 Task: Create a Word document with a table listing past convocations, including columns for Convocation, Held On, Chief Guest, and Design. Format the text with different styles and insert hyperlinks where necessary. Add a cover page to the document.
Action: Mouse scrolled (765, 189) with delta (0, 0)
Screenshot: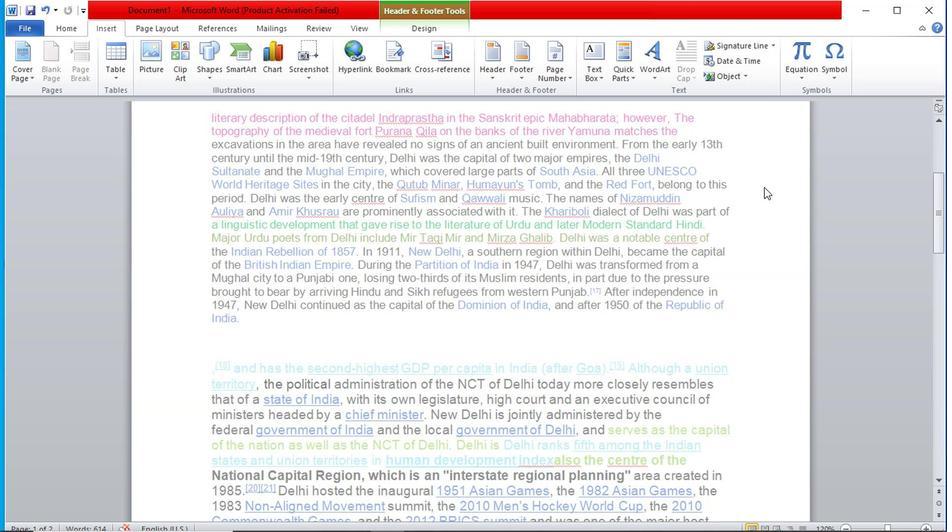 
Action: Mouse scrolled (765, 189) with delta (0, 0)
Screenshot: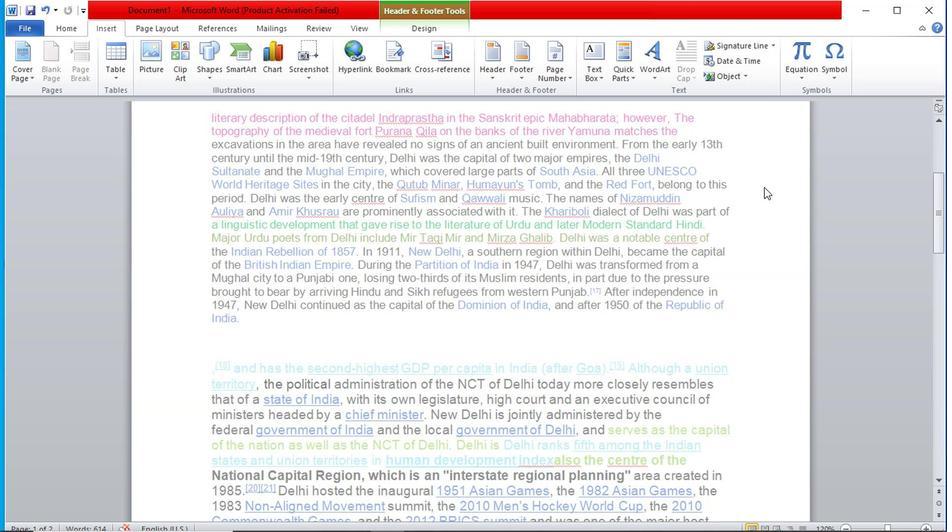 
Action: Mouse scrolled (765, 189) with delta (0, 0)
Screenshot: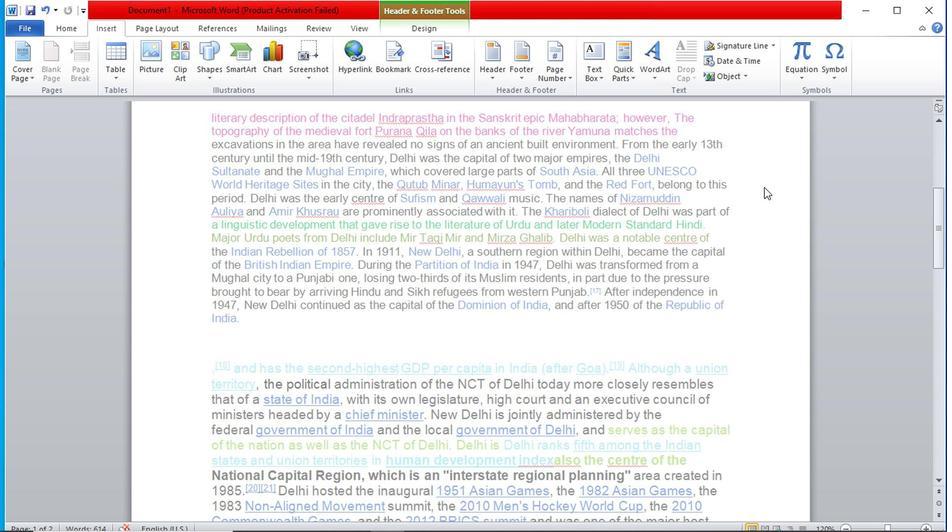 
Action: Mouse scrolled (765, 189) with delta (0, 0)
Screenshot: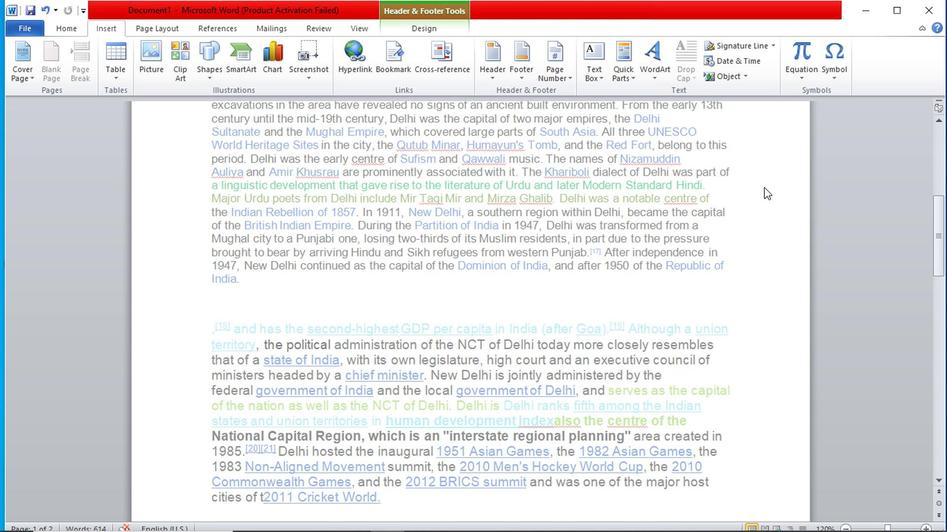 
Action: Mouse scrolled (765, 189) with delta (0, 0)
Screenshot: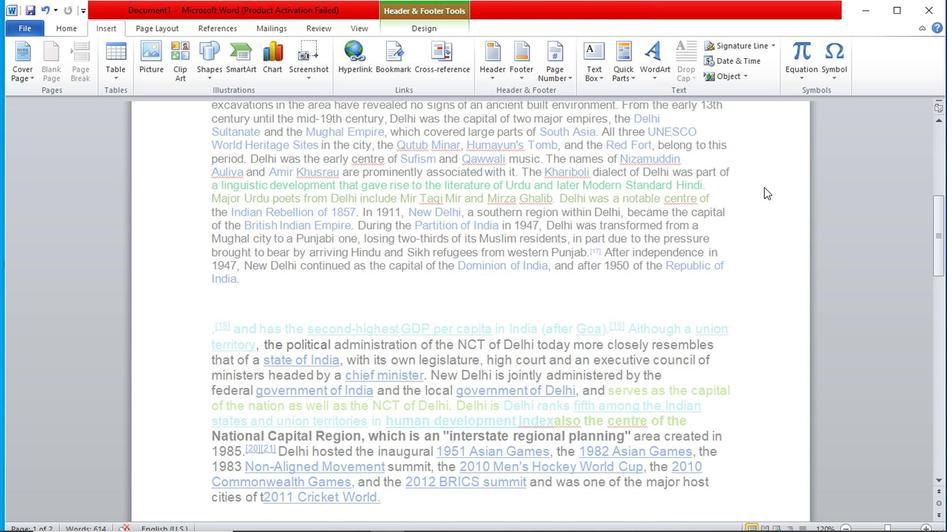 
Action: Mouse moved to (764, 190)
Screenshot: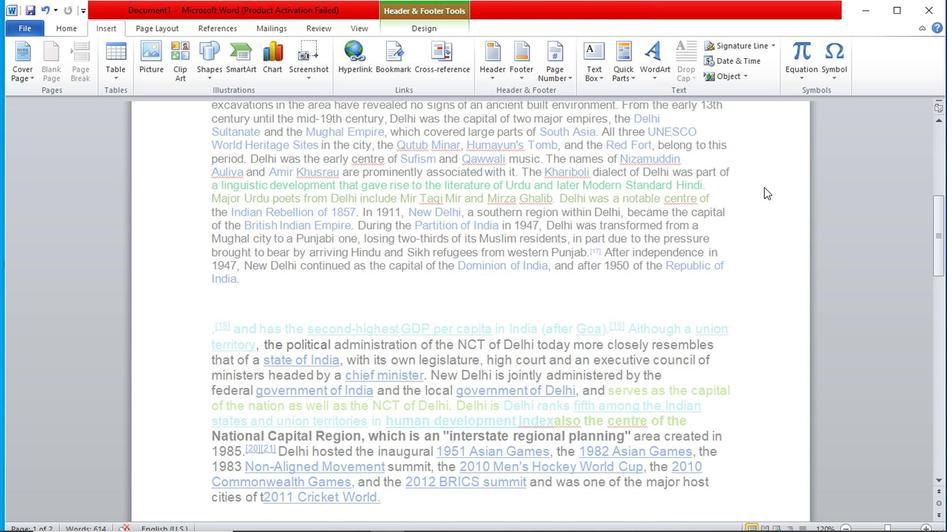 
Action: Mouse scrolled (764, 189) with delta (0, 0)
Screenshot: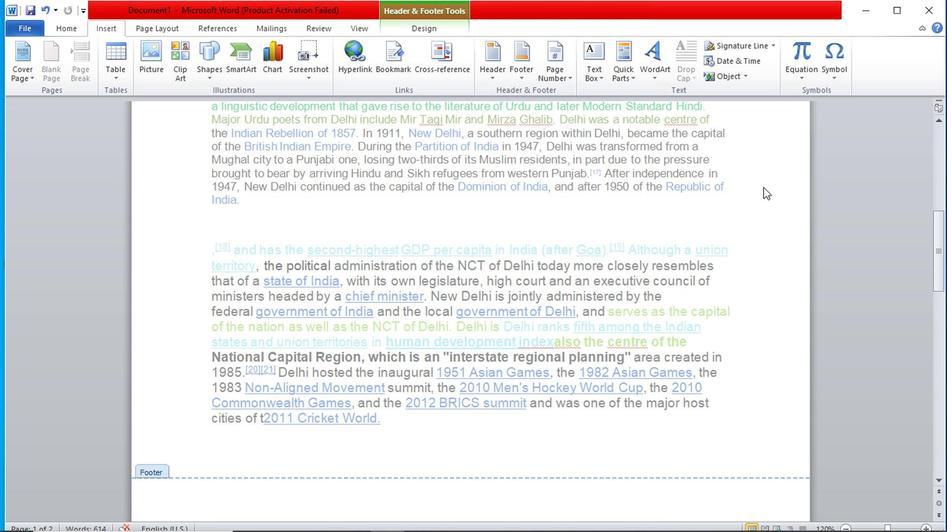 
Action: Mouse moved to (715, 204)
Screenshot: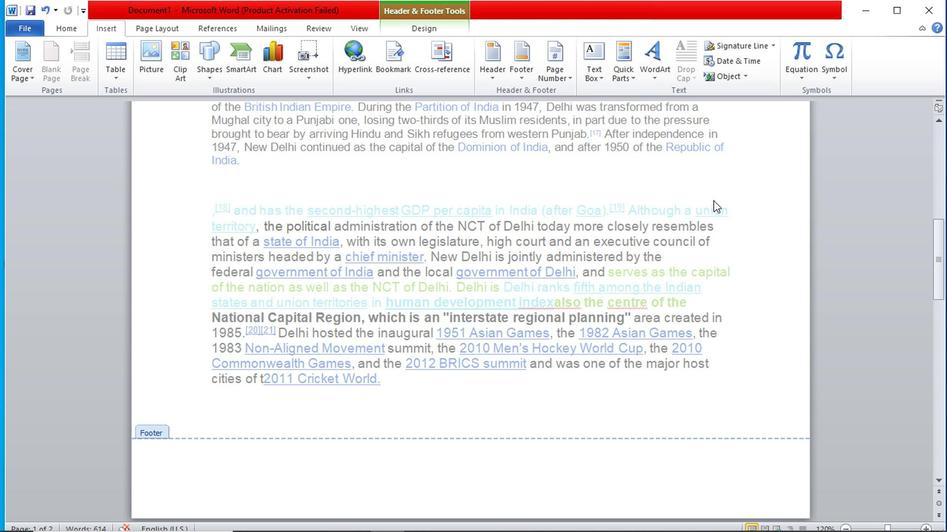 
Action: Mouse scrolled (715, 203) with delta (0, 0)
Screenshot: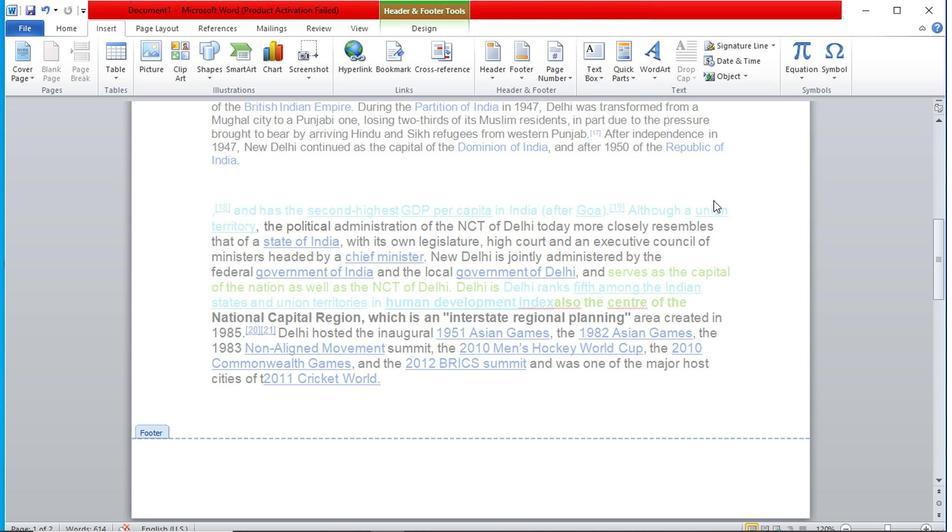
Action: Mouse moved to (716, 206)
Screenshot: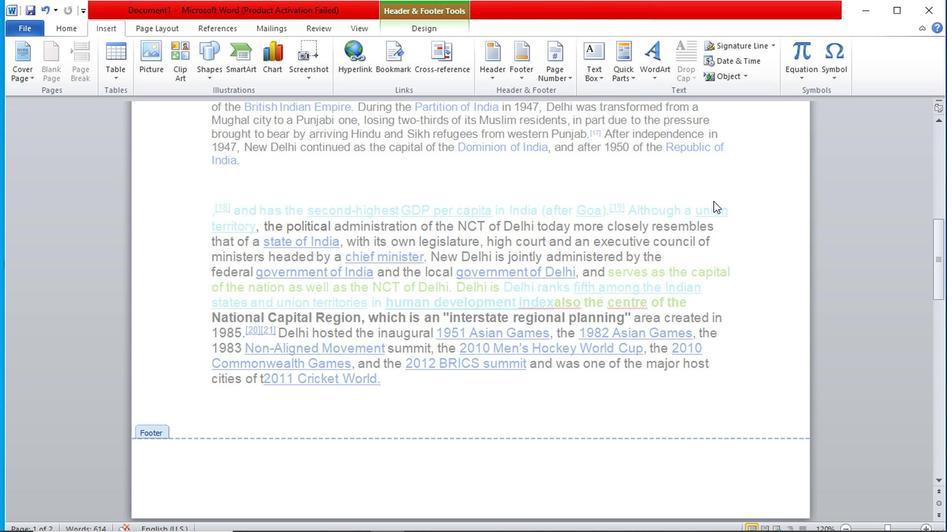 
Action: Mouse scrolled (716, 205) with delta (0, 0)
Screenshot: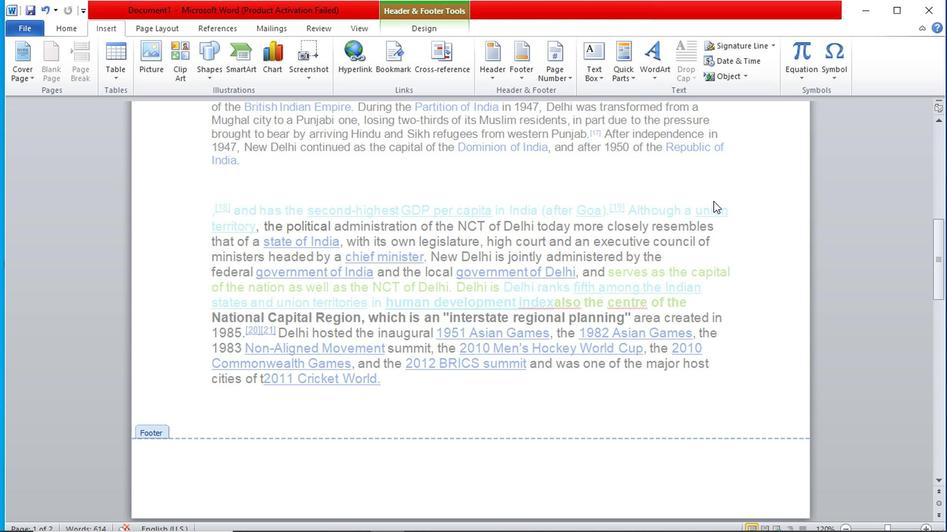 
Action: Mouse moved to (722, 204)
Screenshot: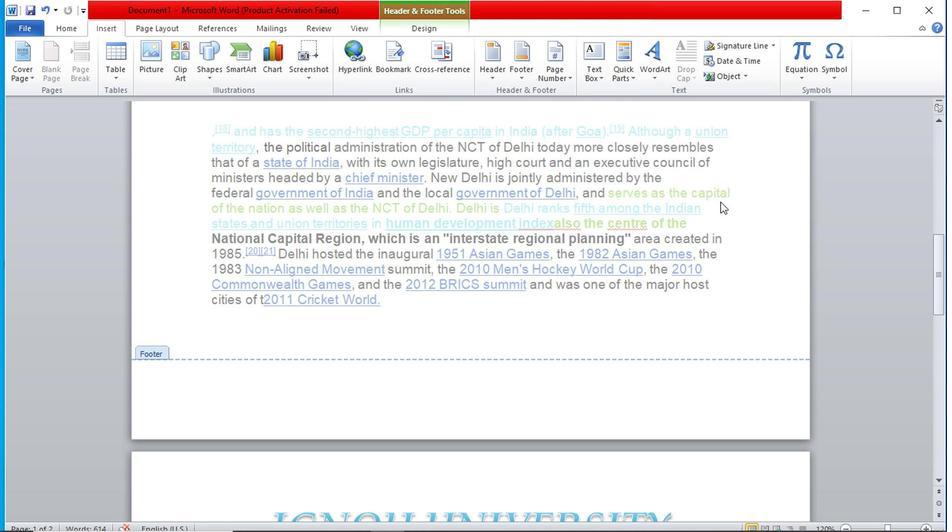 
Action: Mouse scrolled (722, 204) with delta (0, 0)
Screenshot: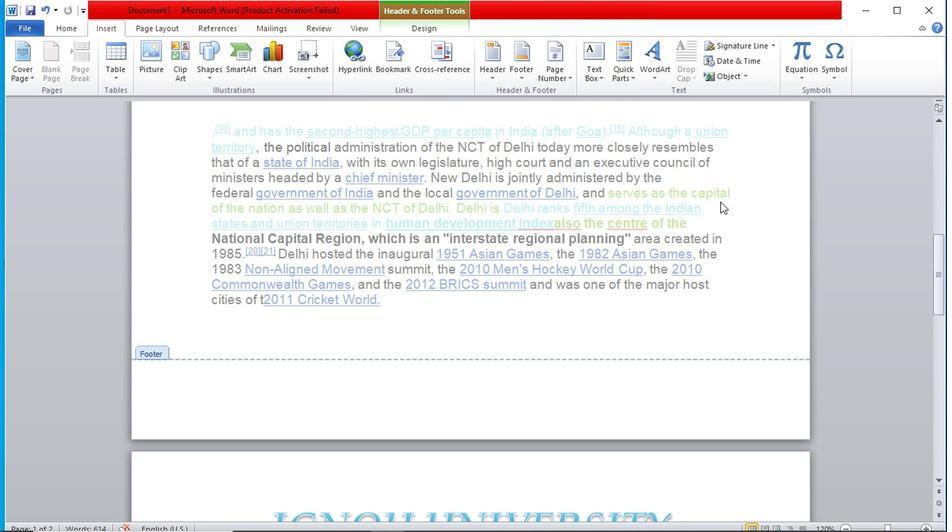
Action: Mouse moved to (723, 204)
Screenshot: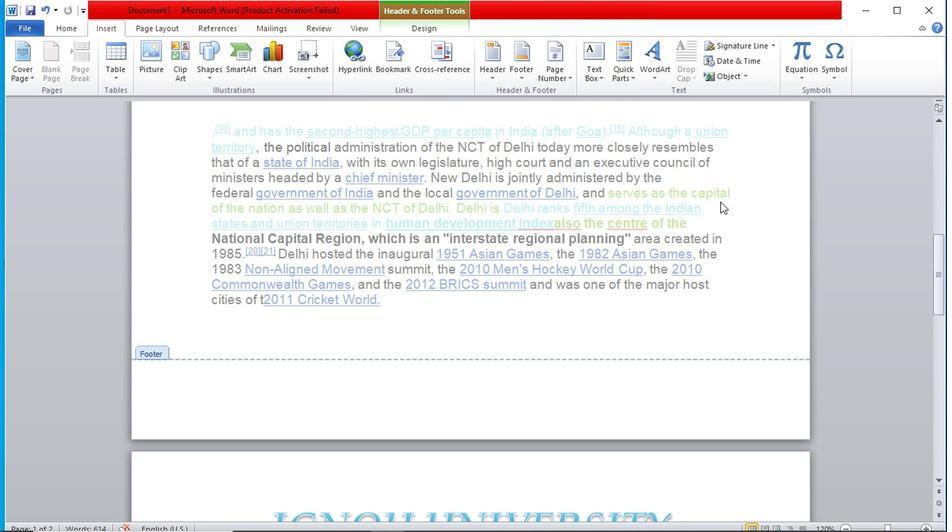 
Action: Mouse scrolled (723, 204) with delta (0, 0)
Screenshot: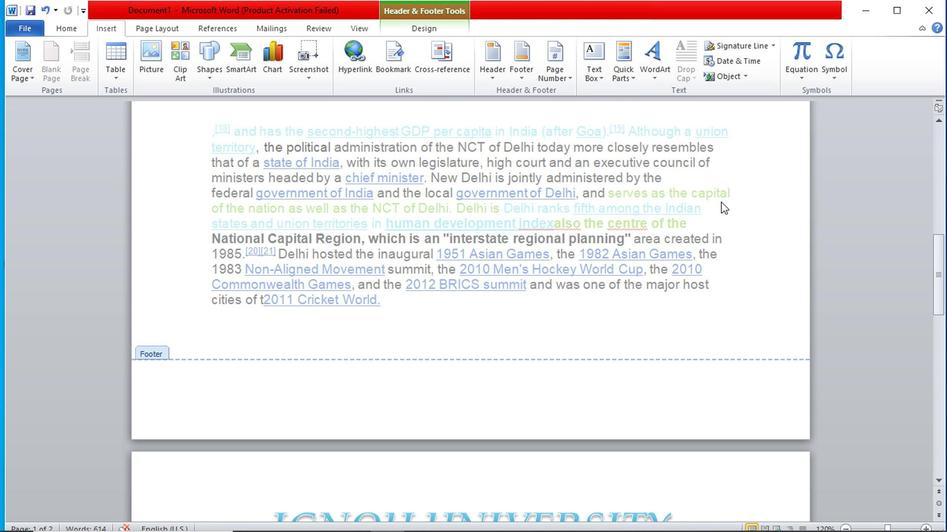 
Action: Mouse moved to (720, 204)
Screenshot: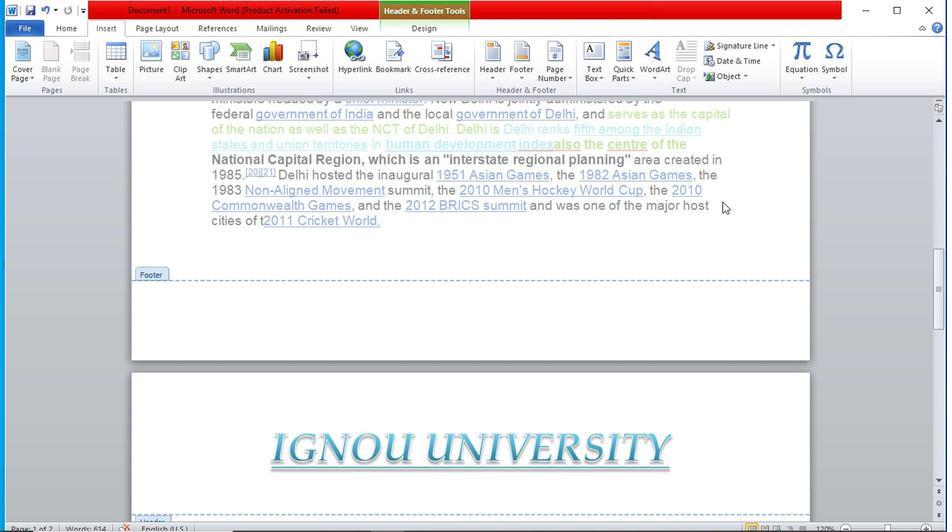 
Action: Mouse scrolled (720, 205) with delta (0, 0)
Screenshot: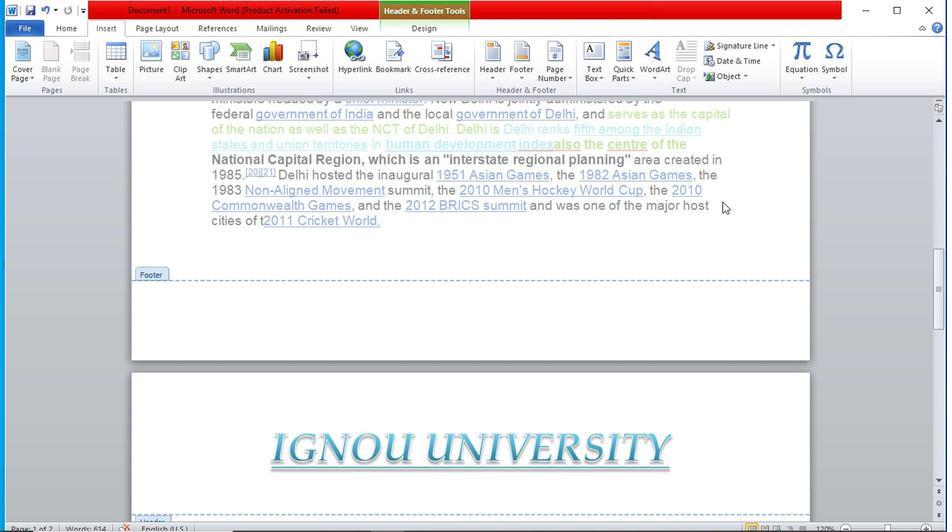 
Action: Mouse moved to (719, 204)
Screenshot: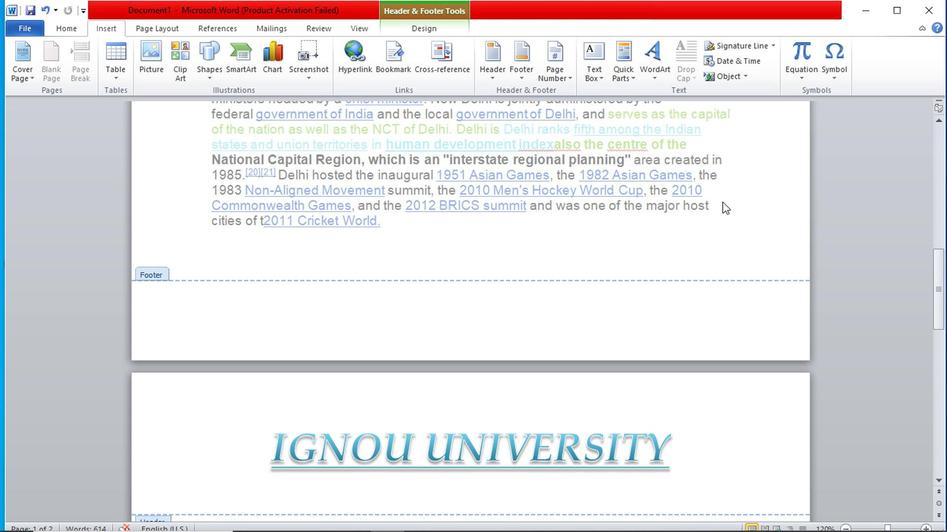 
Action: Mouse scrolled (719, 205) with delta (0, 0)
Screenshot: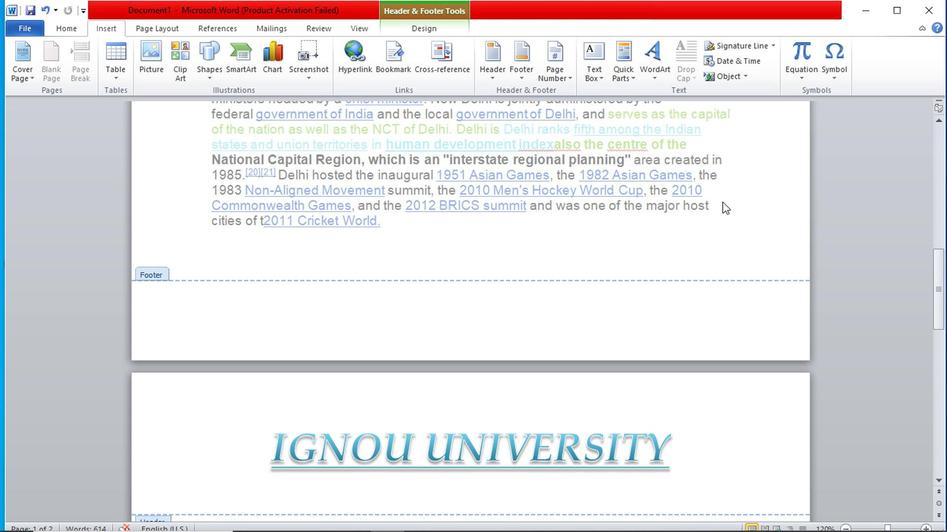 
Action: Mouse moved to (714, 202)
Screenshot: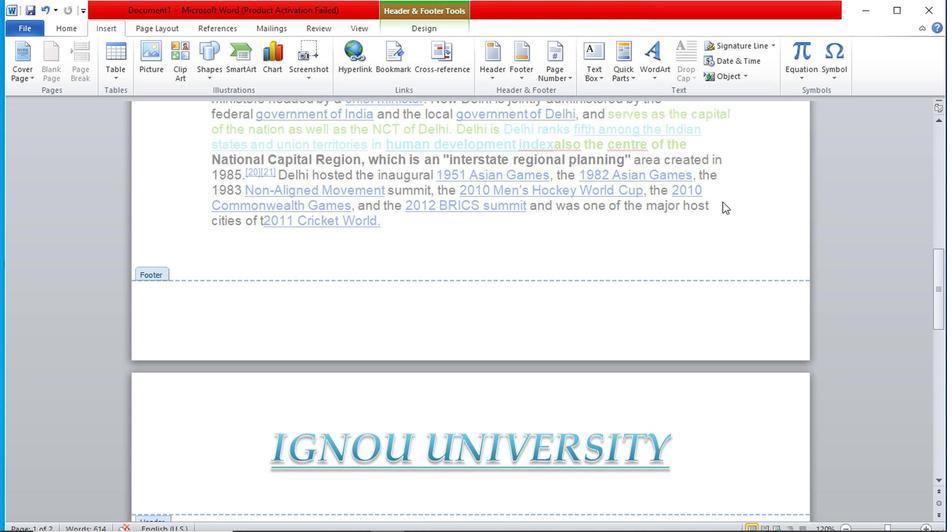 
Action: Mouse scrolled (714, 203) with delta (0, 0)
Screenshot: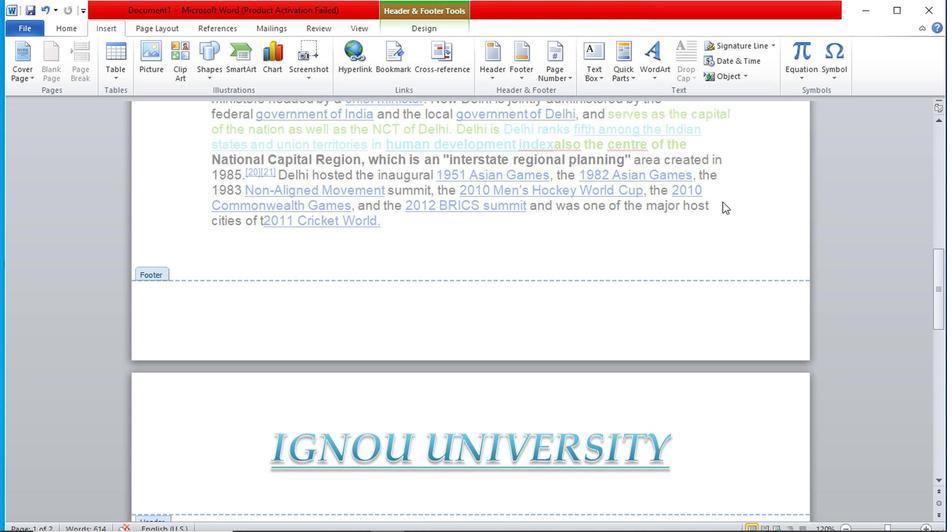 
Action: Mouse moved to (369, 27)
Screenshot: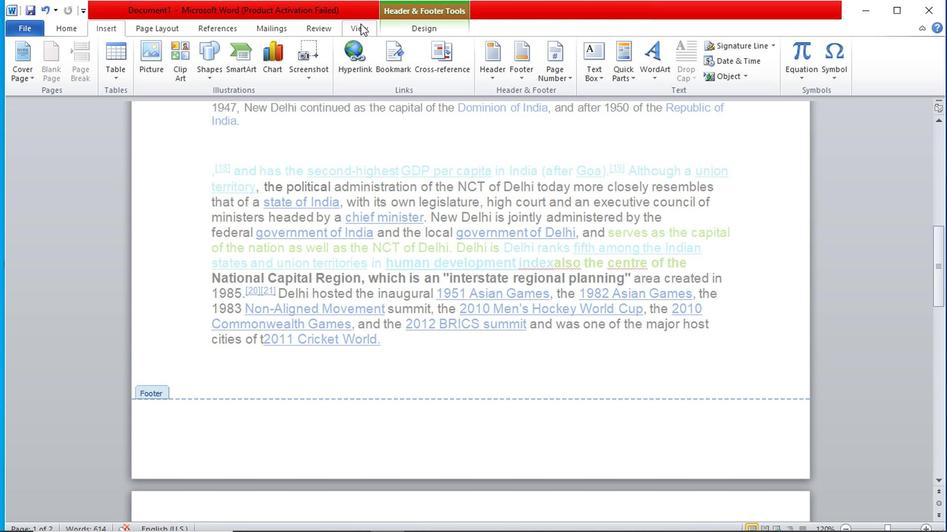 
Action: Mouse pressed left at (369, 27)
Screenshot: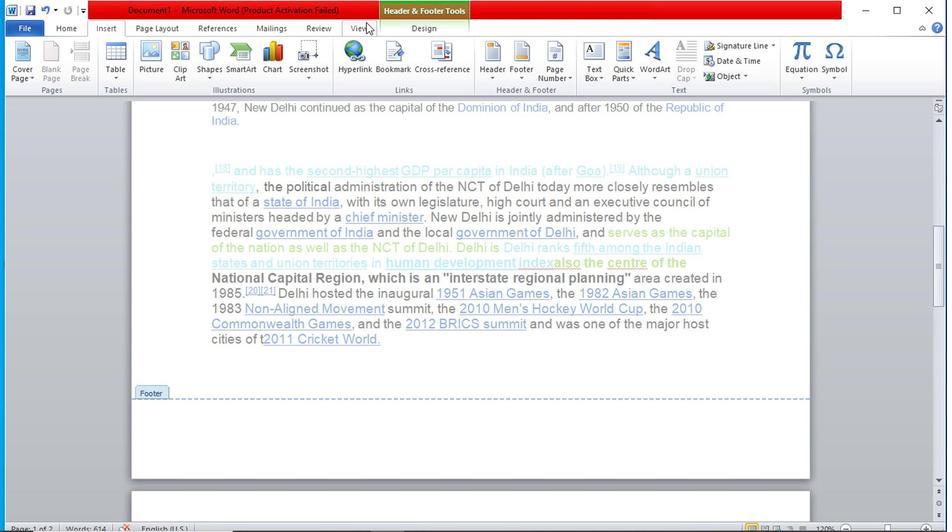 
Action: Mouse moved to (425, 31)
Screenshot: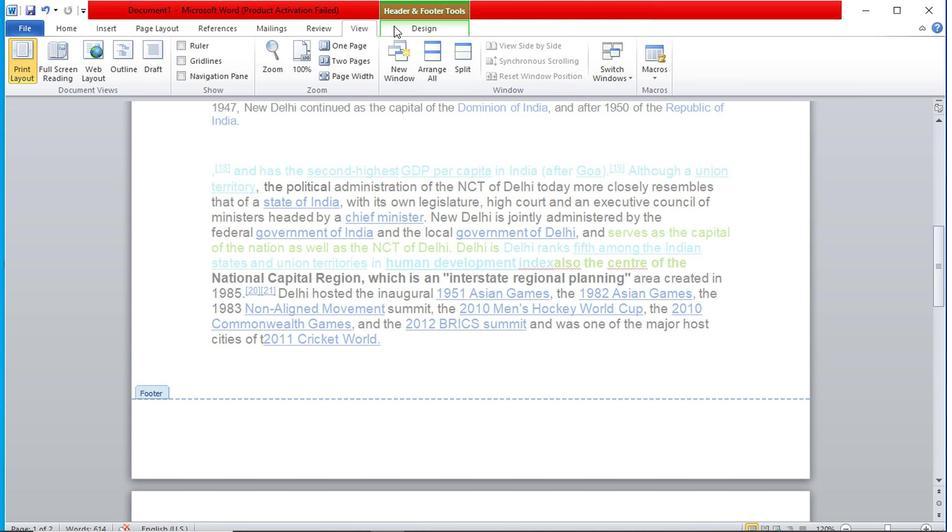 
Action: Mouse pressed left at (425, 31)
Screenshot: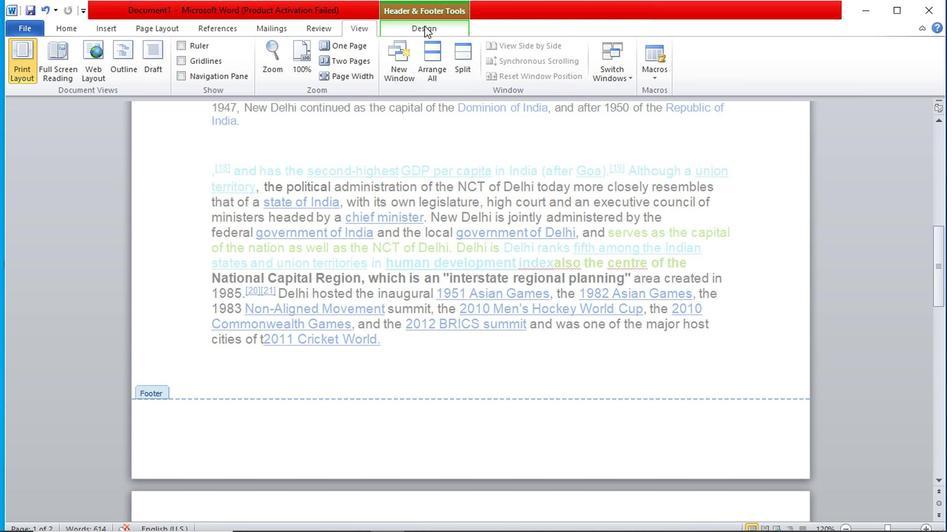 
Action: Mouse moved to (364, 29)
Screenshot: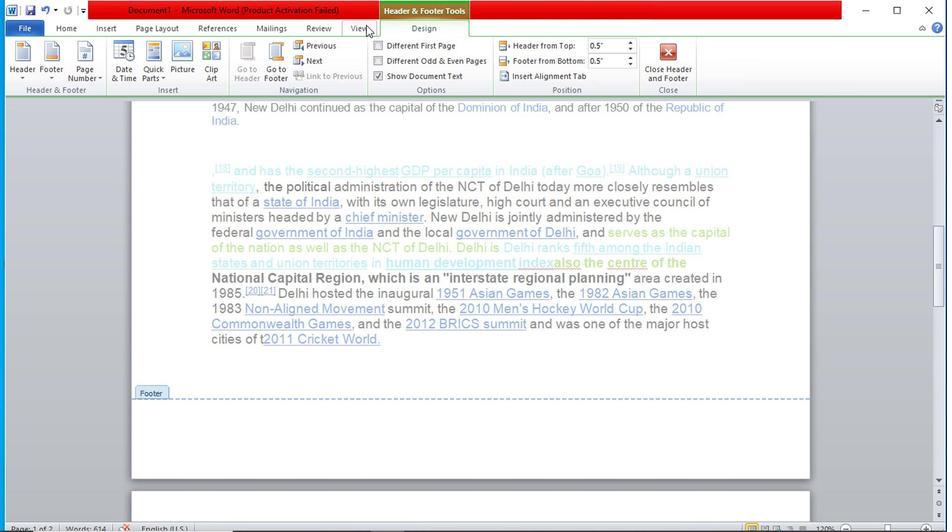 
Action: Mouse pressed left at (364, 29)
Screenshot: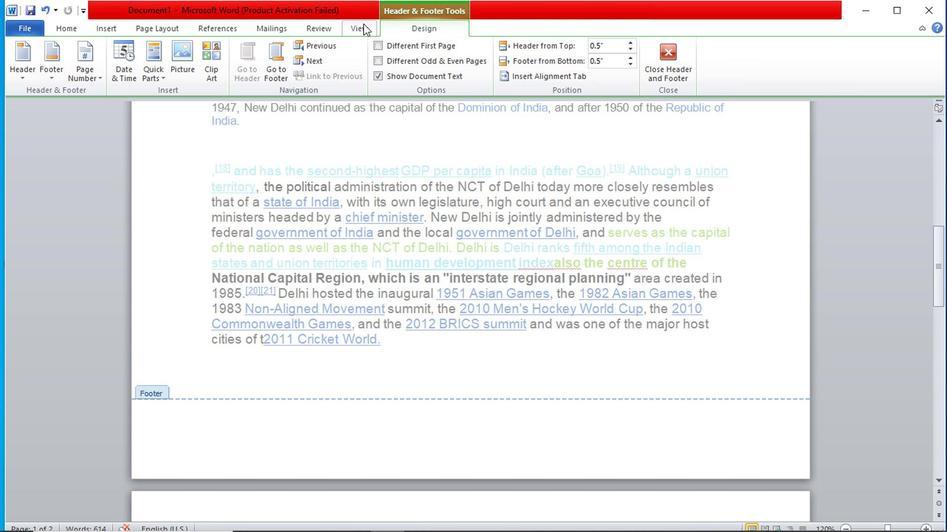 
Action: Mouse moved to (21, 77)
Screenshot: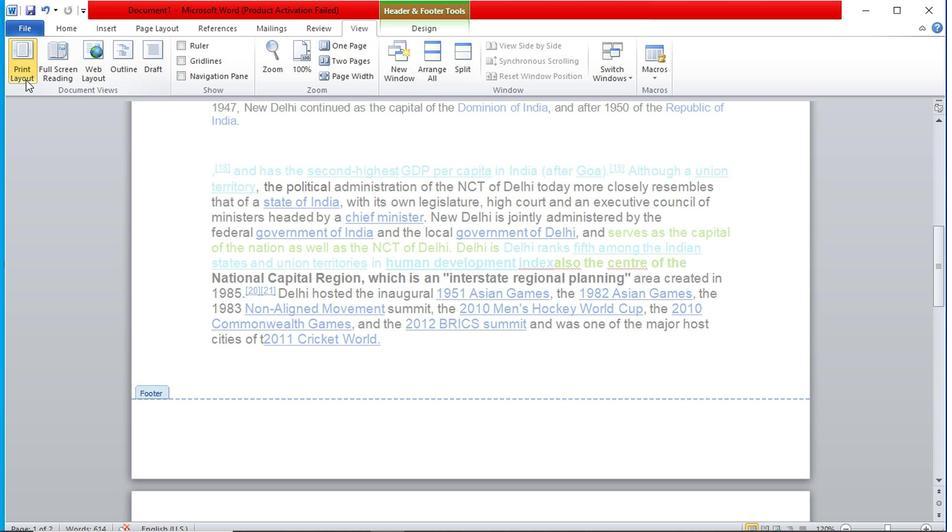 
Action: Mouse pressed left at (21, 77)
Screenshot: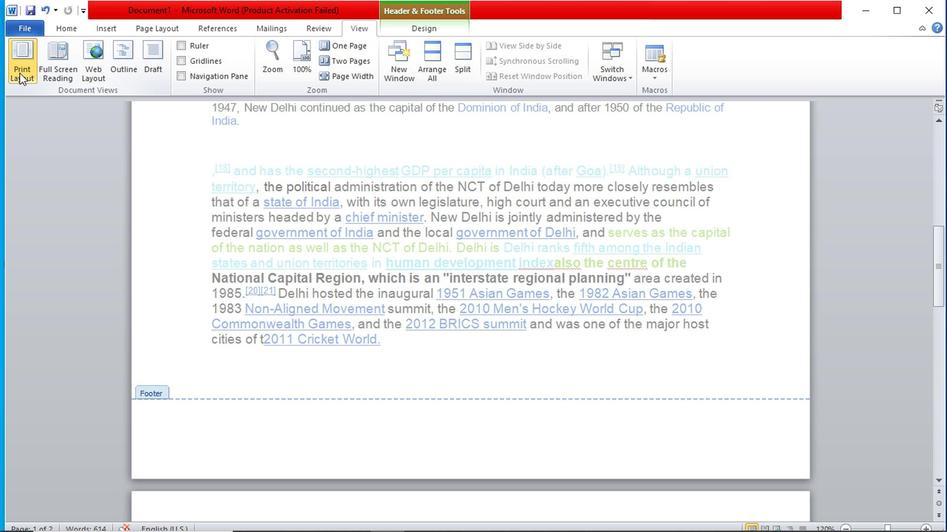 
Action: Mouse moved to (106, 33)
Screenshot: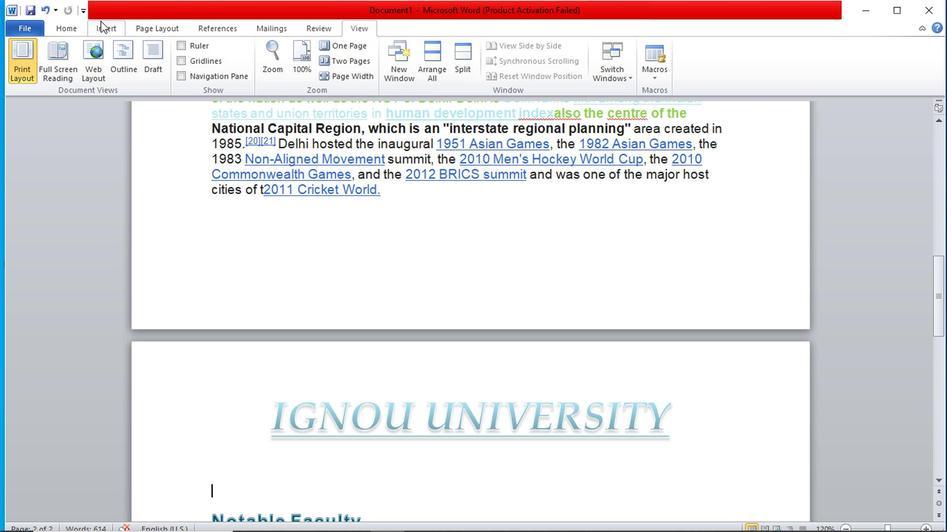
Action: Mouse pressed left at (106, 33)
Screenshot: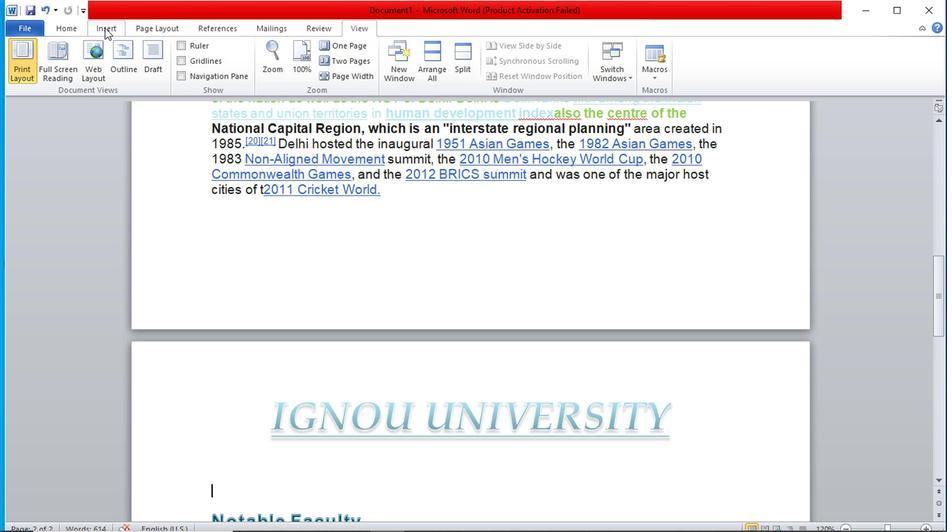 
Action: Mouse moved to (72, 28)
Screenshot: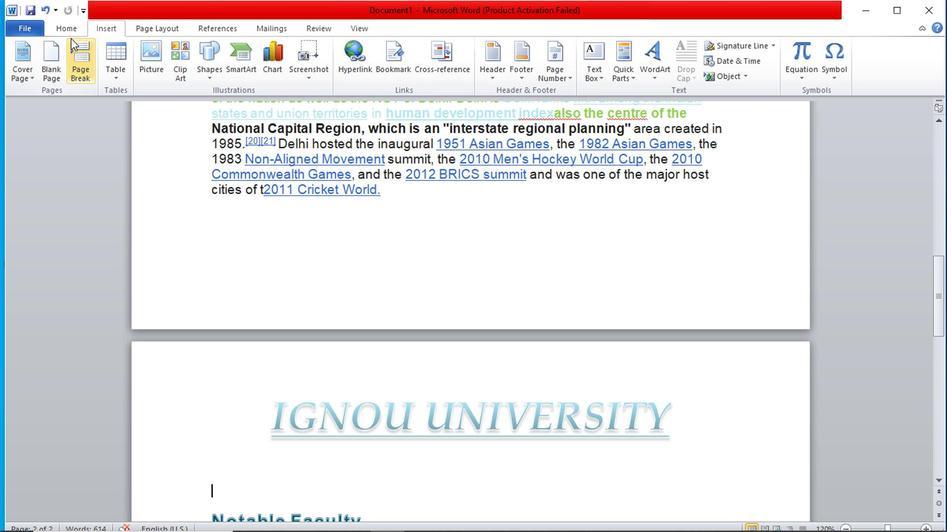 
Action: Mouse pressed left at (72, 28)
Screenshot: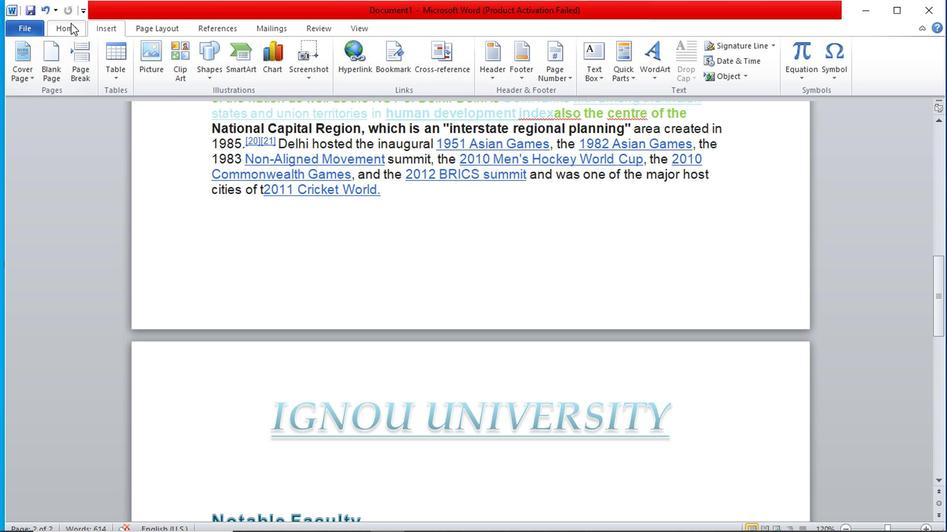 
Action: Mouse moved to (476, 209)
Screenshot: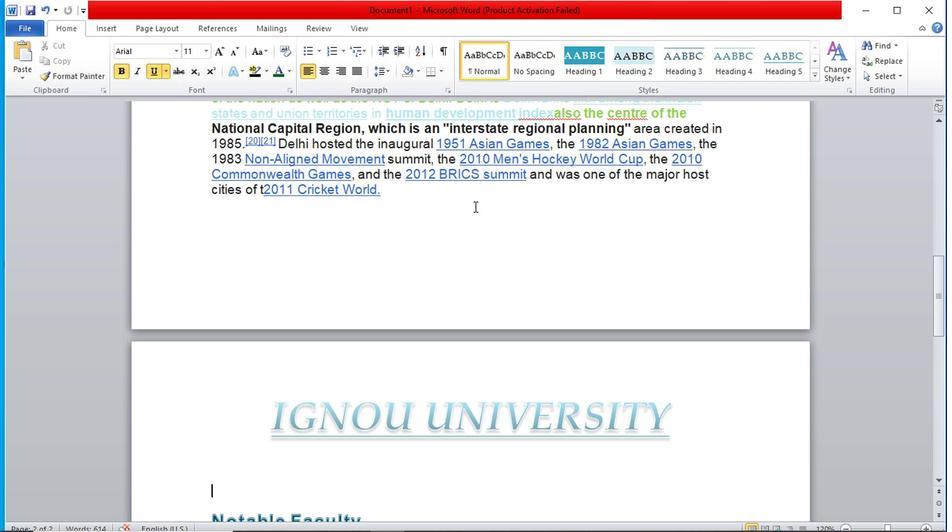 
Action: Mouse scrolled (476, 209) with delta (0, 0)
Screenshot: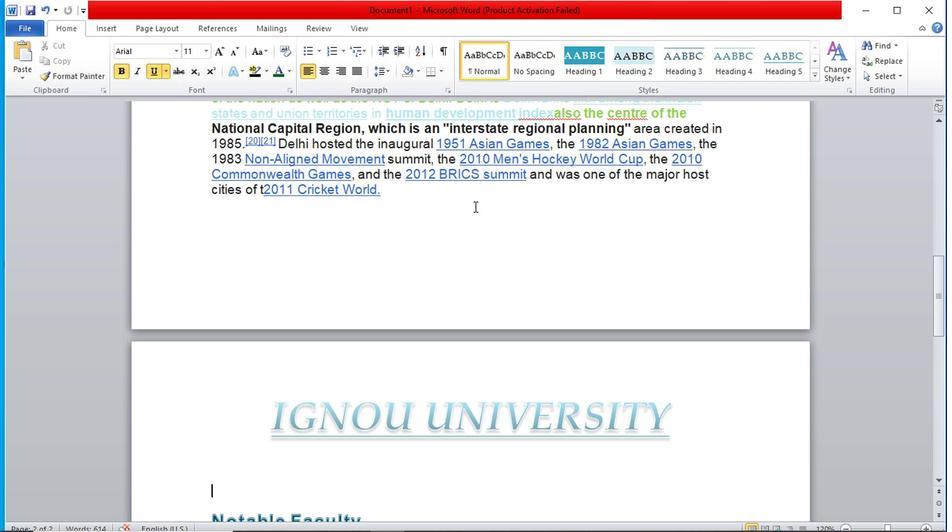 
Action: Mouse scrolled (476, 209) with delta (0, 0)
Screenshot: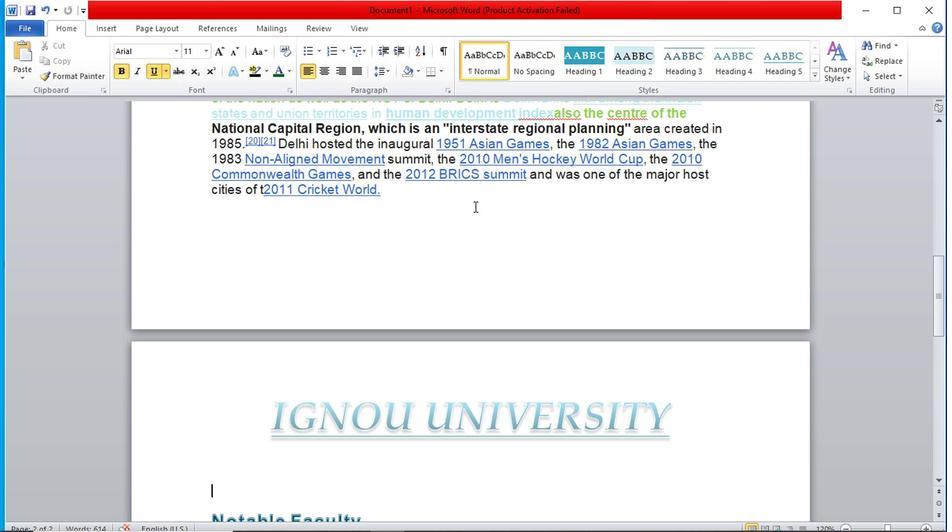 
Action: Mouse moved to (475, 215)
Screenshot: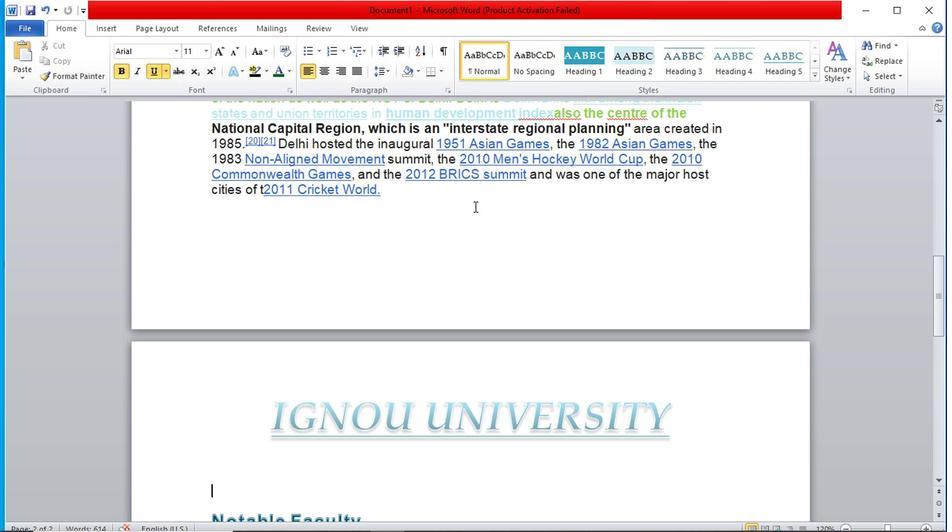 
Action: Mouse scrolled (475, 215) with delta (0, 0)
Screenshot: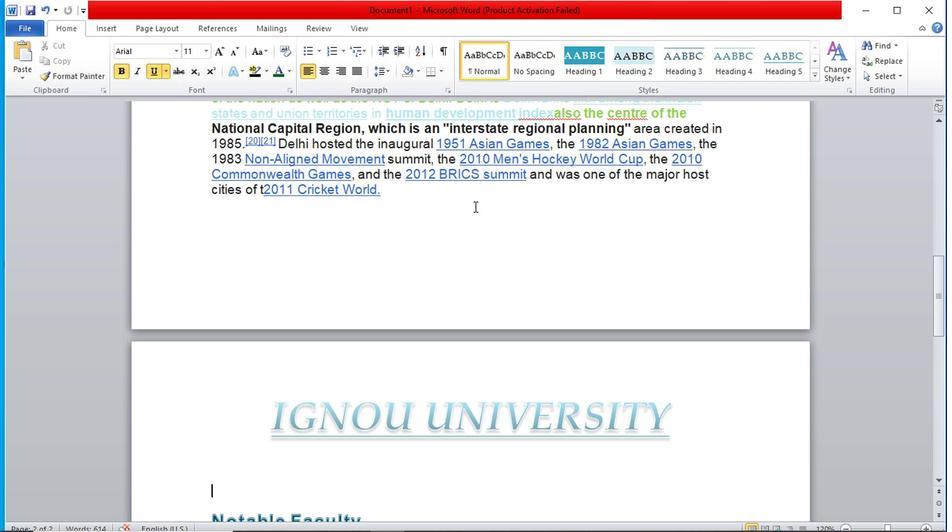 
Action: Mouse moved to (472, 213)
Screenshot: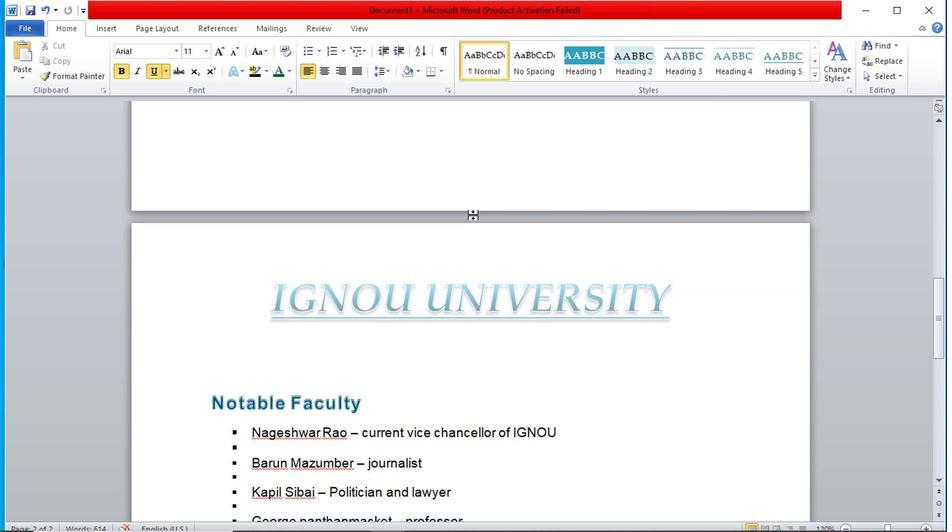 
Action: Mouse scrolled (472, 213) with delta (0, 0)
Screenshot: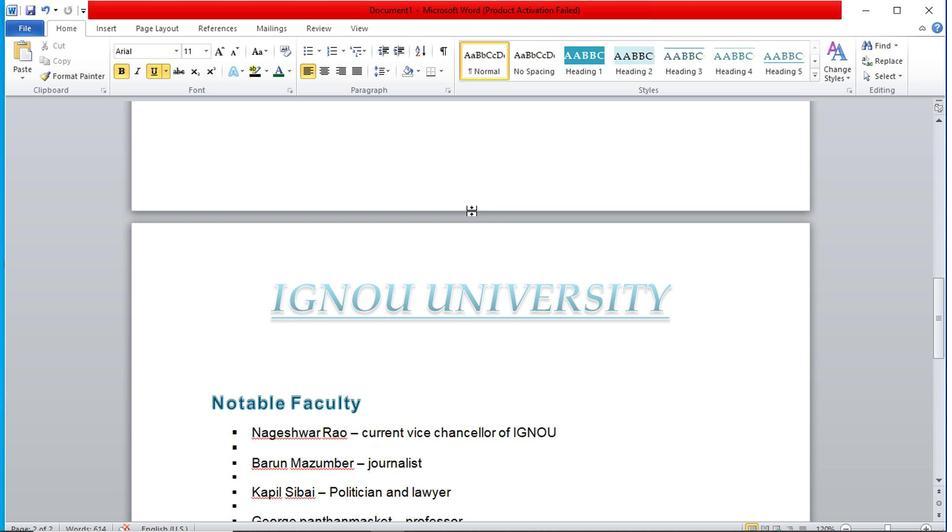 
Action: Mouse scrolled (472, 213) with delta (0, 0)
Screenshot: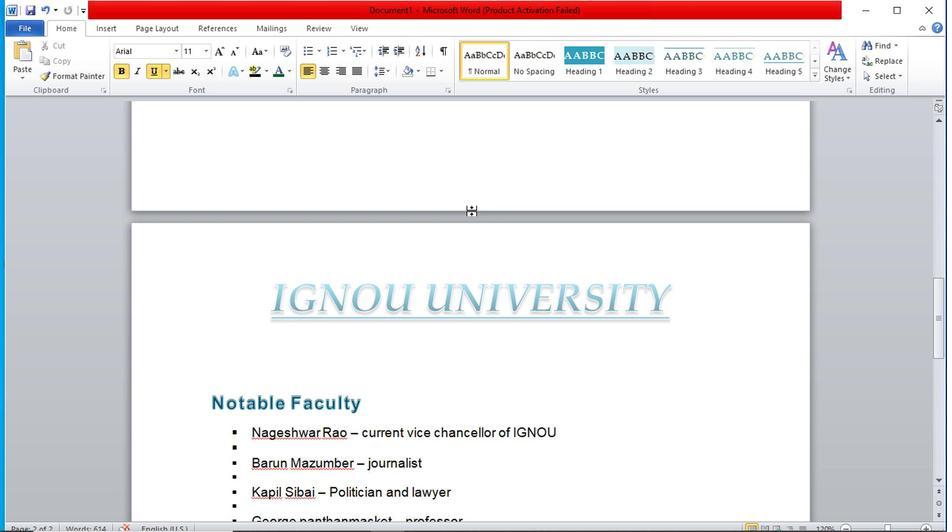 
Action: Mouse moved to (472, 214)
Screenshot: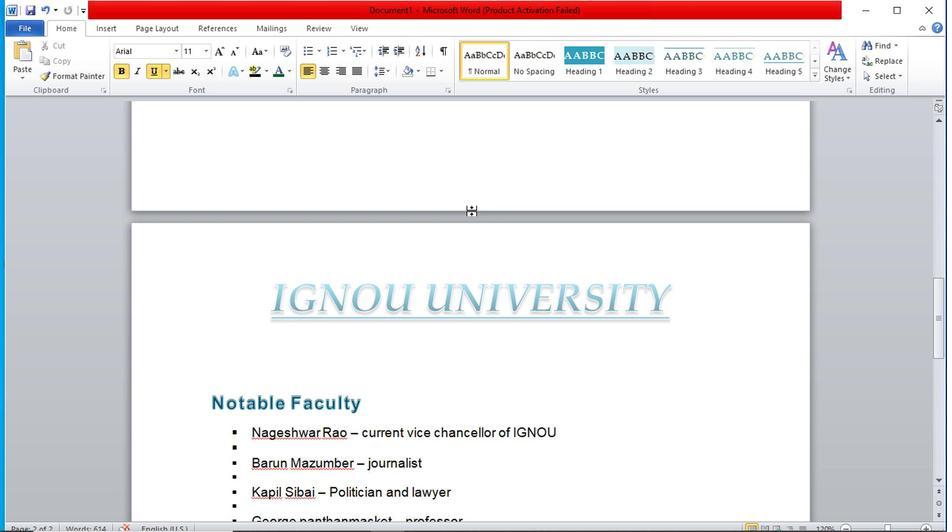 
Action: Mouse scrolled (472, 213) with delta (0, 0)
Screenshot: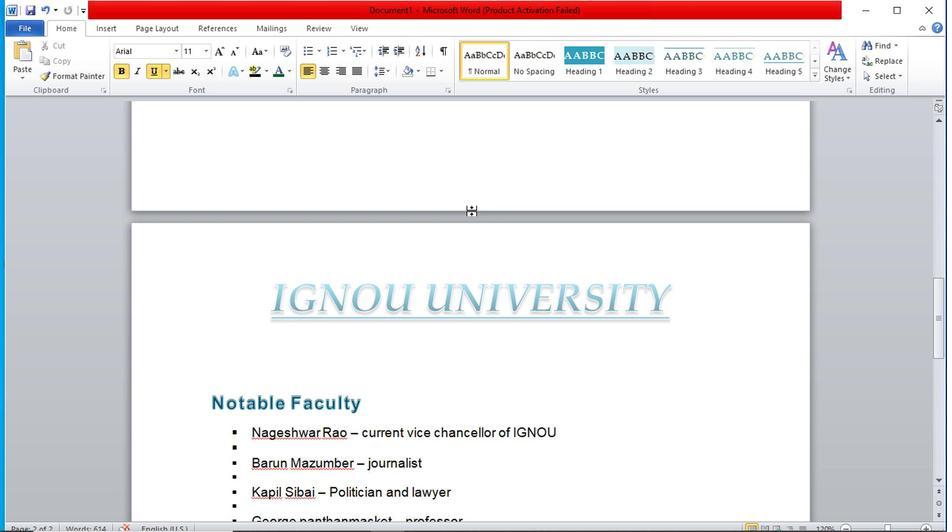 
Action: Mouse moved to (454, 215)
Screenshot: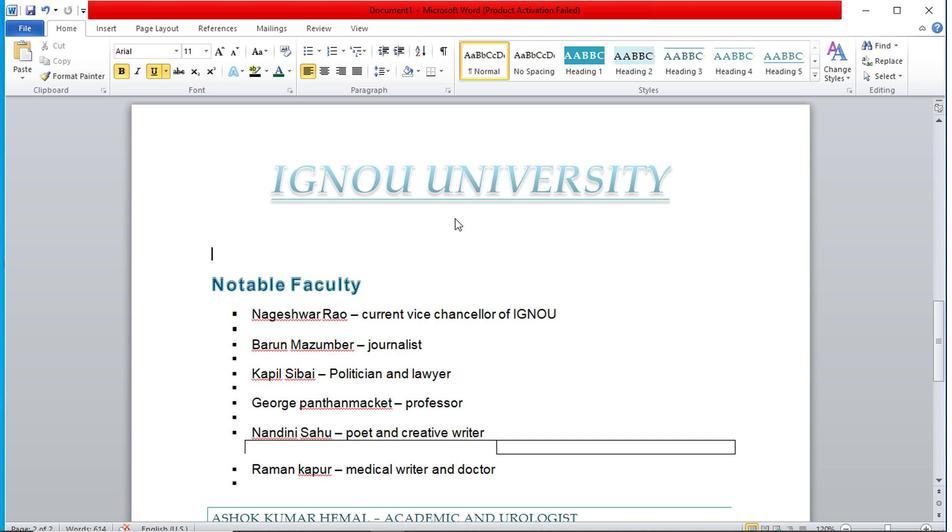 
Action: Mouse scrolled (454, 215) with delta (0, 0)
Screenshot: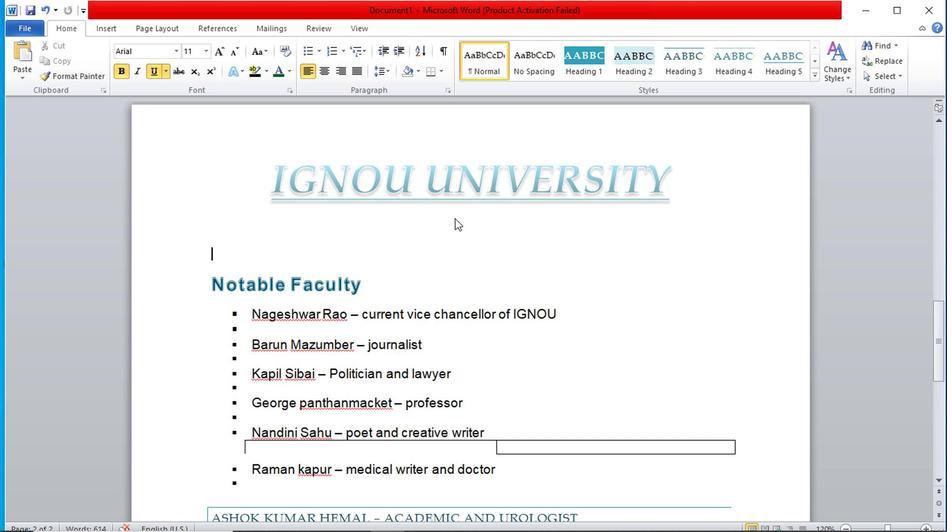 
Action: Mouse scrolled (454, 215) with delta (0, 0)
Screenshot: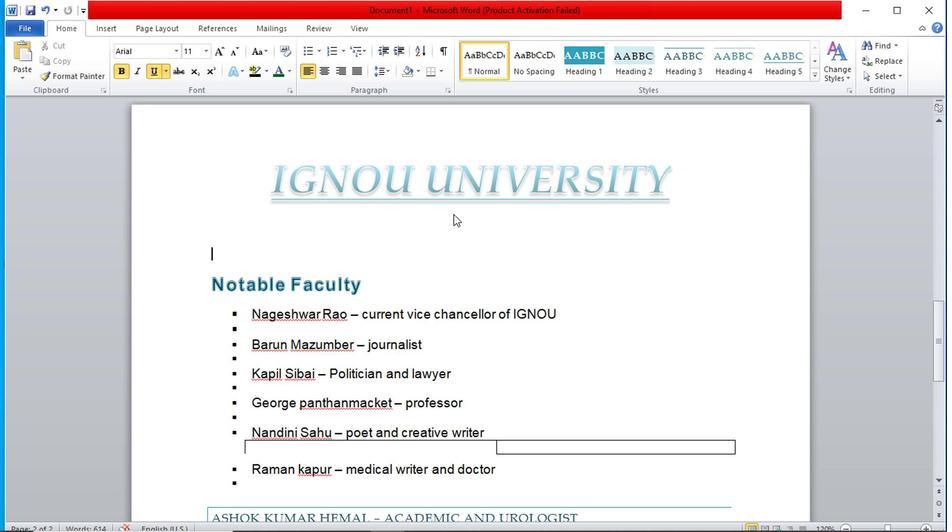 
Action: Mouse scrolled (454, 215) with delta (0, 0)
Screenshot: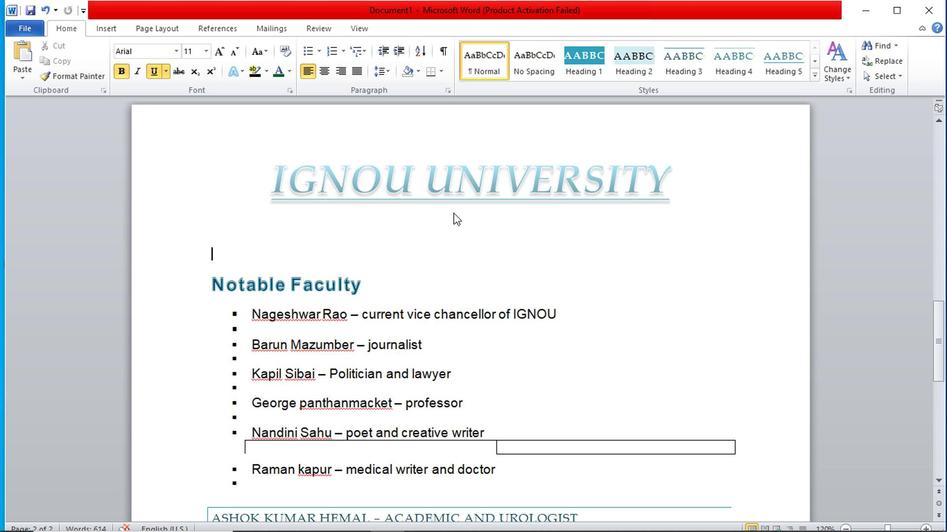 
Action: Mouse moved to (453, 211)
Screenshot: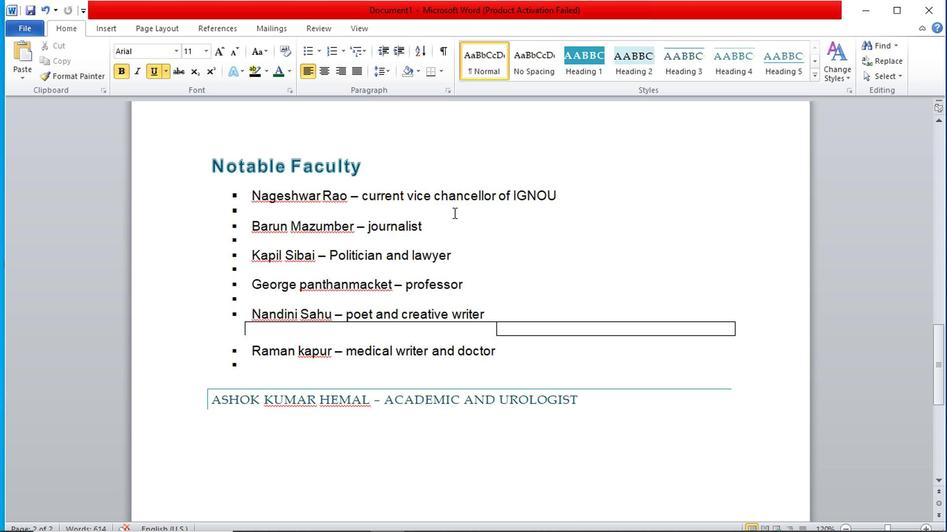 
Action: Mouse scrolled (453, 210) with delta (0, 0)
Screenshot: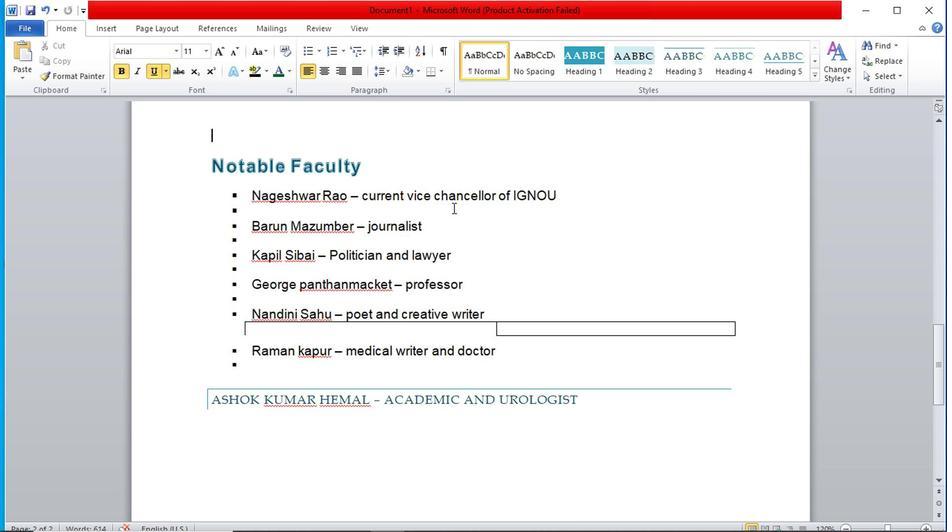 
Action: Mouse scrolled (453, 210) with delta (0, 0)
Screenshot: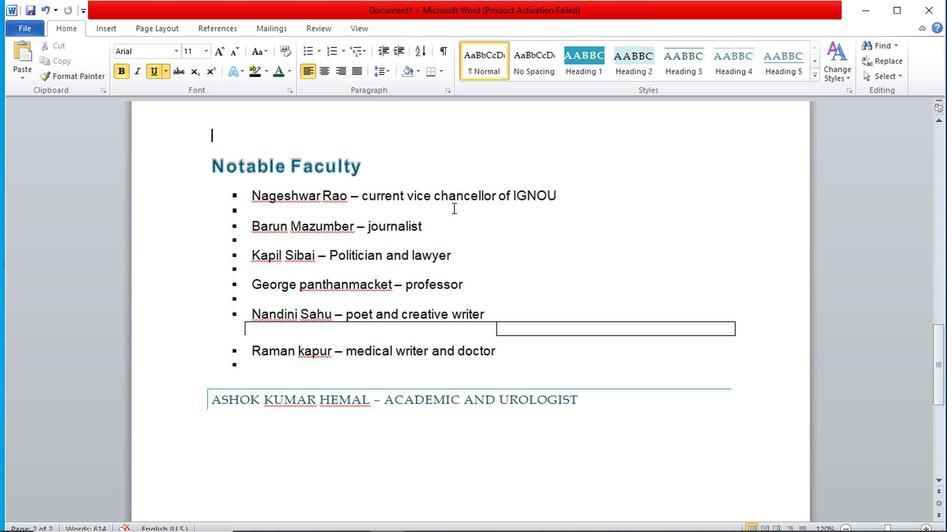 
Action: Mouse scrolled (453, 210) with delta (0, 0)
Screenshot: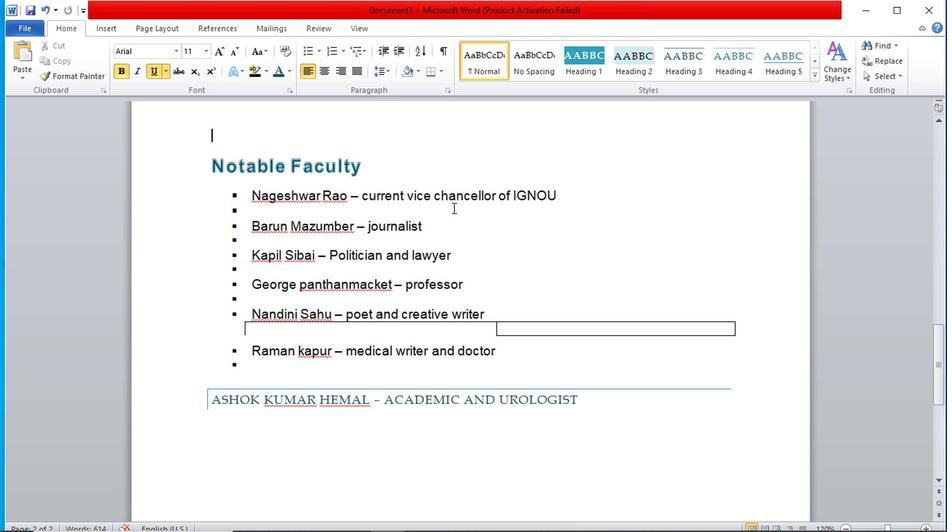 
Action: Mouse moved to (582, 280)
Screenshot: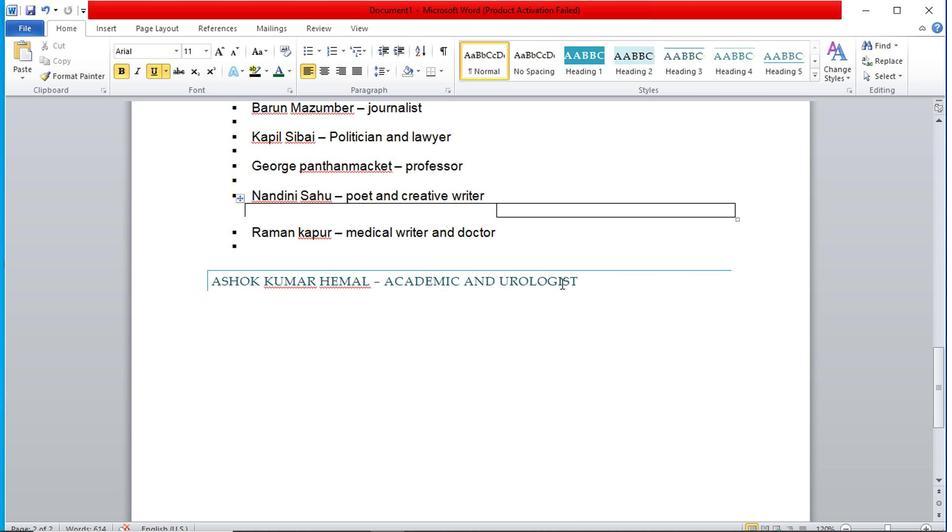 
Action: Mouse pressed left at (582, 280)
Screenshot: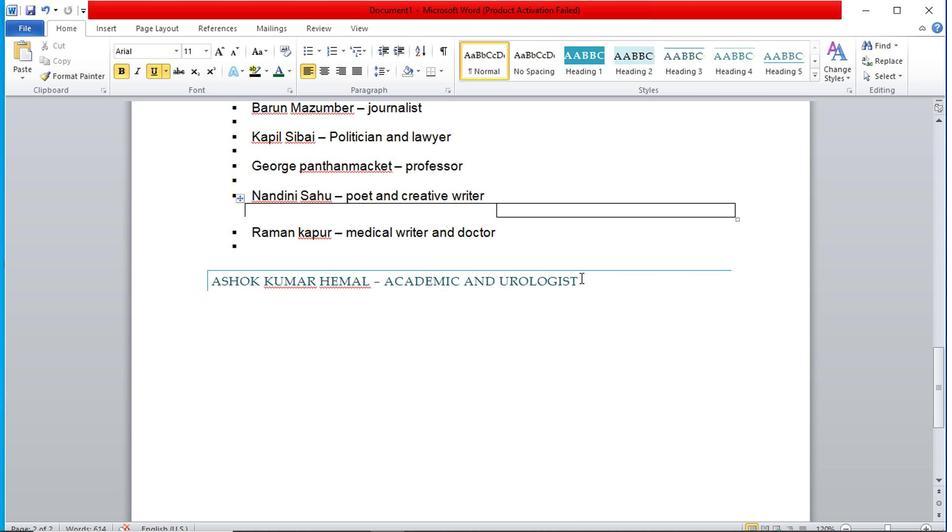 
Action: Mouse moved to (222, 276)
Screenshot: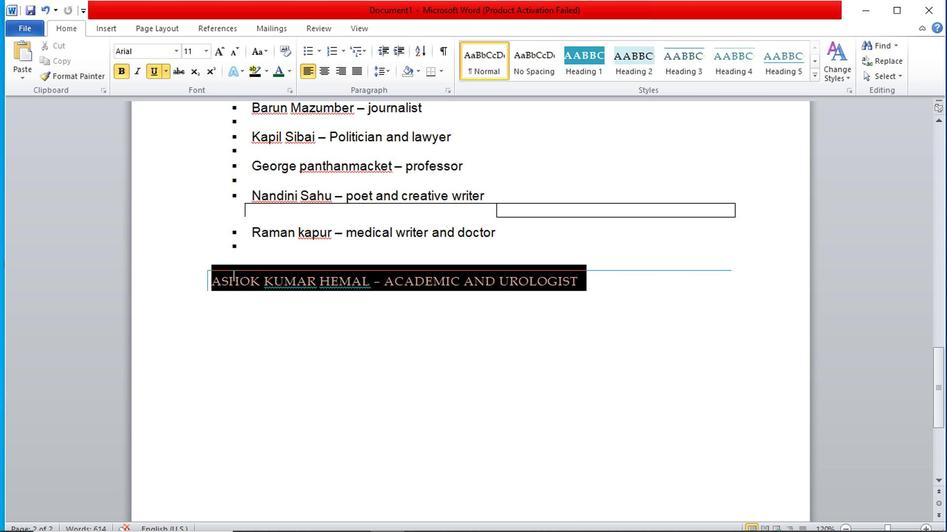 
Action: Mouse pressed left at (222, 276)
Screenshot: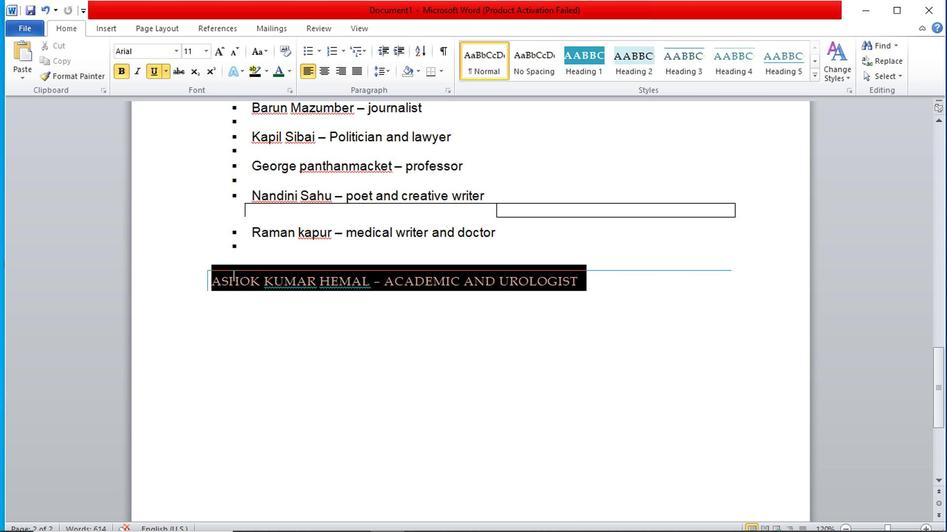 
Action: Mouse moved to (203, 276)
Screenshot: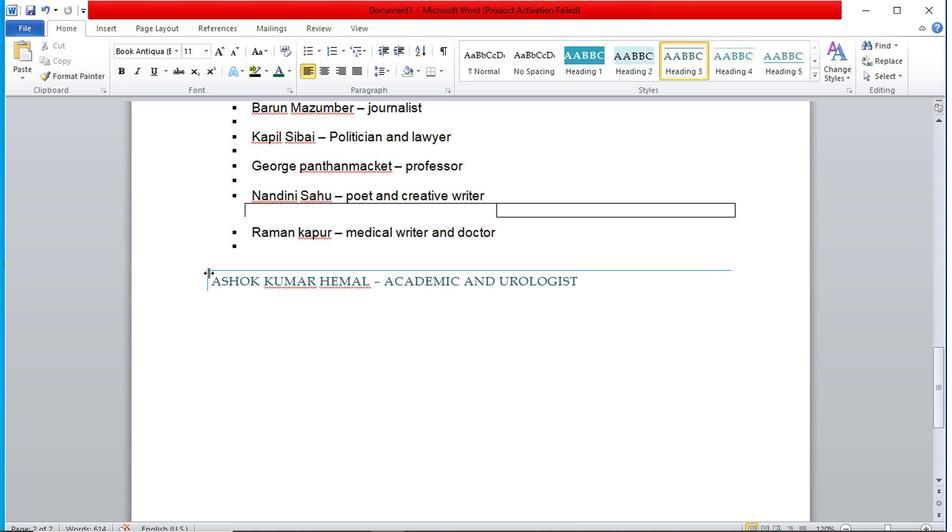 
Action: Mouse pressed left at (203, 276)
Screenshot: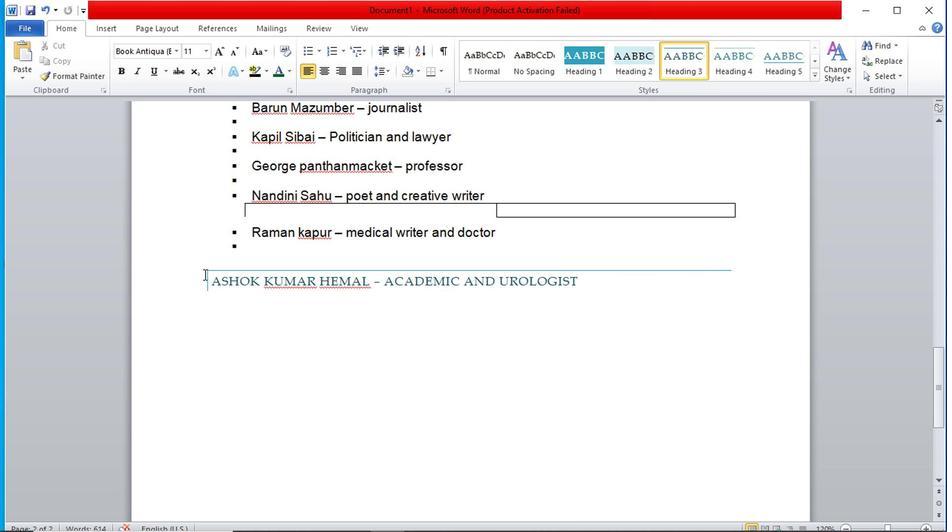 
Action: Mouse moved to (480, 281)
Screenshot: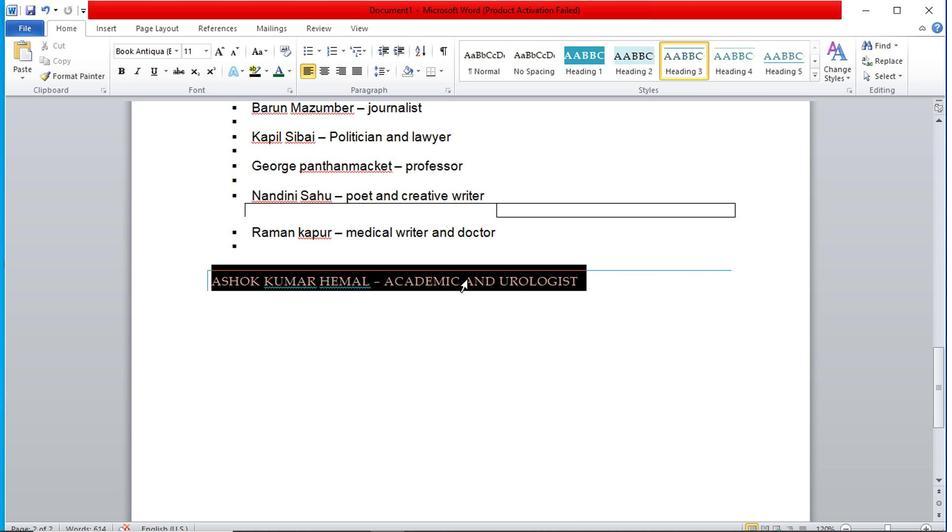 
Action: Key pressed <Key.delete>
Screenshot: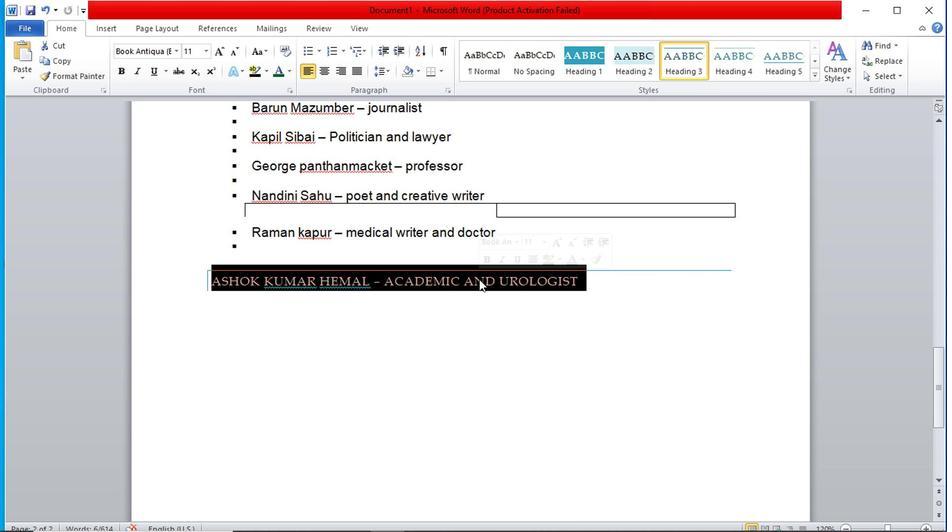 
Action: Mouse moved to (206, 234)
Screenshot: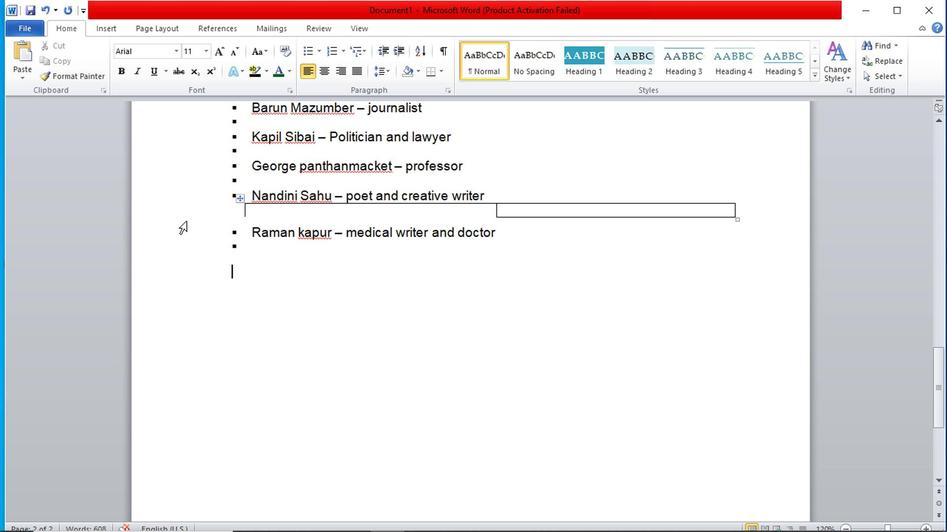 
Action: Mouse pressed left at (206, 234)
Screenshot: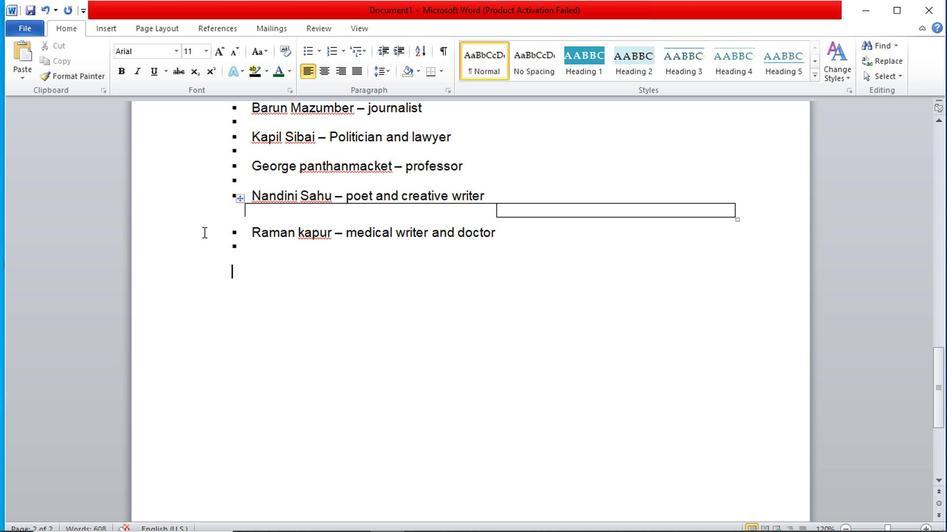 
Action: Mouse pressed left at (206, 234)
Screenshot: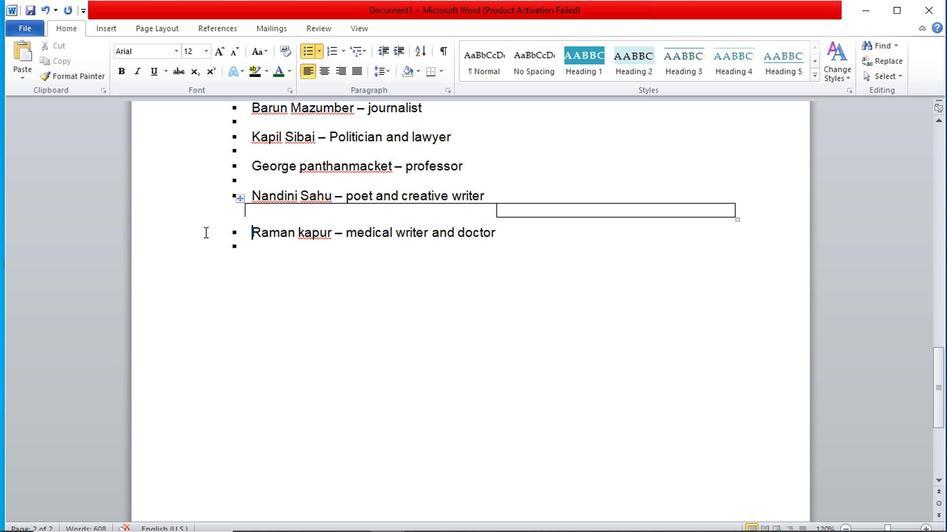 
Action: Mouse moved to (470, 254)
Screenshot: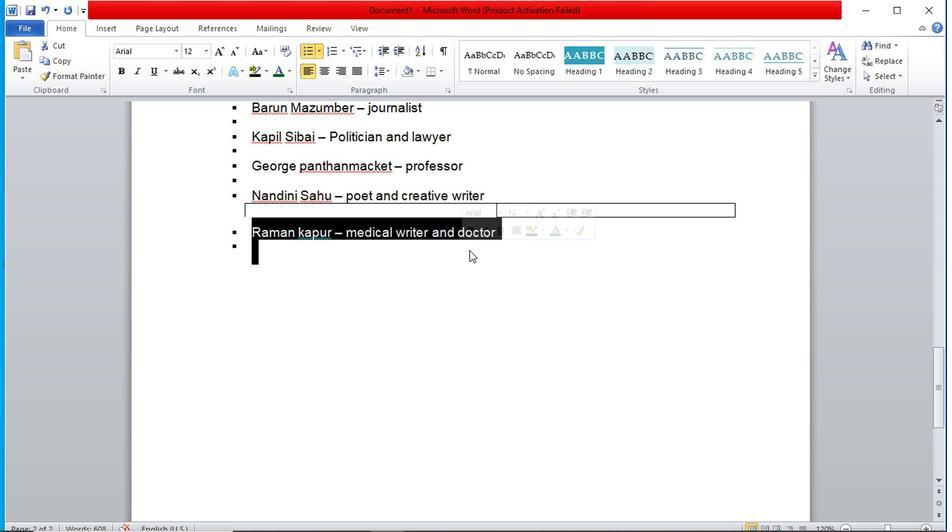 
Action: Key pressed <Key.delete>
Screenshot: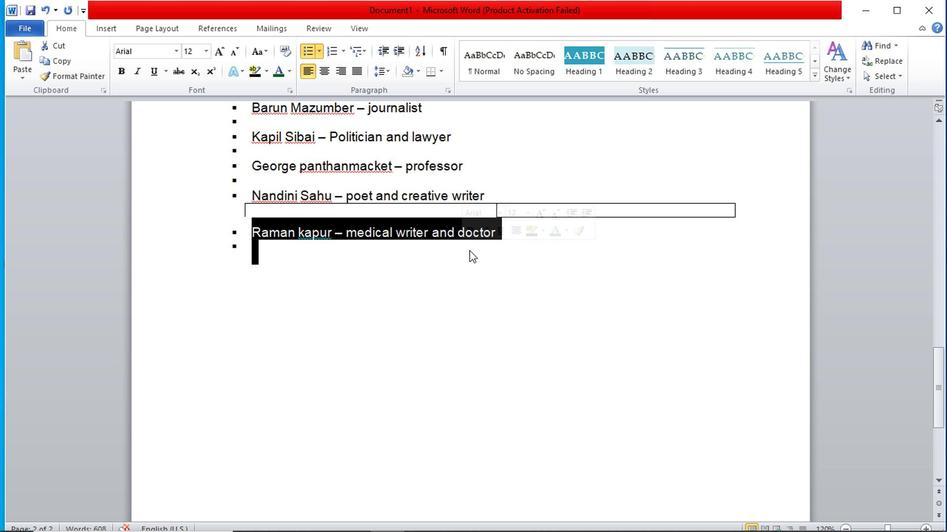 
Action: Mouse moved to (214, 205)
Screenshot: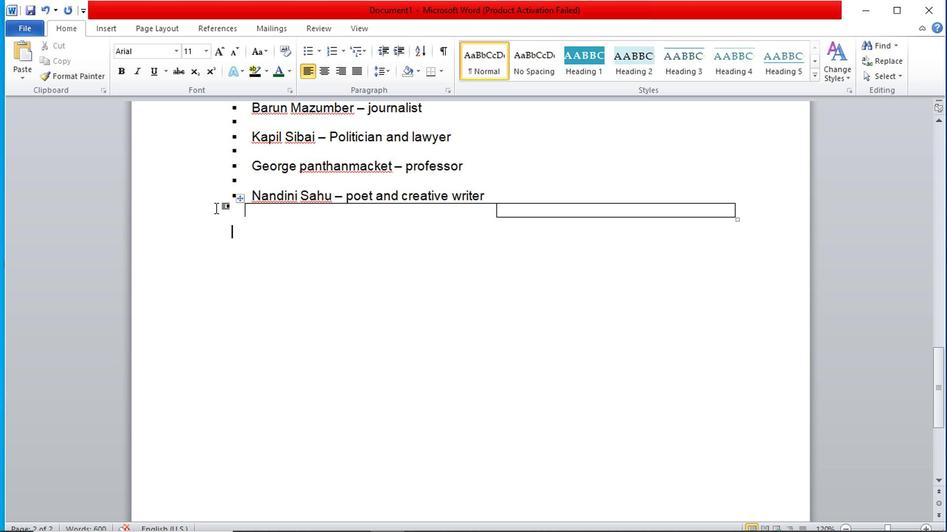 
Action: Mouse pressed left at (214, 205)
Screenshot: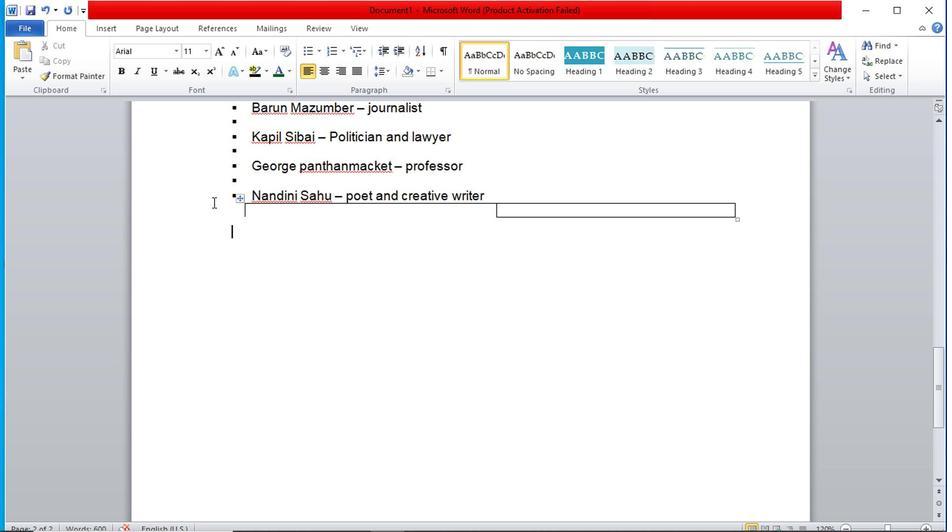 
Action: Mouse pressed left at (214, 205)
Screenshot: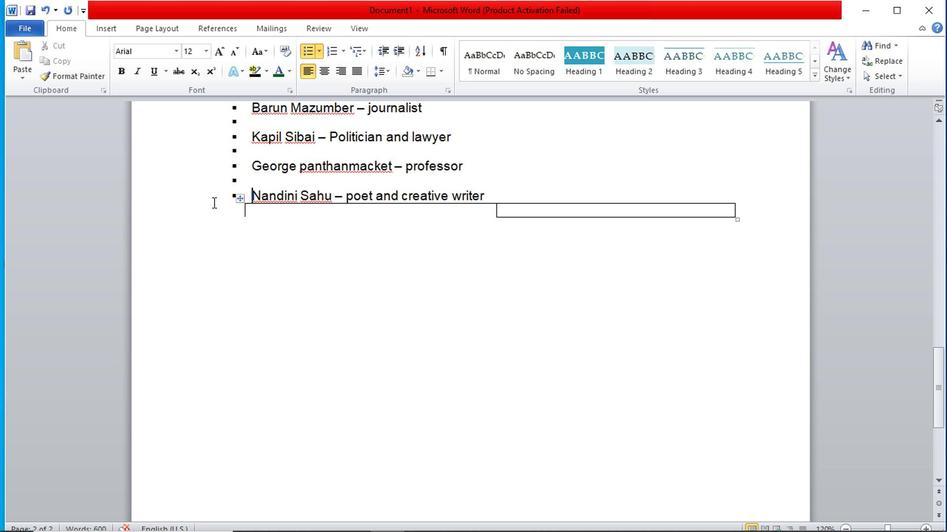 
Action: Mouse moved to (537, 214)
Screenshot: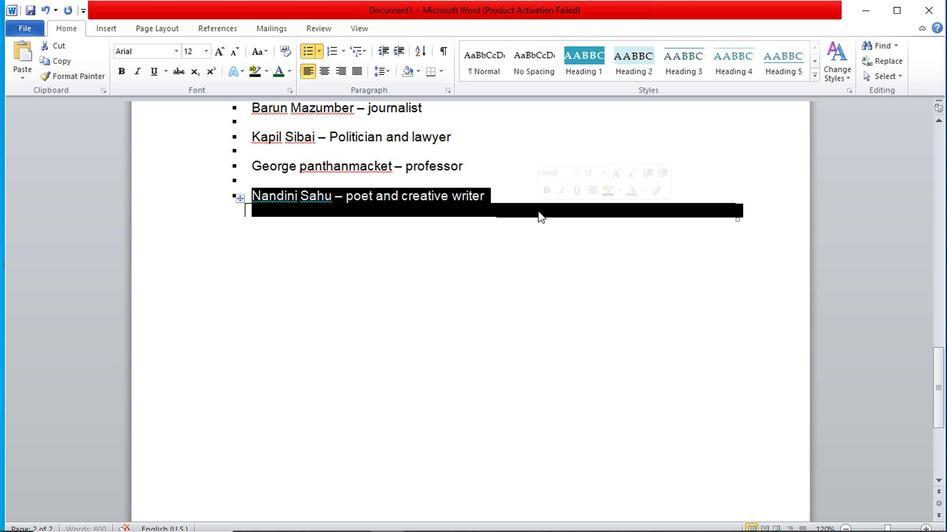 
Action: Key pressed <Key.delete>
Screenshot: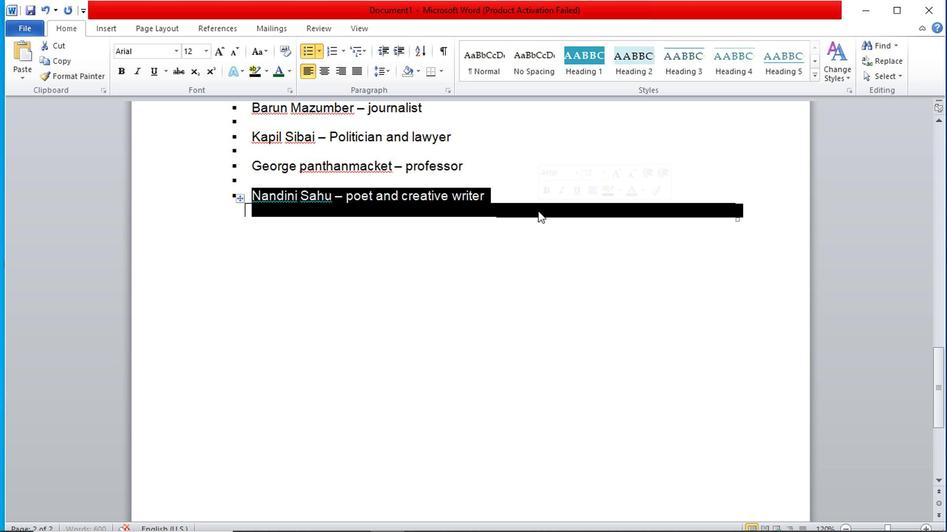 
Action: Mouse moved to (244, 183)
Screenshot: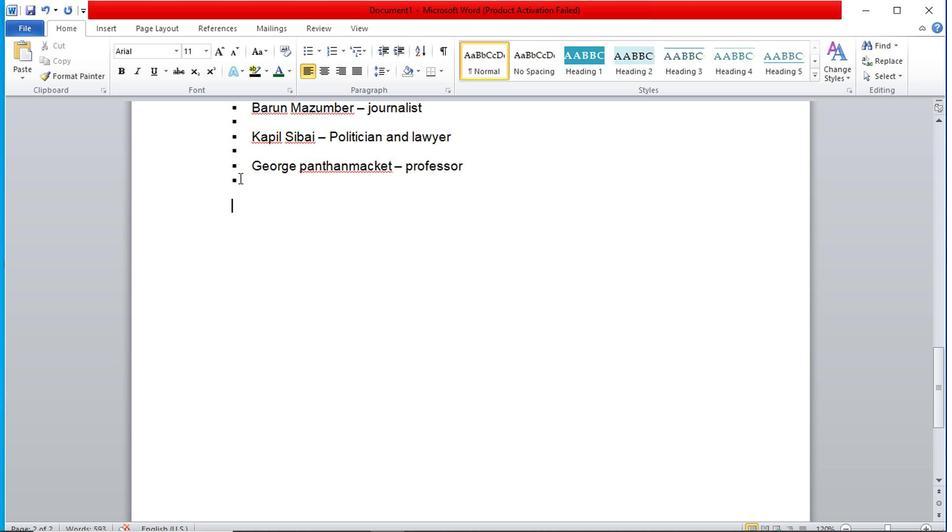 
Action: Mouse pressed left at (244, 183)
Screenshot: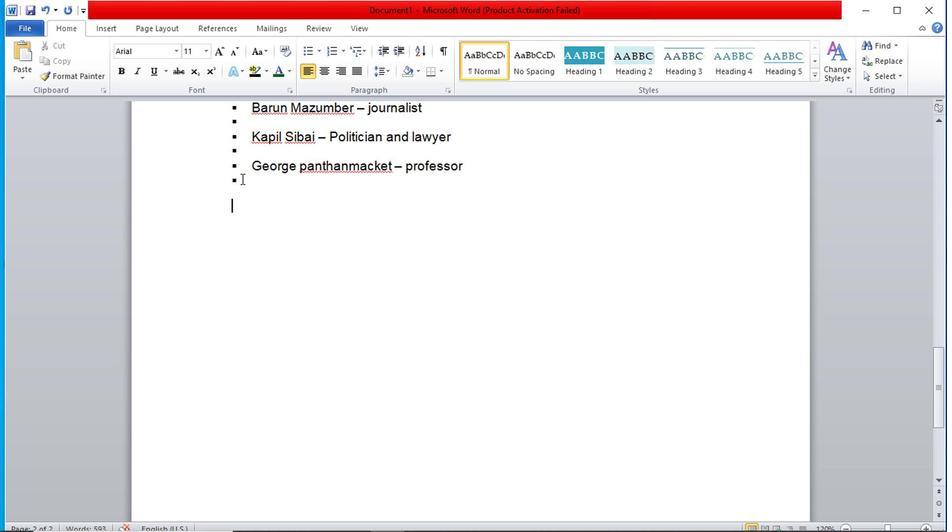 
Action: Mouse moved to (371, 193)
Screenshot: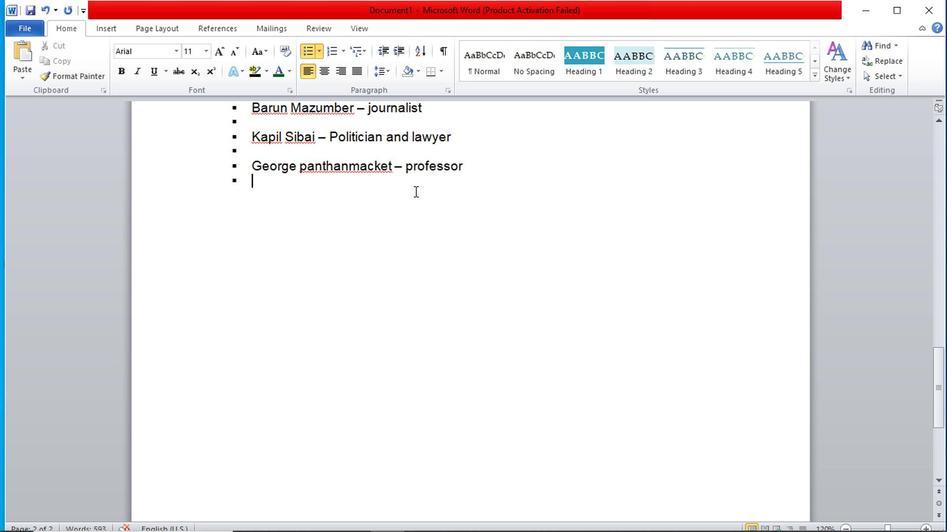 
Action: Key pressed <Key.enter>
Screenshot: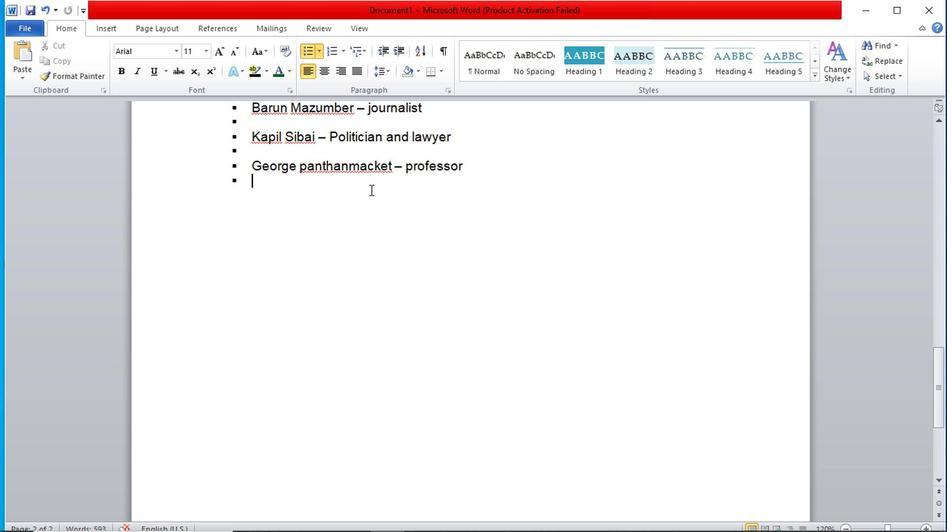 
Action: Mouse moved to (292, 202)
Screenshot: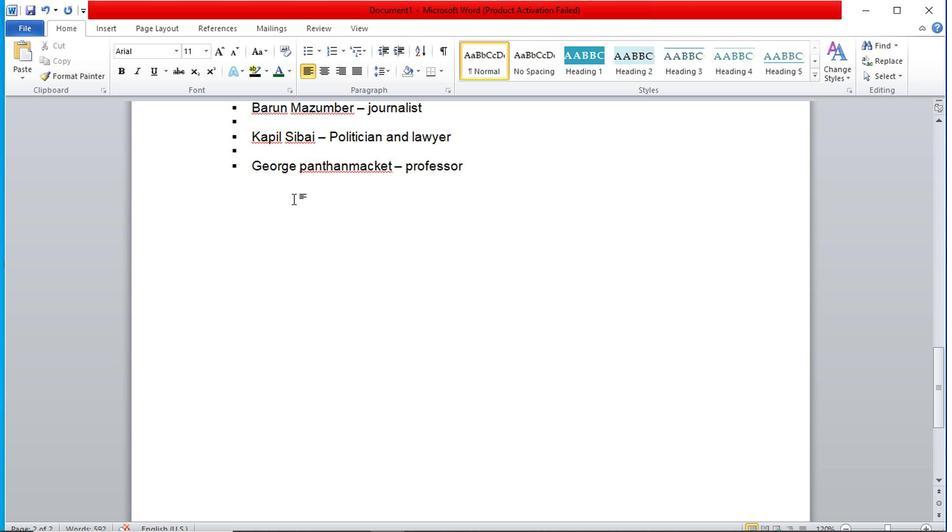 
Action: Mouse scrolled (292, 203) with delta (0, 0)
Screenshot: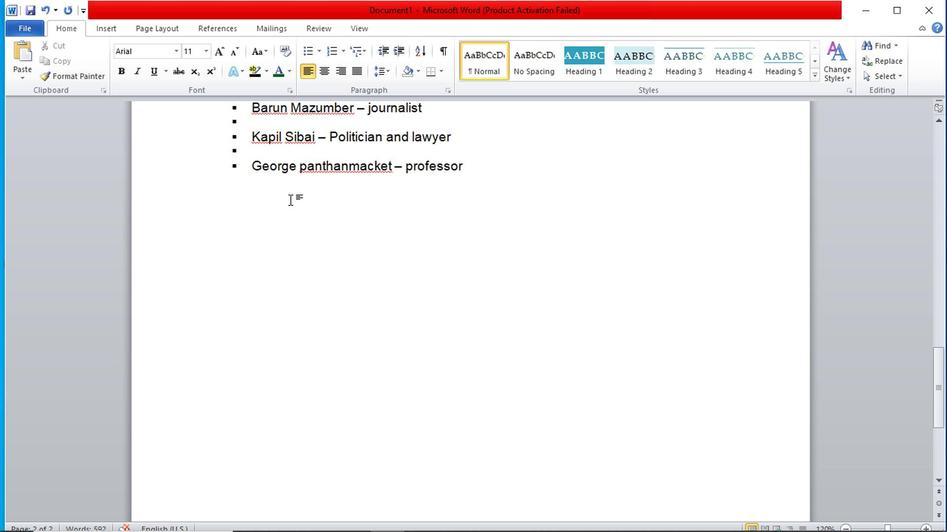 
Action: Mouse moved to (290, 213)
Screenshot: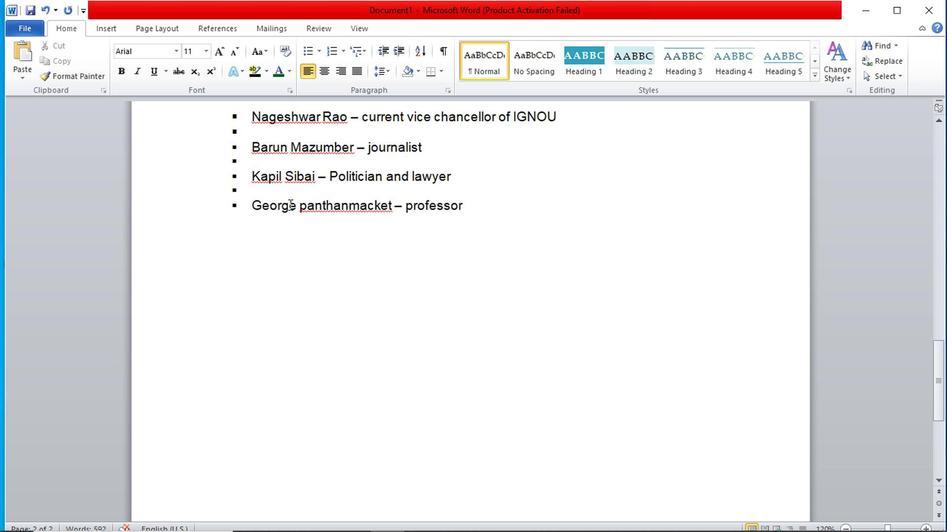 
Action: Mouse scrolled (290, 214) with delta (0, 0)
Screenshot: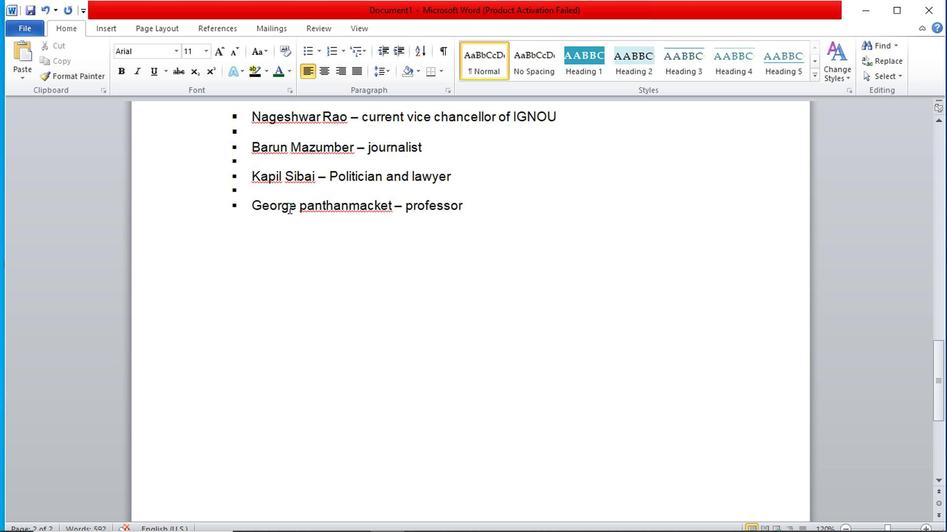 
Action: Mouse scrolled (290, 214) with delta (0, 0)
Screenshot: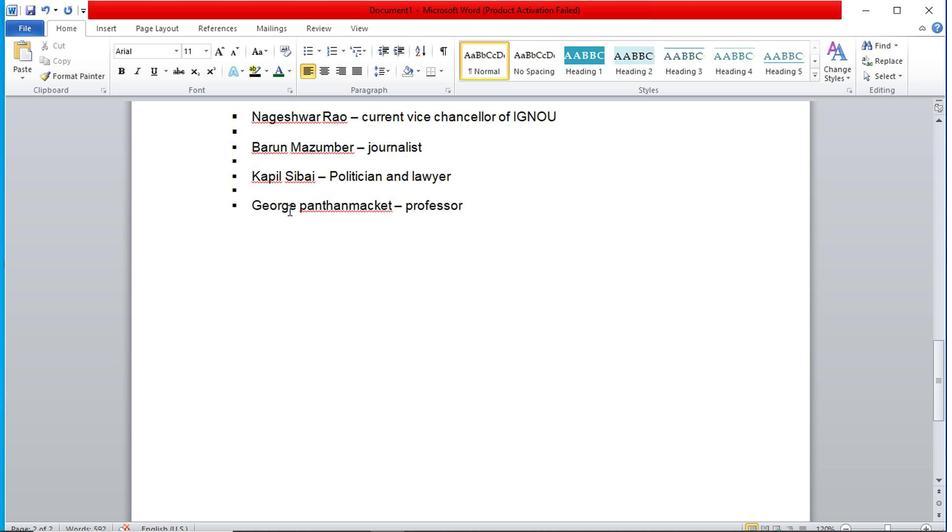 
Action: Mouse moved to (249, 202)
Screenshot: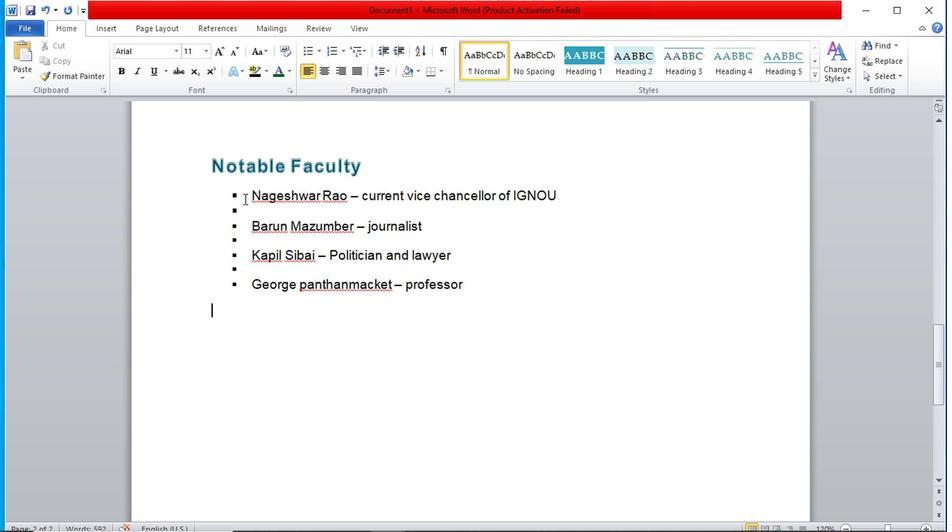 
Action: Mouse pressed left at (249, 202)
Screenshot: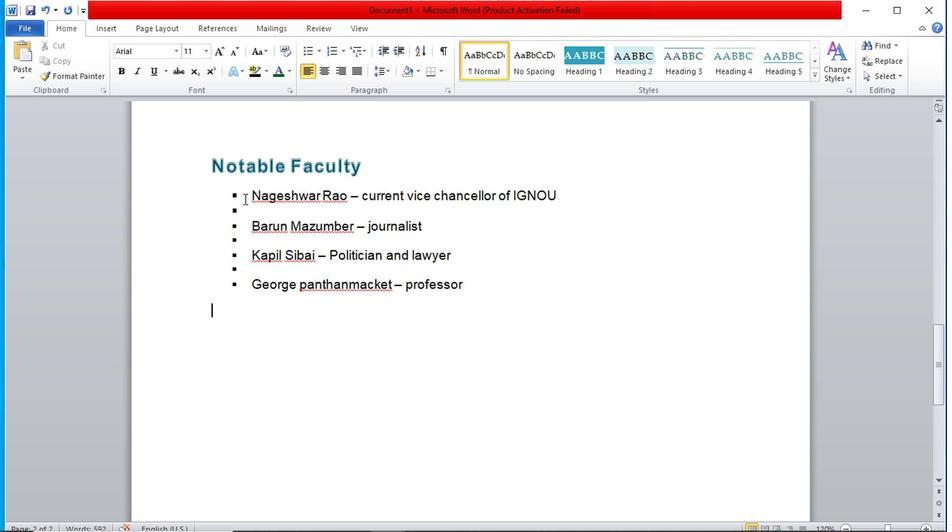 
Action: Mouse moved to (290, 74)
Screenshot: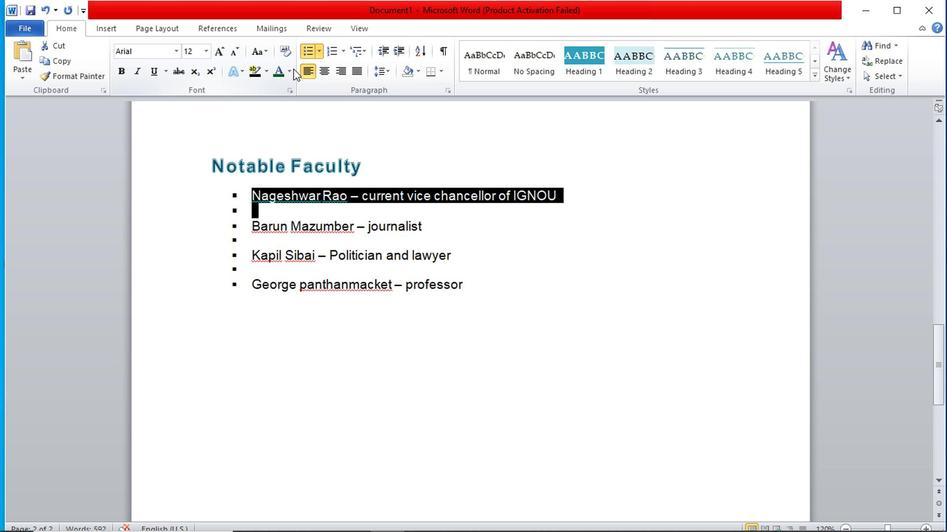 
Action: Mouse pressed left at (290, 74)
Screenshot: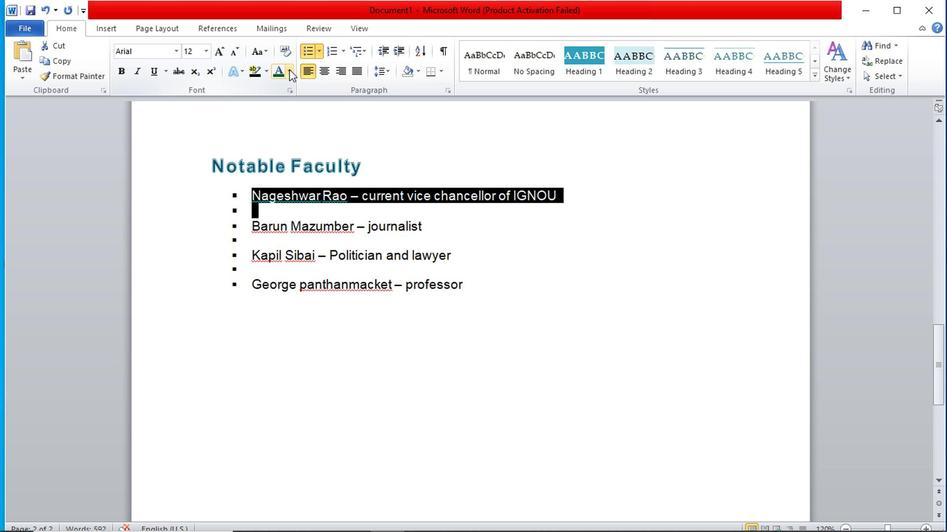 
Action: Mouse moved to (305, 213)
Screenshot: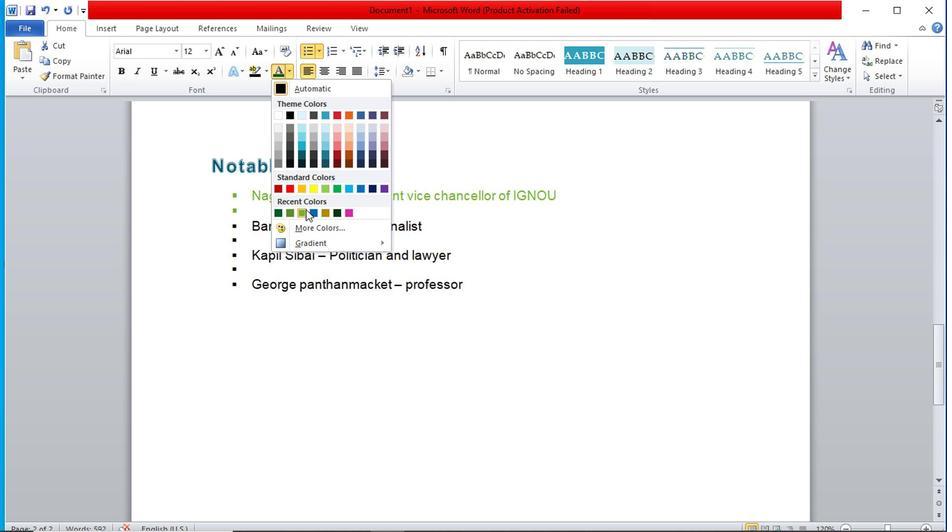 
Action: Mouse pressed left at (305, 213)
Screenshot: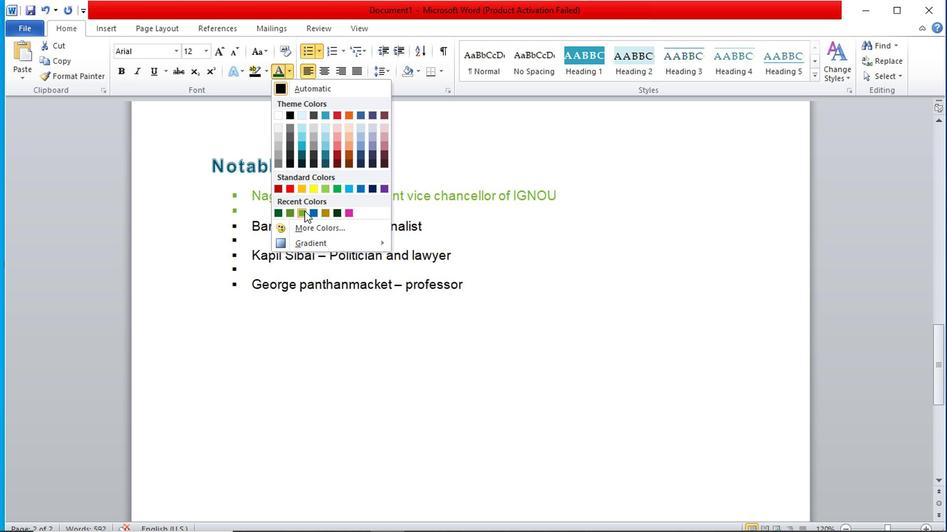
Action: Mouse moved to (504, 243)
Screenshot: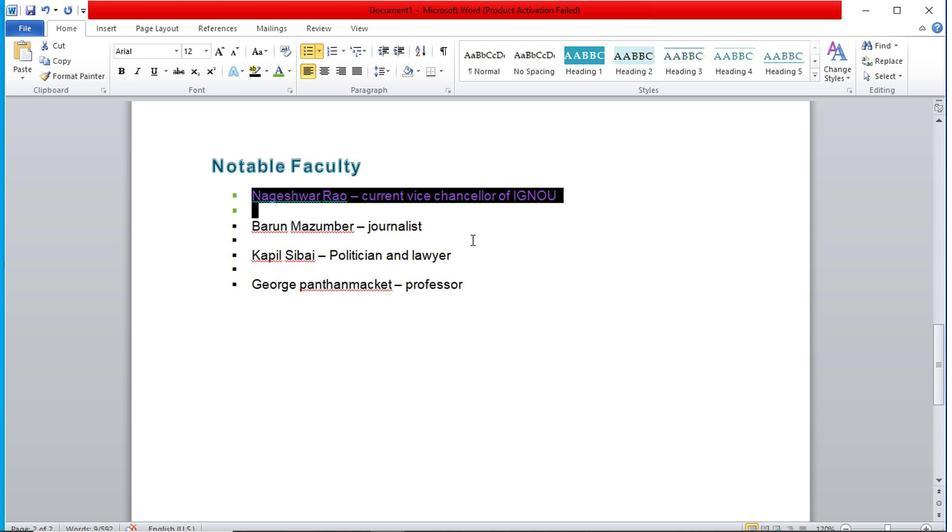 
Action: Mouse pressed left at (504, 243)
Screenshot: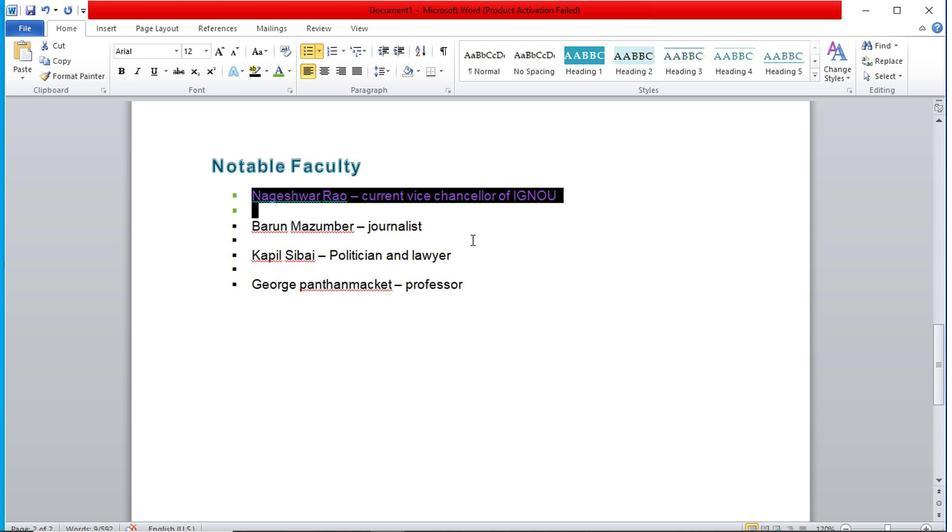 
Action: Mouse moved to (252, 226)
Screenshot: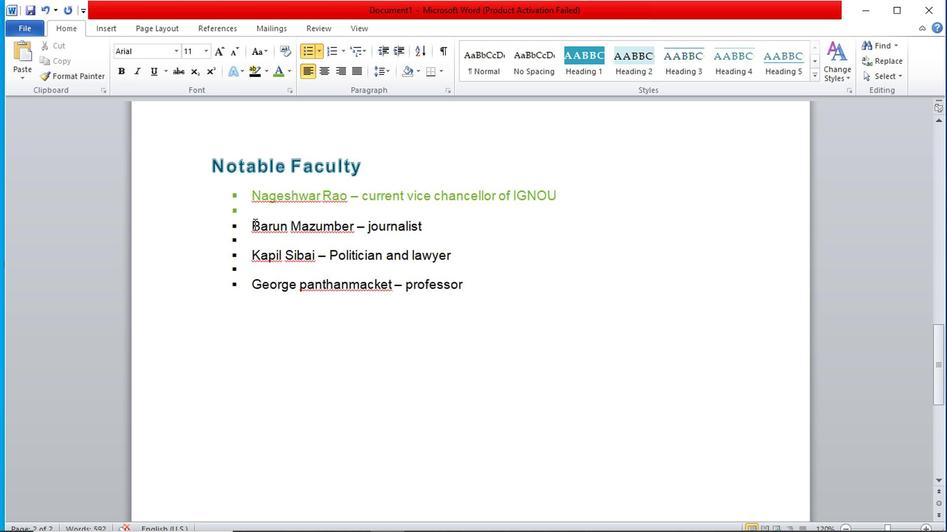 
Action: Mouse pressed left at (252, 226)
Screenshot: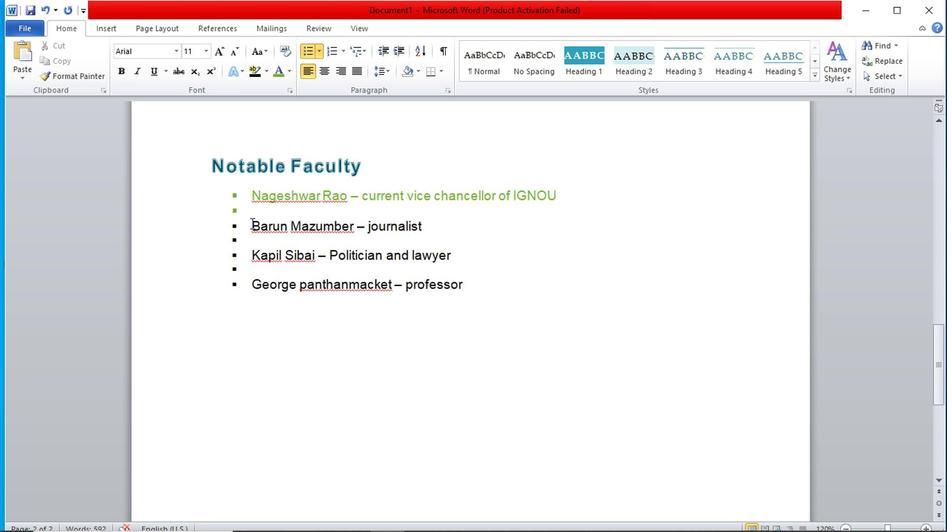 
Action: Mouse moved to (293, 75)
Screenshot: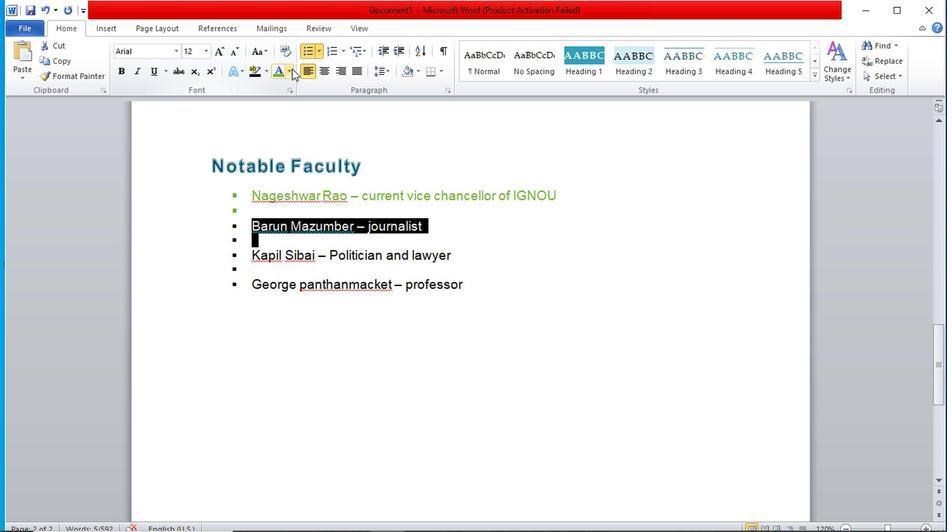 
Action: Mouse pressed left at (293, 75)
Screenshot: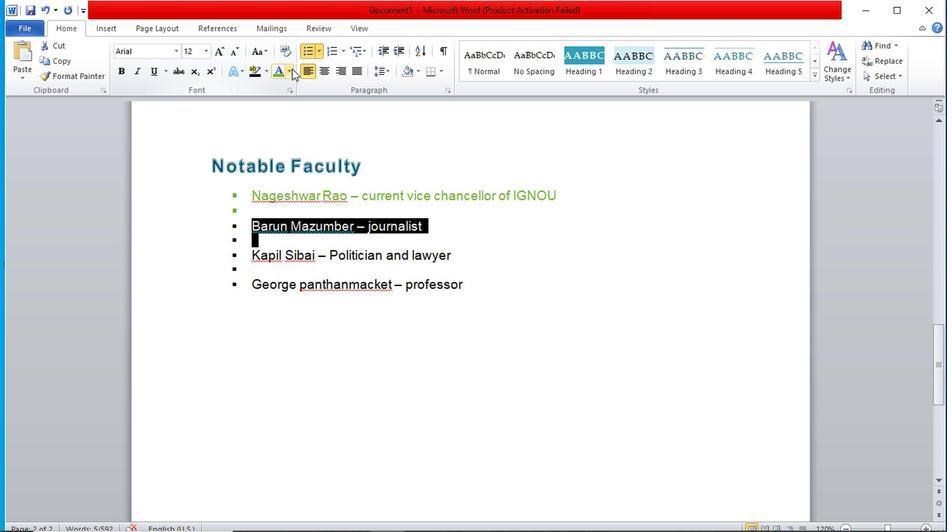 
Action: Mouse moved to (300, 153)
Screenshot: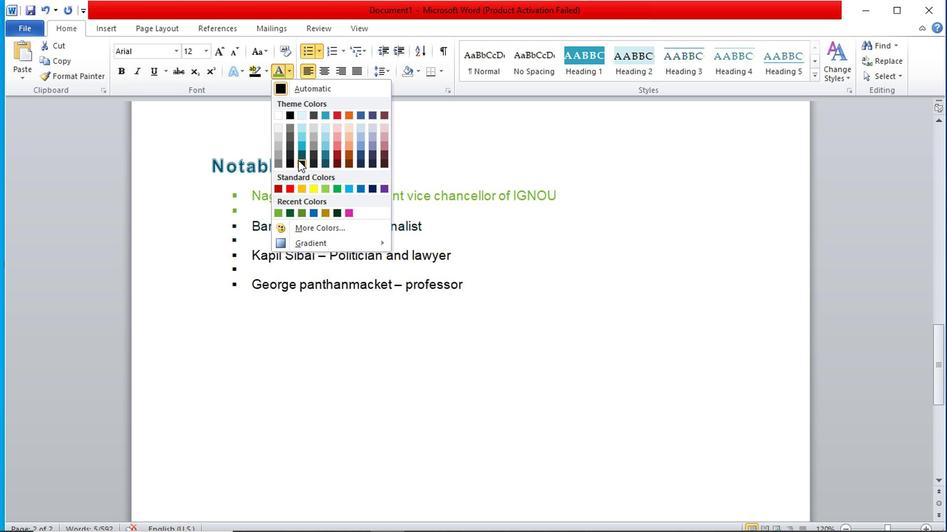 
Action: Mouse pressed left at (300, 153)
Screenshot: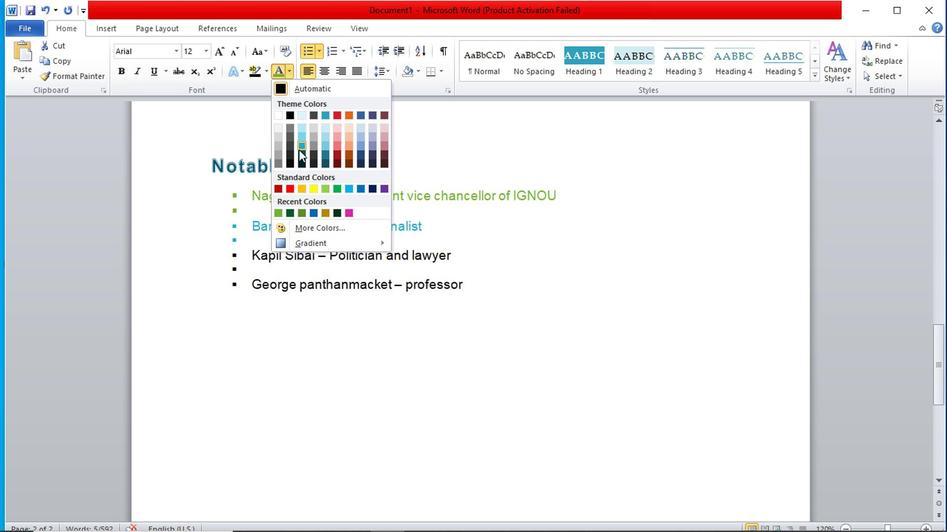 
Action: Mouse moved to (445, 234)
Screenshot: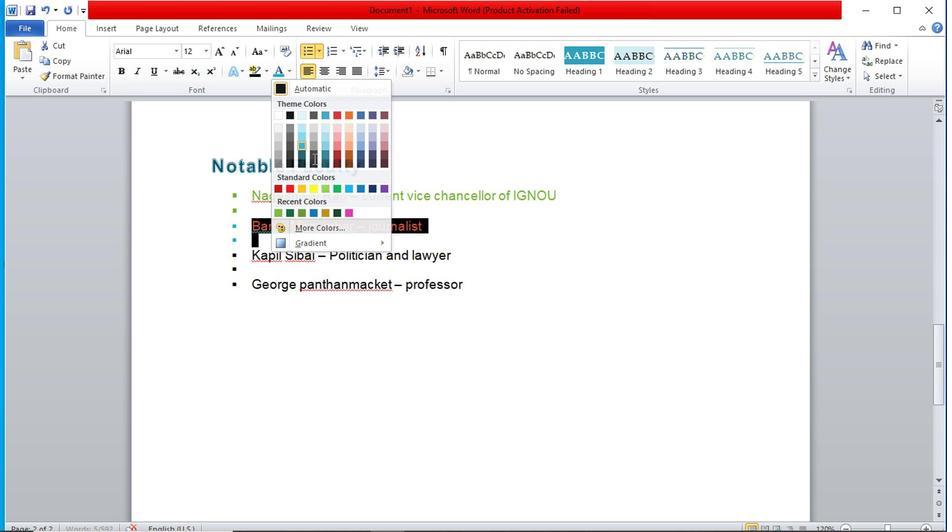 
Action: Mouse pressed left at (445, 234)
Screenshot: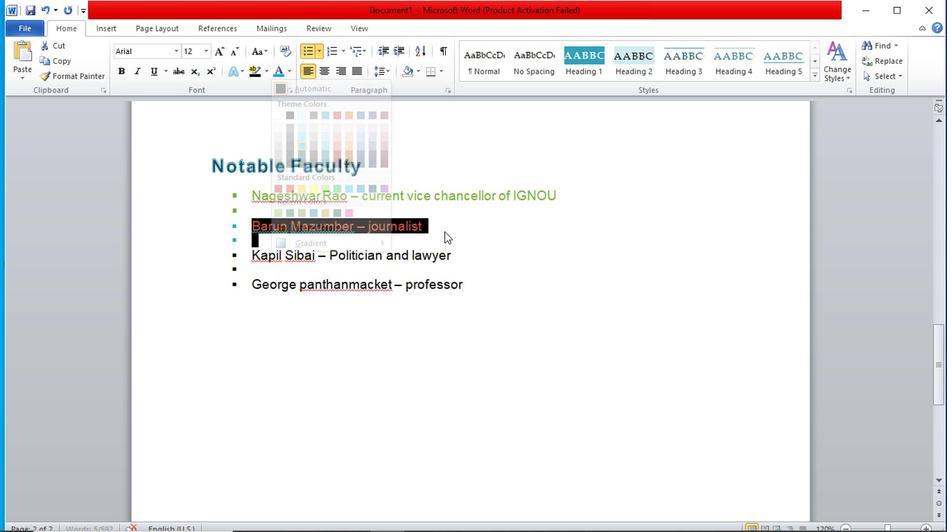 
Action: Mouse moved to (246, 260)
Screenshot: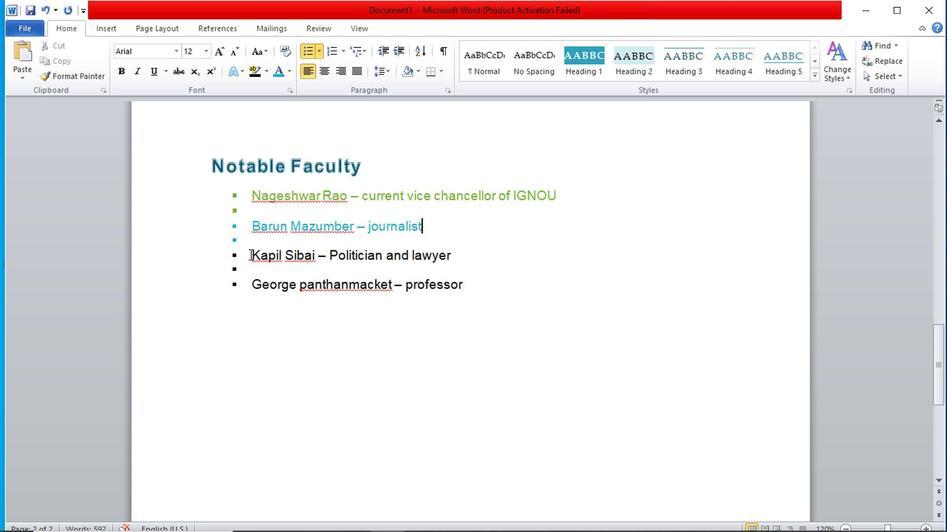 
Action: Mouse pressed left at (246, 260)
Screenshot: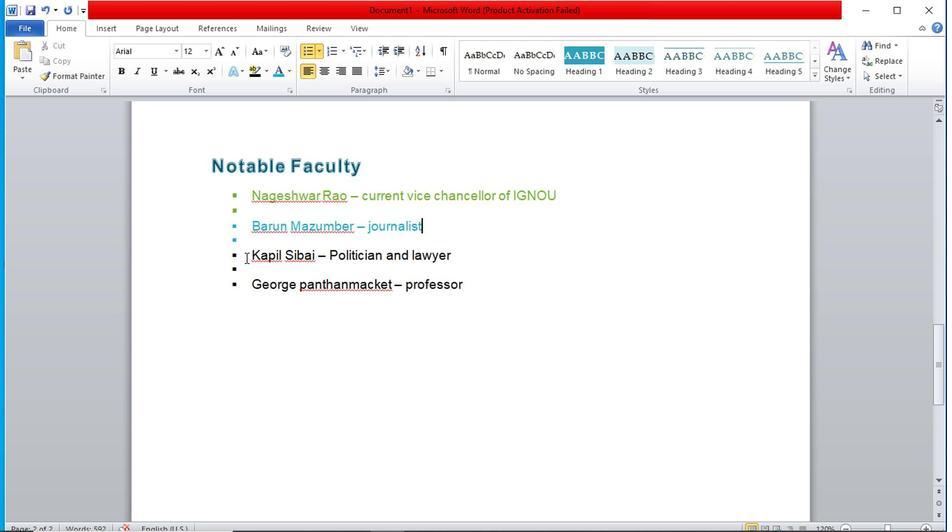 
Action: Mouse moved to (289, 78)
Screenshot: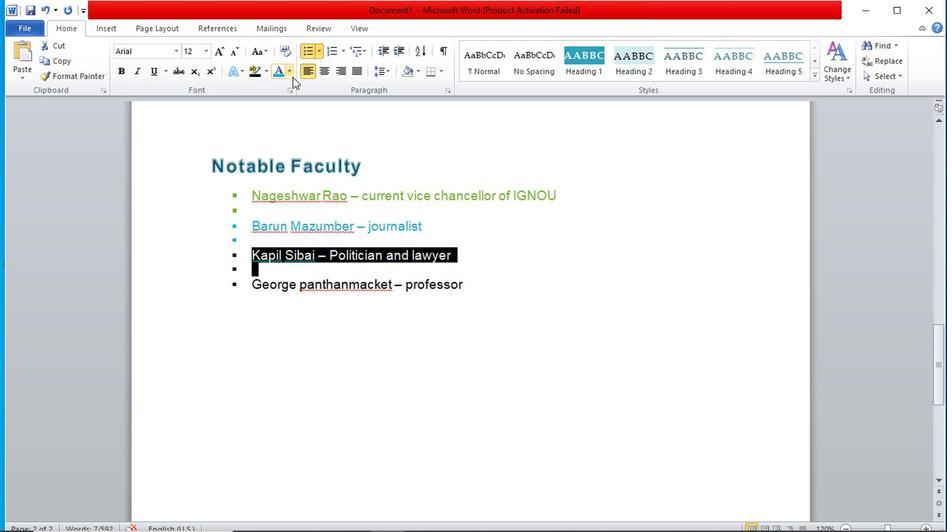 
Action: Mouse pressed left at (289, 78)
Screenshot: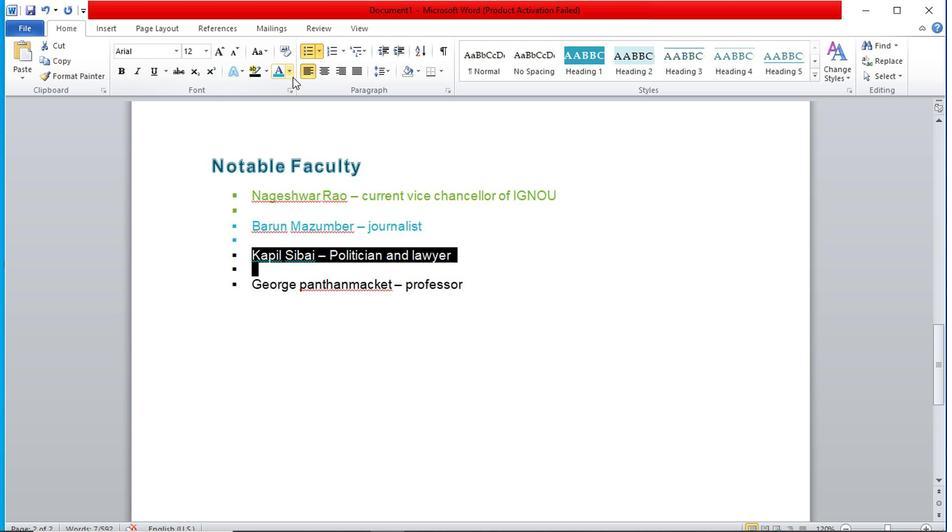
Action: Mouse moved to (304, 190)
Screenshot: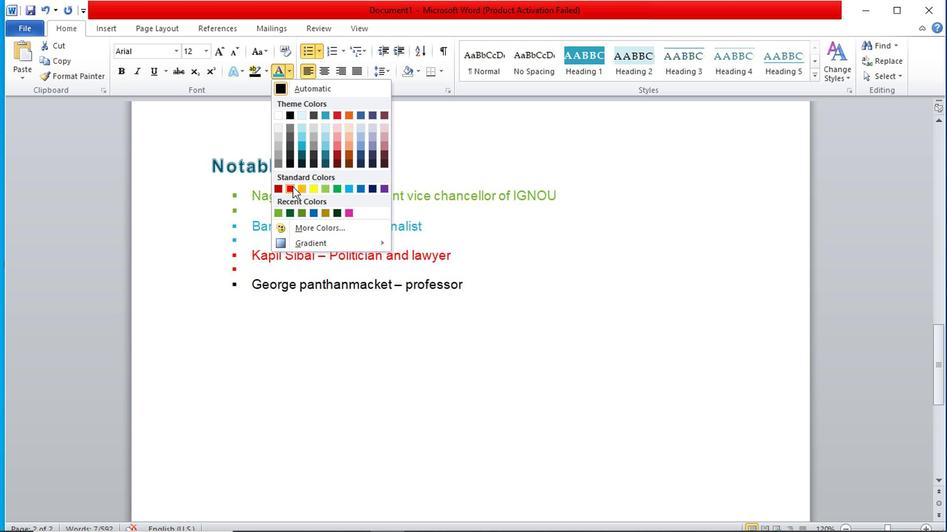 
Action: Mouse pressed left at (304, 190)
Screenshot: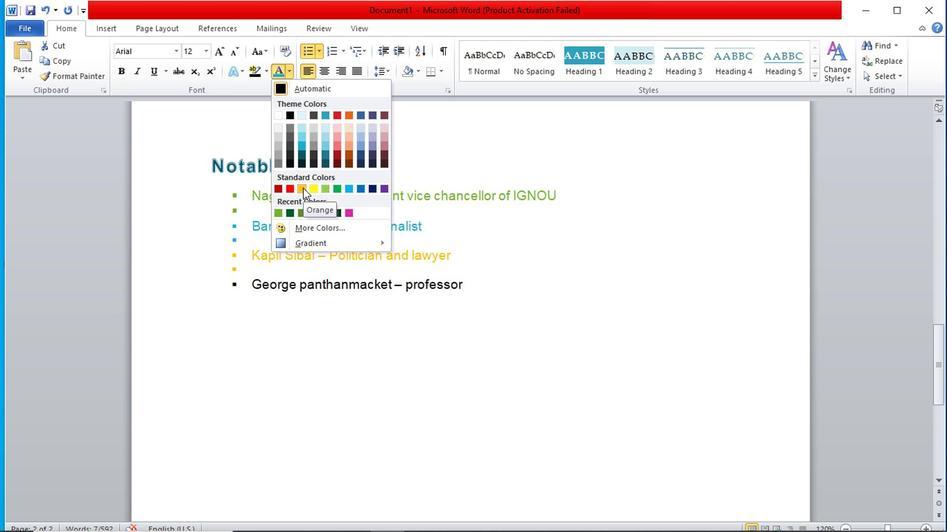 
Action: Mouse moved to (469, 226)
Screenshot: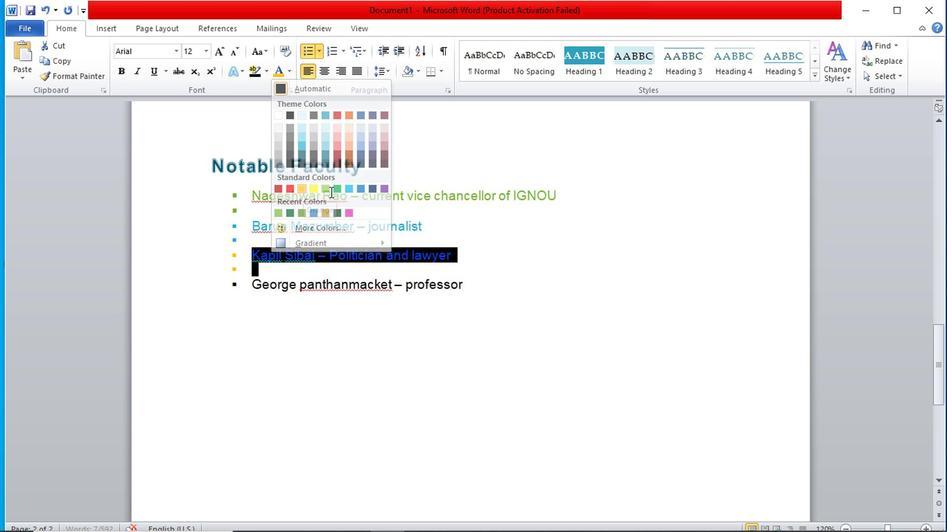
Action: Mouse pressed left at (469, 226)
Screenshot: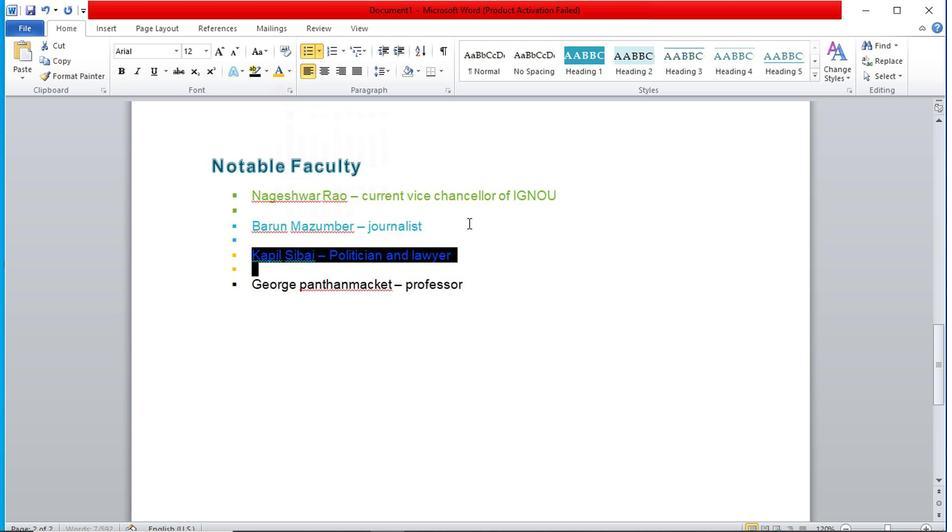 
Action: Mouse moved to (232, 282)
Screenshot: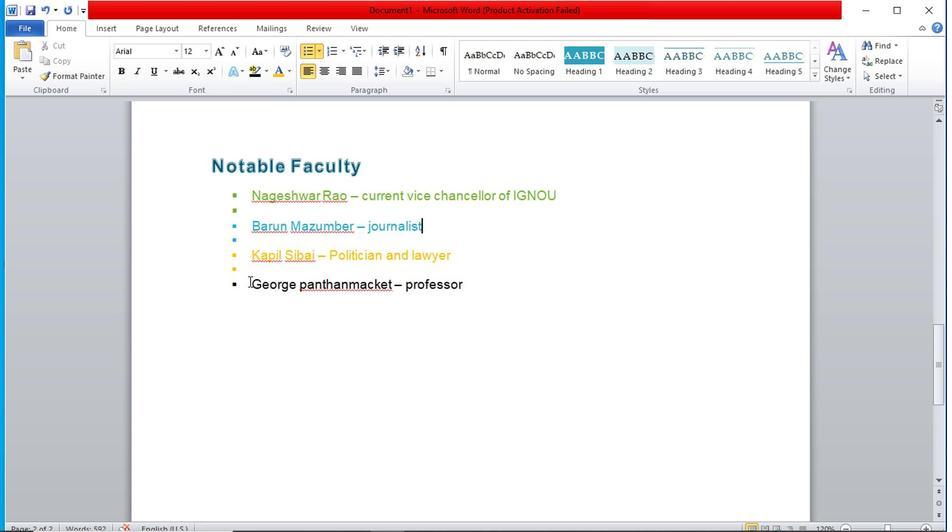 
Action: Mouse pressed left at (232, 282)
Screenshot: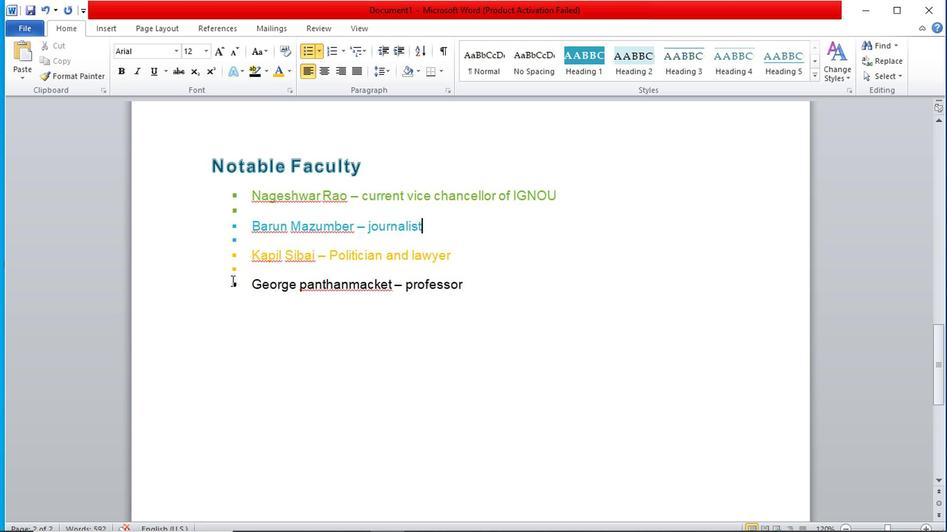 
Action: Mouse moved to (287, 78)
Screenshot: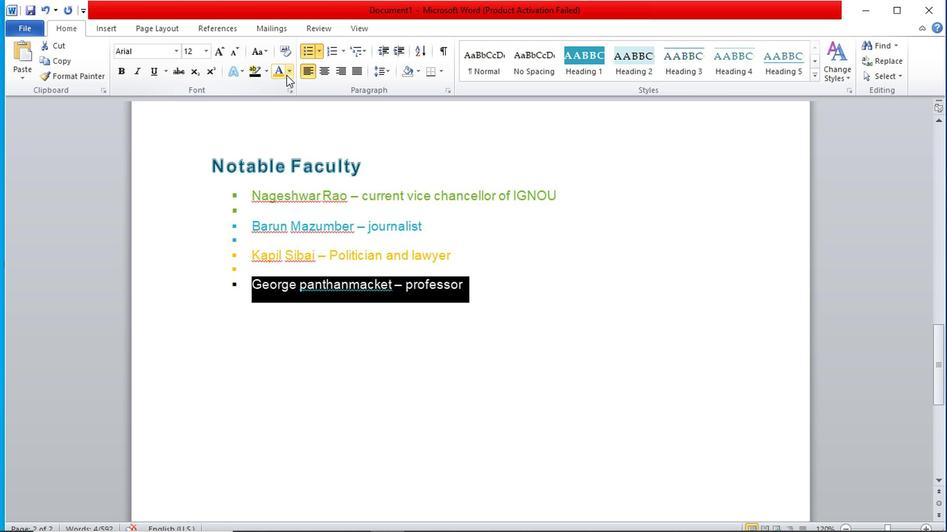 
Action: Mouse pressed left at (287, 78)
Screenshot: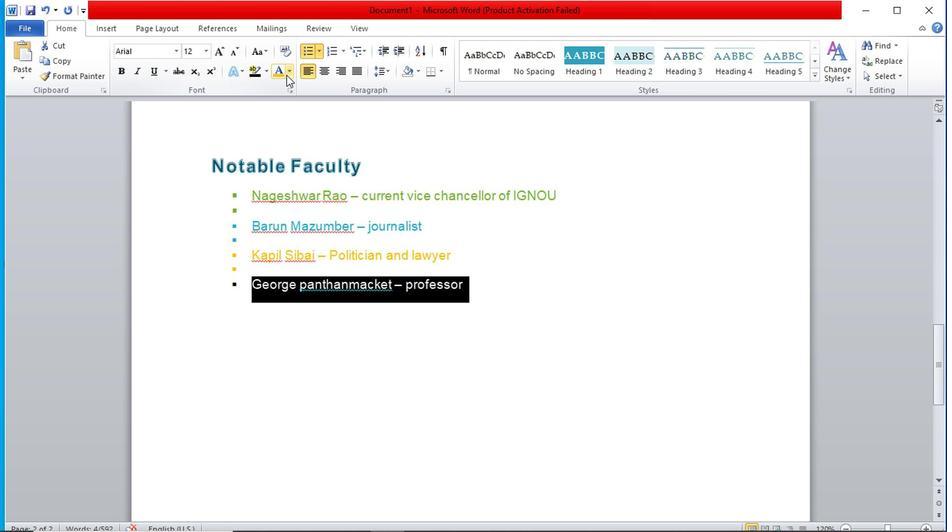
Action: Mouse moved to (352, 145)
Screenshot: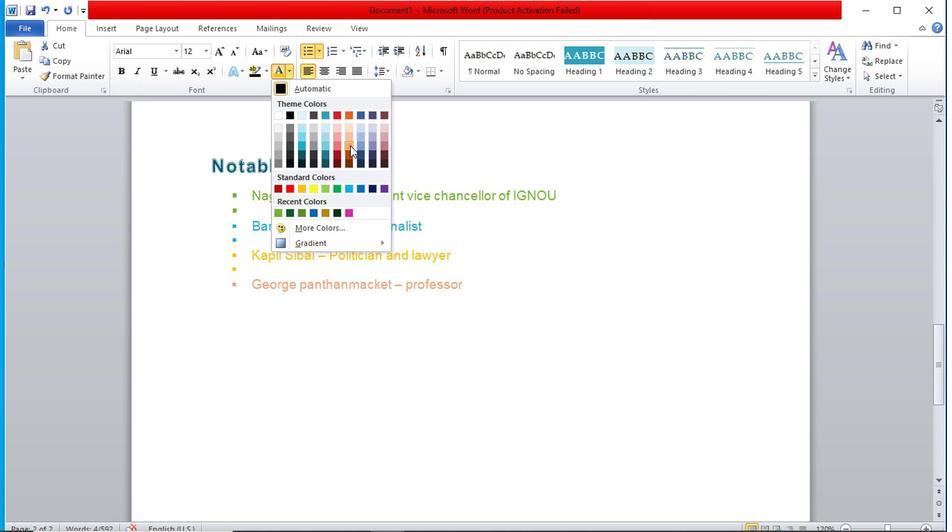 
Action: Mouse pressed left at (352, 145)
Screenshot: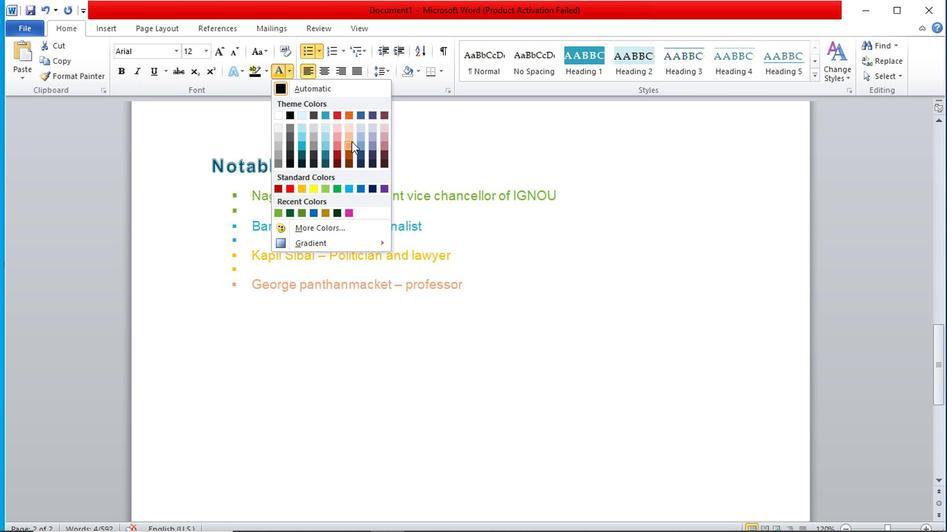 
Action: Mouse moved to (466, 228)
Screenshot: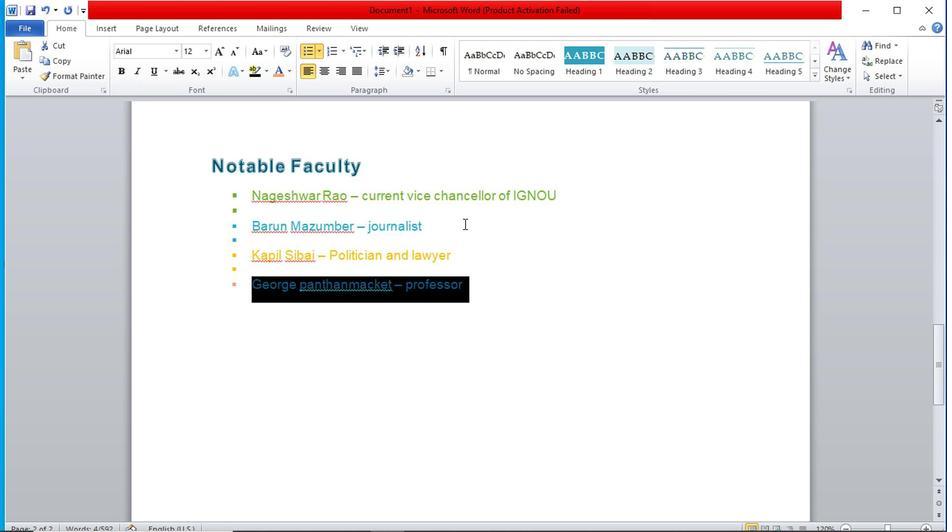 
Action: Mouse pressed left at (466, 228)
Screenshot: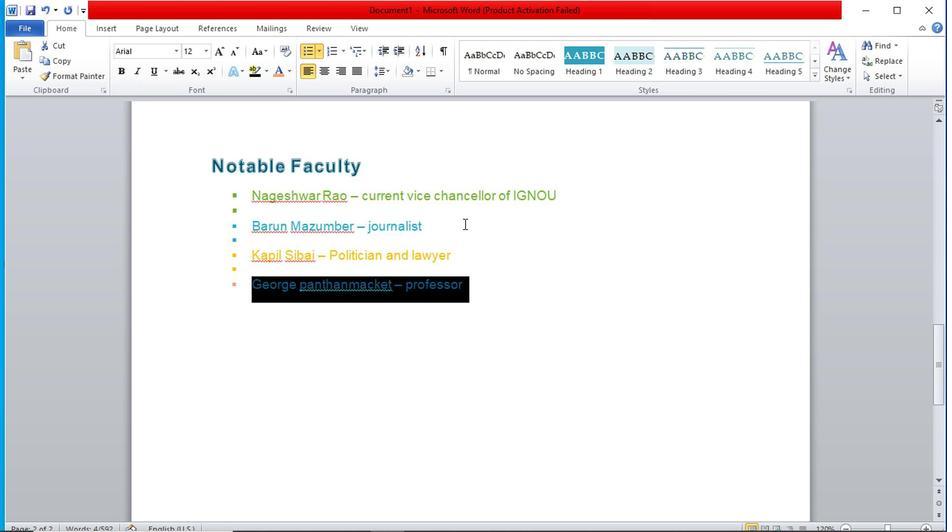 
Action: Mouse moved to (502, 324)
Screenshot: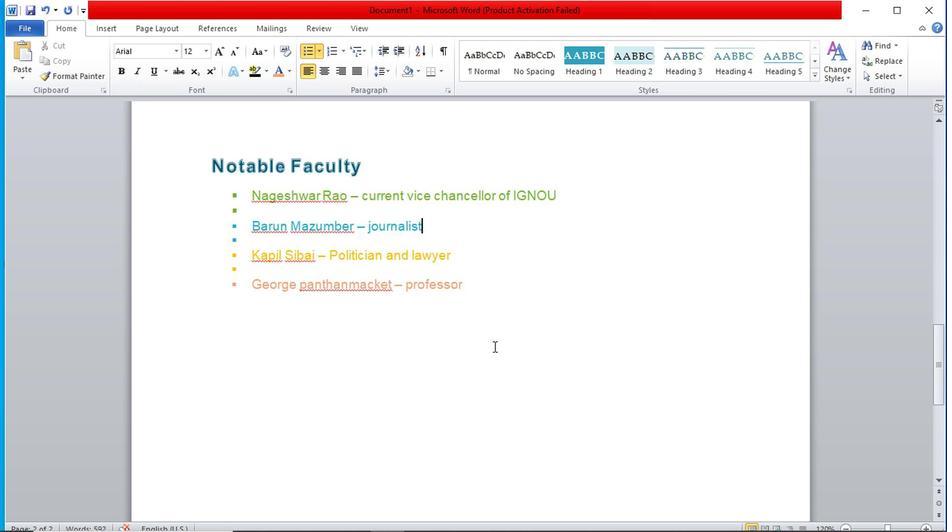 
Action: Mouse scrolled (502, 325) with delta (0, 0)
Screenshot: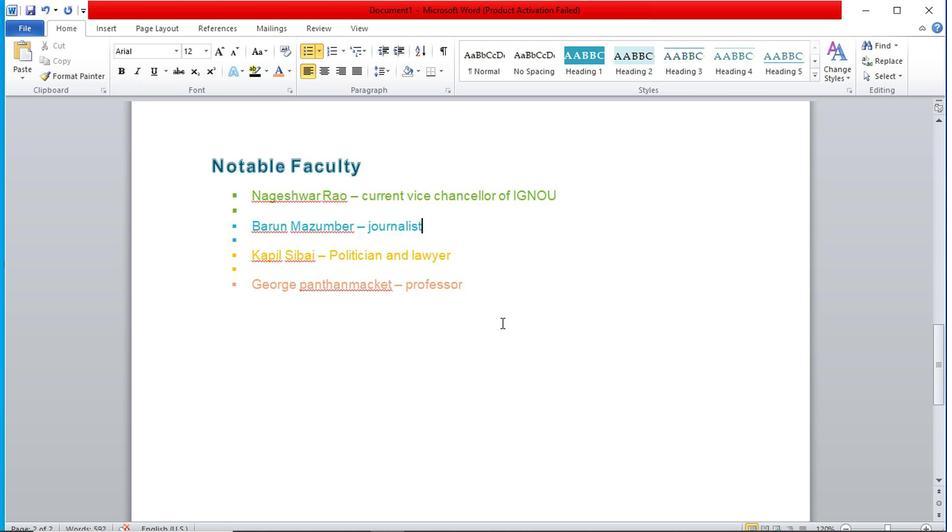 
Action: Mouse scrolled (502, 325) with delta (0, 0)
Screenshot: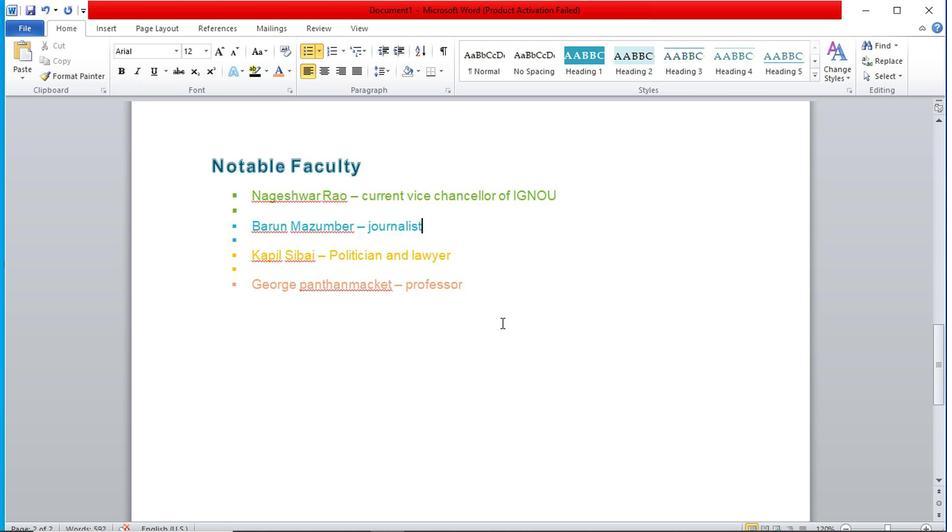 
Action: Mouse scrolled (502, 325) with delta (0, 0)
Screenshot: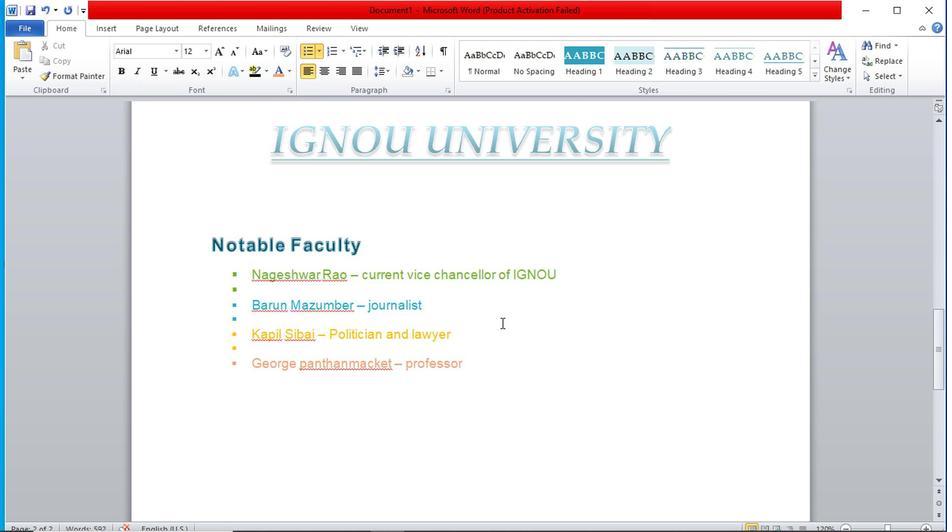 
Action: Mouse scrolled (502, 325) with delta (0, 0)
Screenshot: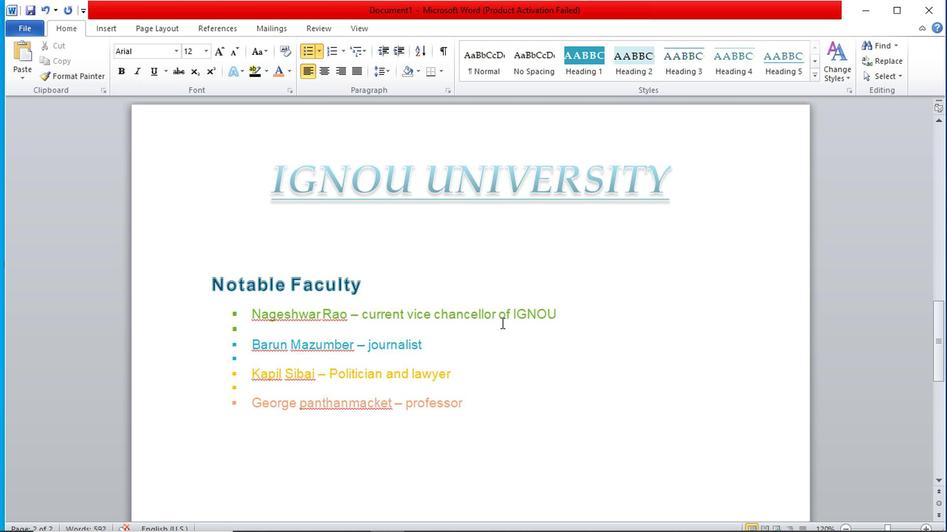 
Action: Mouse scrolled (502, 325) with delta (0, 0)
Screenshot: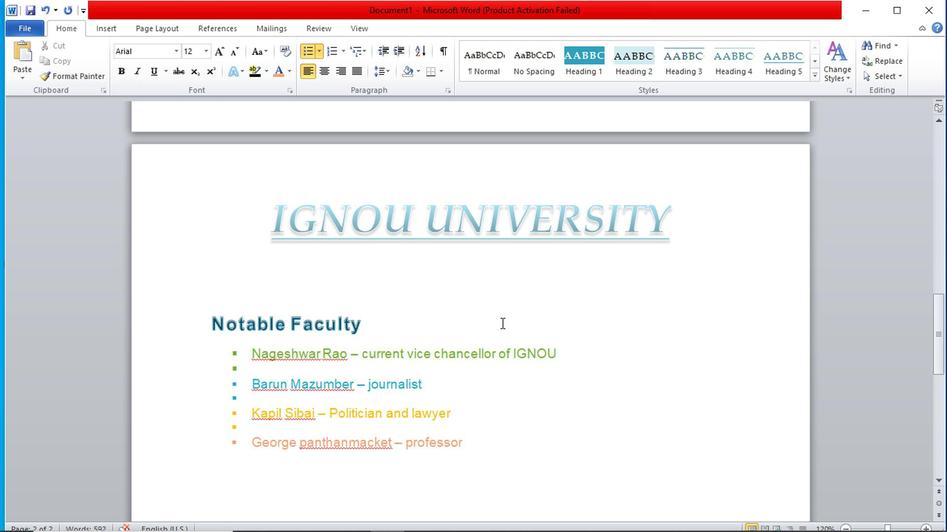 
Action: Mouse moved to (499, 310)
Screenshot: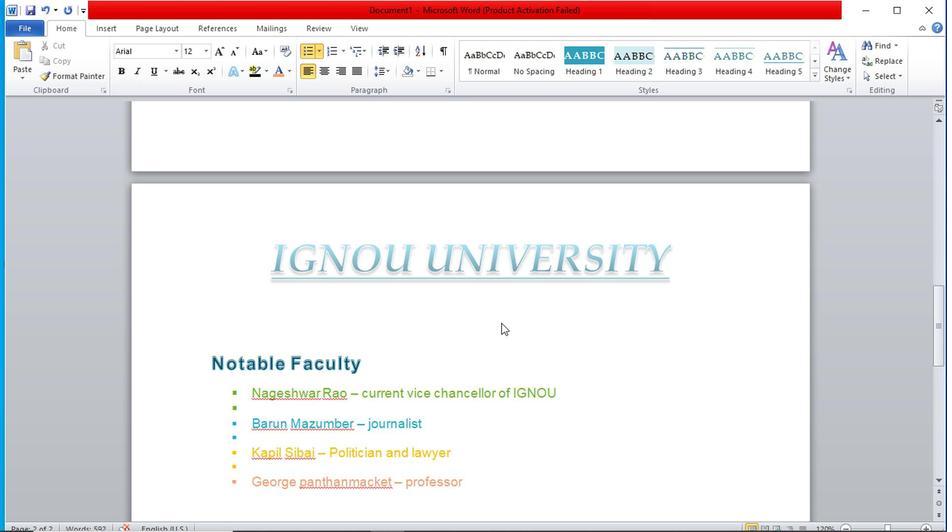 
Action: Mouse scrolled (499, 311) with delta (0, 0)
Screenshot: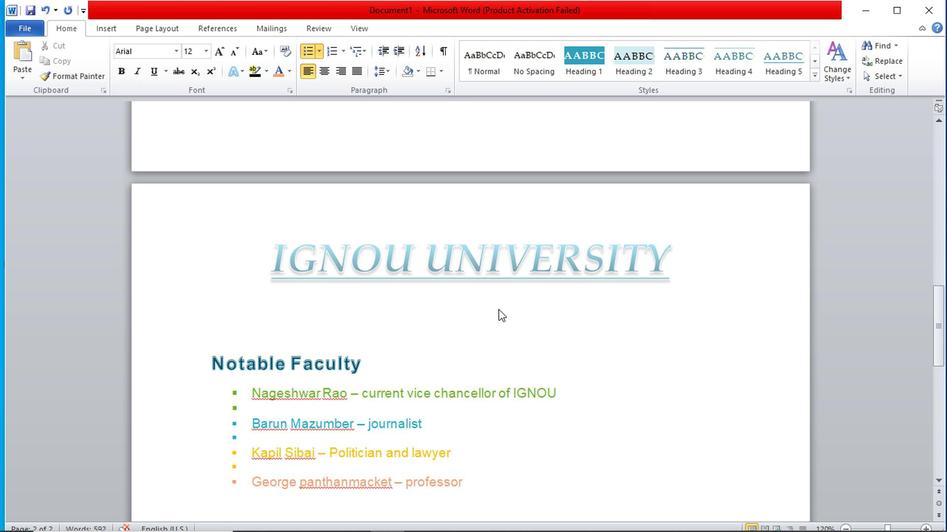 
Action: Mouse scrolled (499, 311) with delta (0, 0)
Screenshot: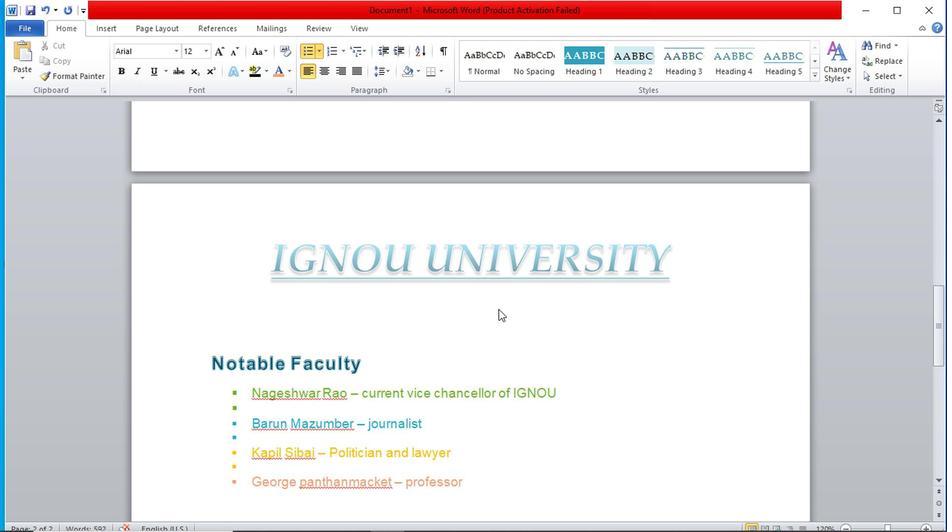 
Action: Mouse scrolled (499, 311) with delta (0, 0)
Screenshot: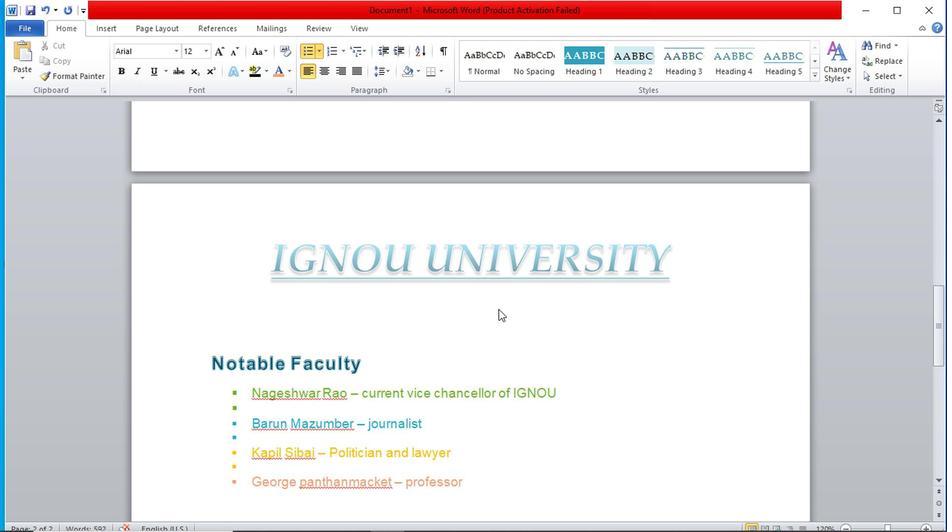
Action: Mouse scrolled (499, 311) with delta (0, 0)
Screenshot: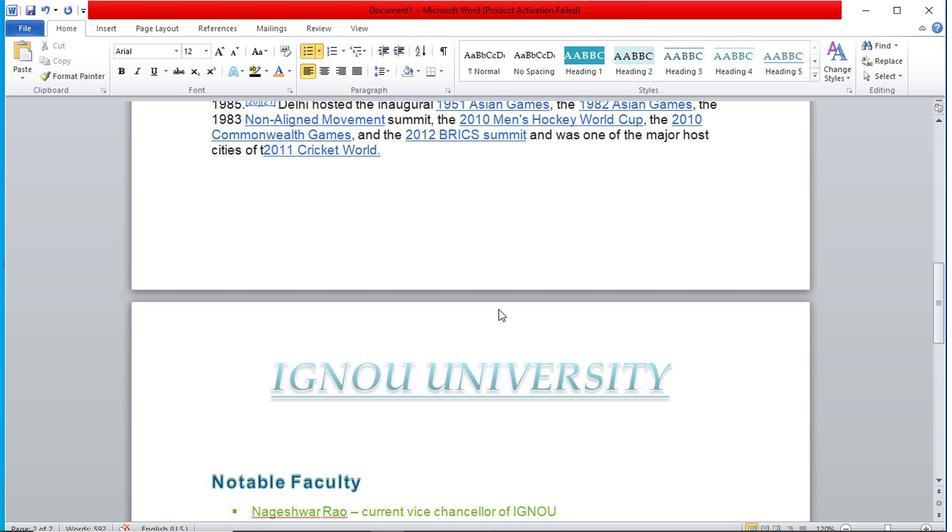 
Action: Mouse scrolled (499, 311) with delta (0, 0)
Screenshot: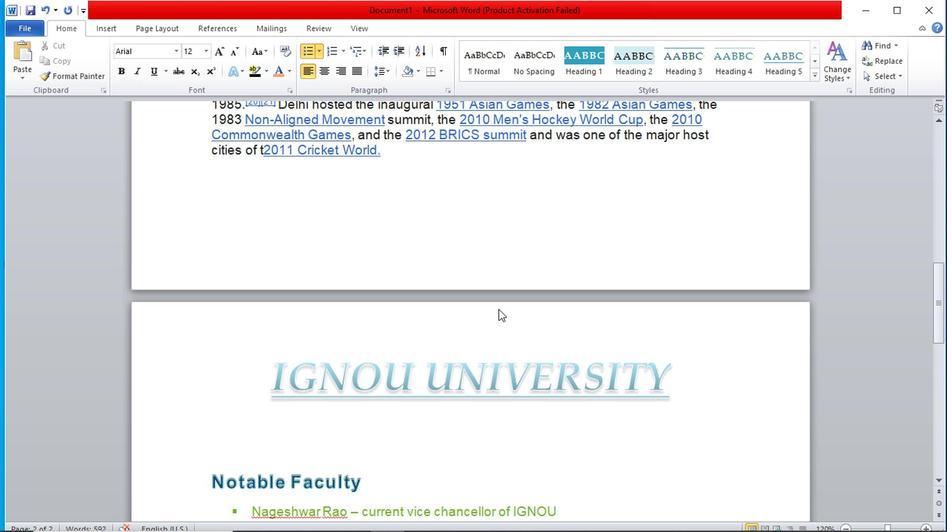 
Action: Mouse scrolled (499, 311) with delta (0, 0)
Screenshot: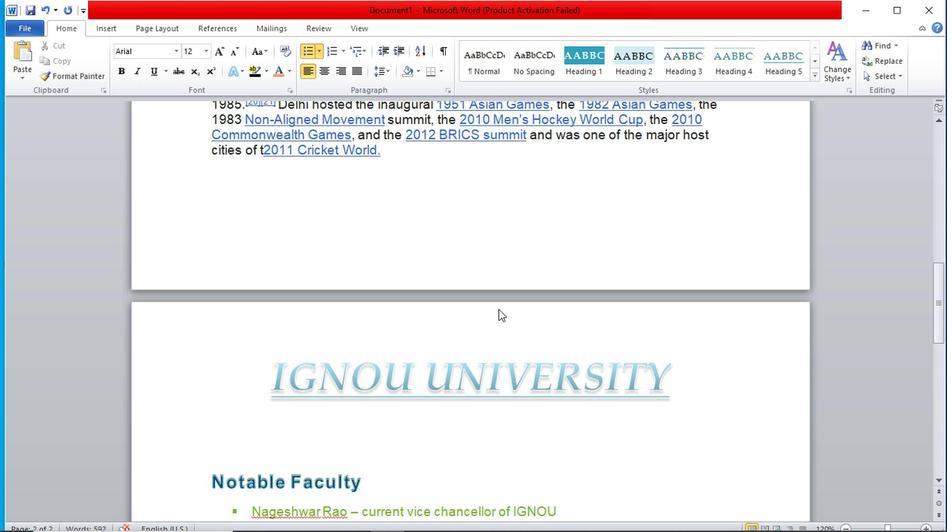 
Action: Mouse scrolled (499, 311) with delta (0, 0)
Screenshot: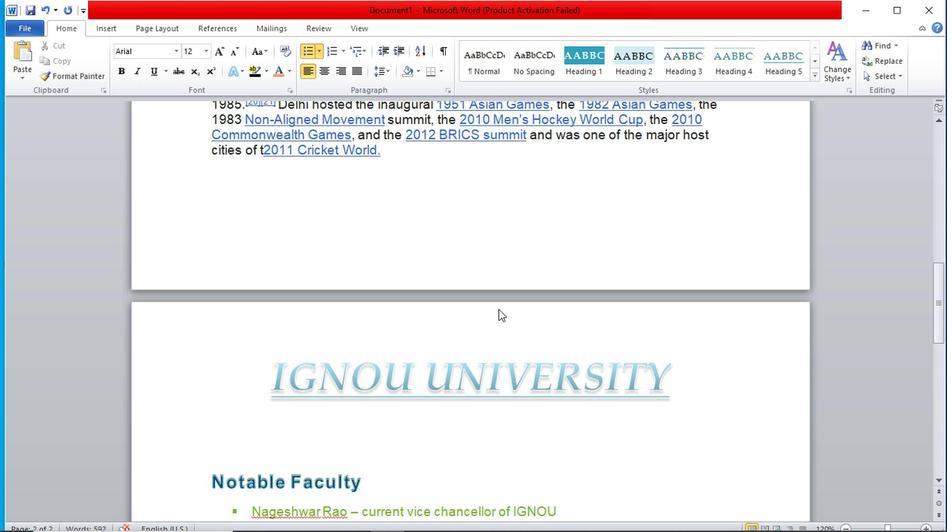 
Action: Mouse scrolled (499, 311) with delta (0, 0)
Screenshot: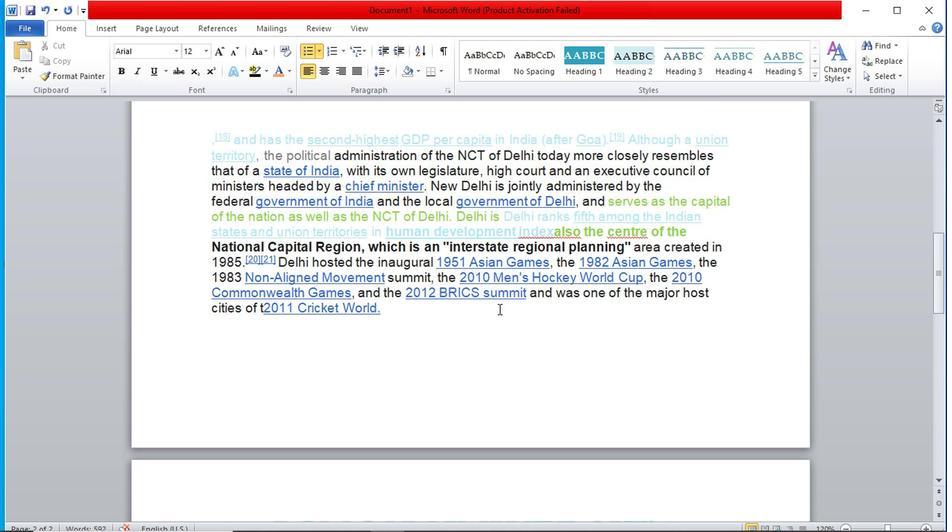 
Action: Mouse scrolled (499, 311) with delta (0, 0)
Screenshot: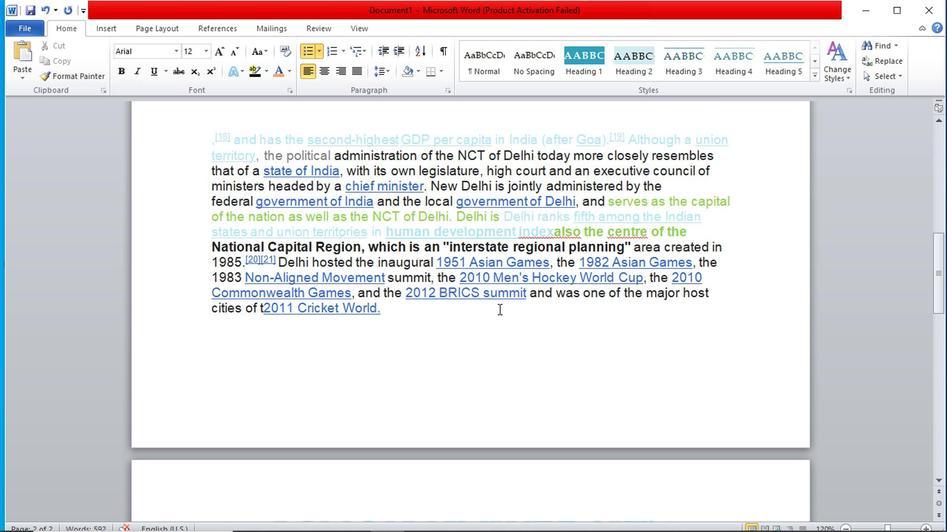 
Action: Mouse moved to (499, 304)
Screenshot: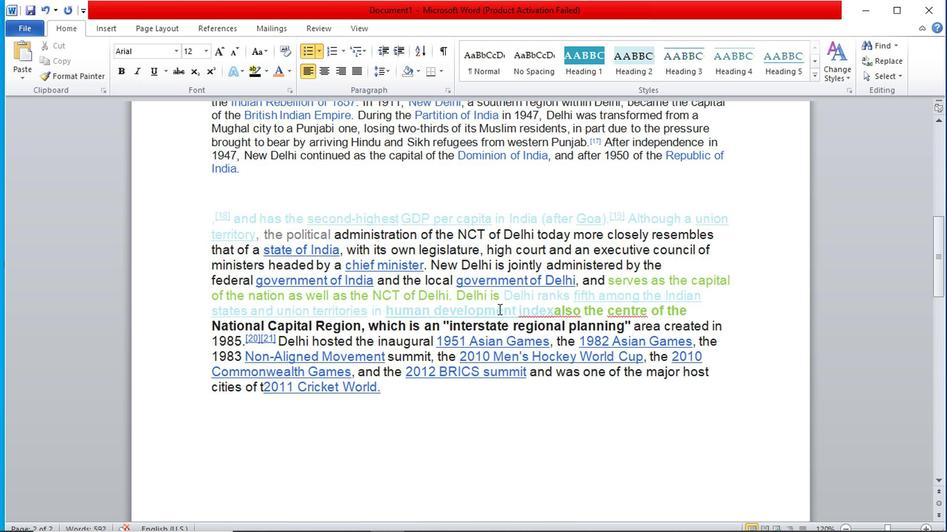 
Action: Mouse scrolled (499, 305) with delta (0, 0)
Screenshot: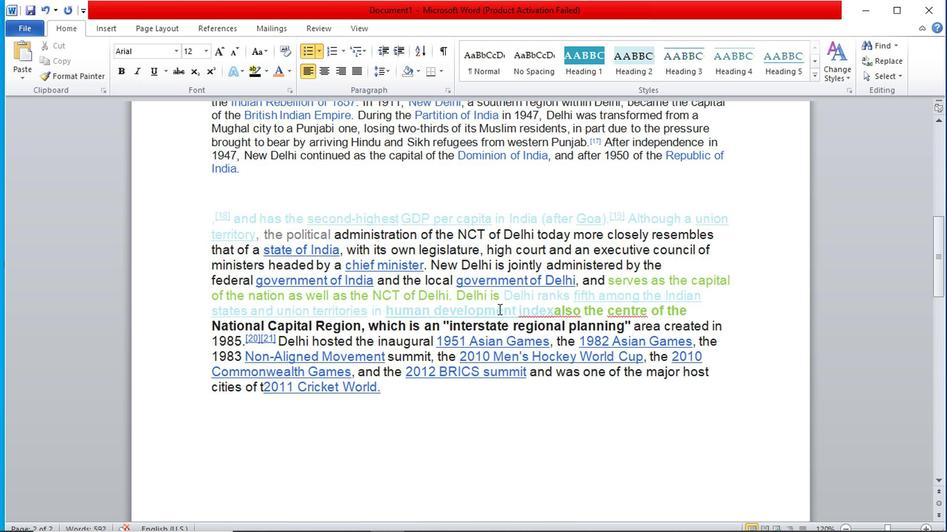 
Action: Mouse scrolled (499, 305) with delta (0, 0)
Screenshot: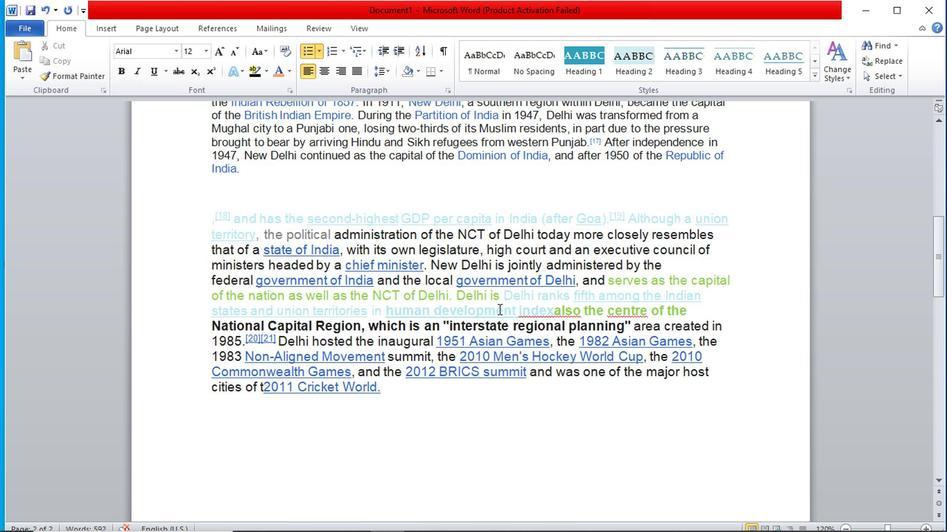 
Action: Mouse scrolled (499, 305) with delta (0, 0)
Screenshot: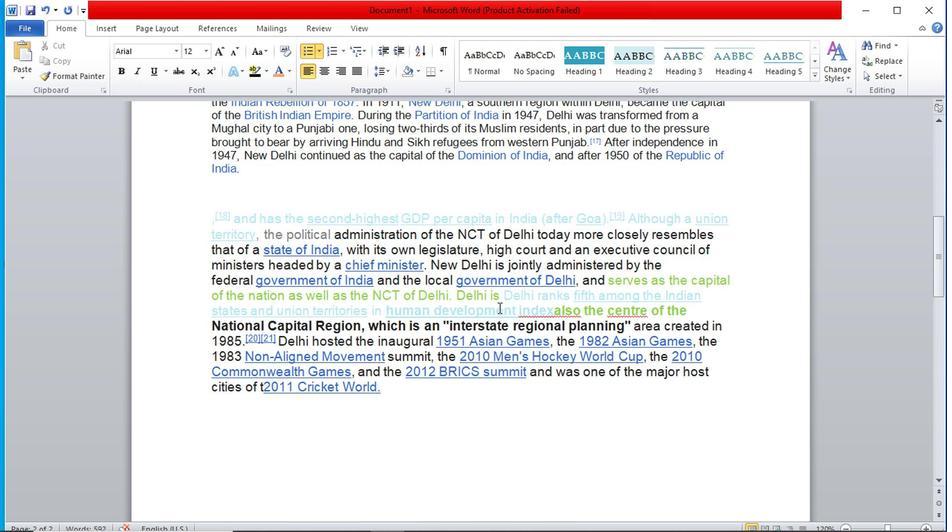 
Action: Mouse scrolled (499, 305) with delta (0, 0)
Screenshot: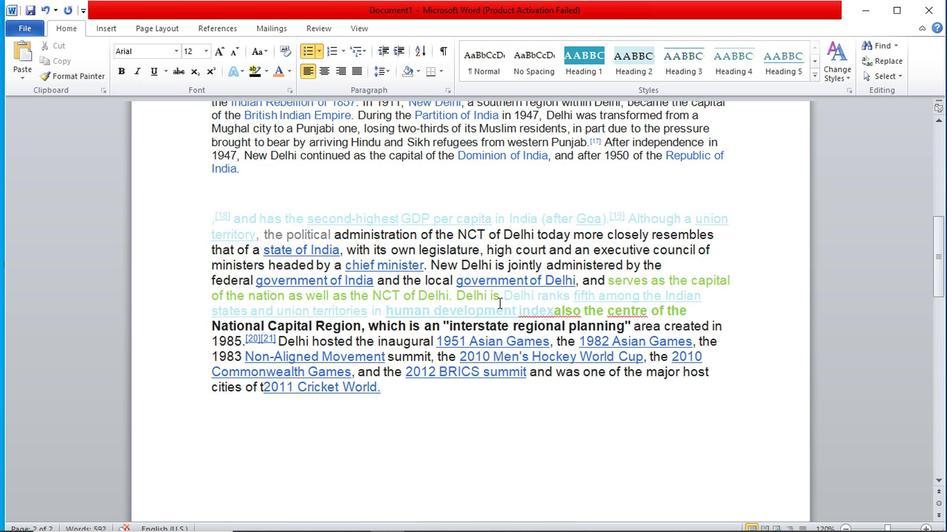 
Action: Mouse scrolled (499, 305) with delta (0, 0)
Screenshot: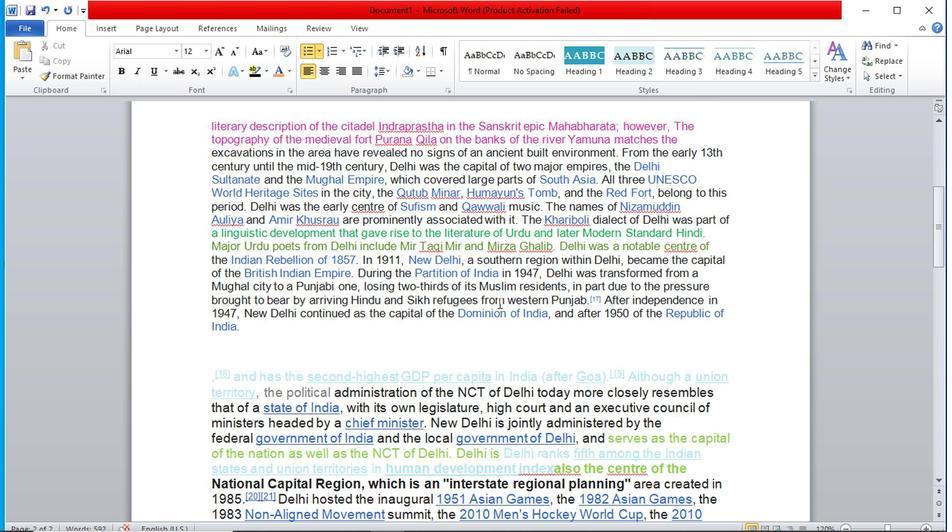 
Action: Mouse scrolled (499, 305) with delta (0, 0)
Screenshot: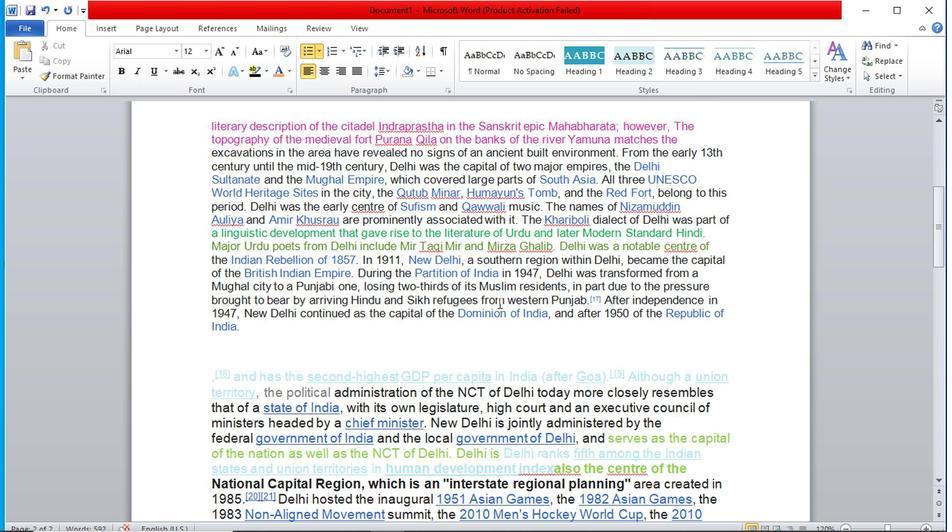 
Action: Mouse scrolled (499, 305) with delta (0, 0)
Screenshot: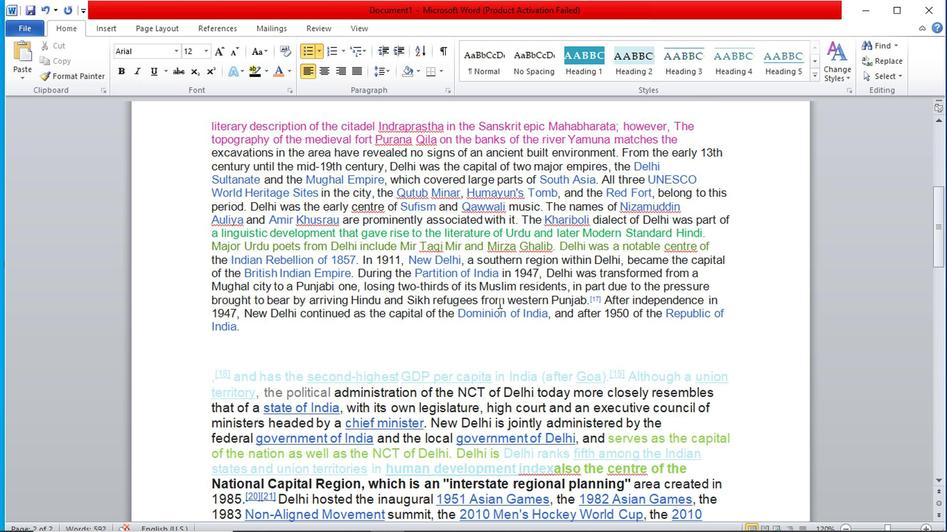 
Action: Mouse scrolled (499, 305) with delta (0, 0)
Screenshot: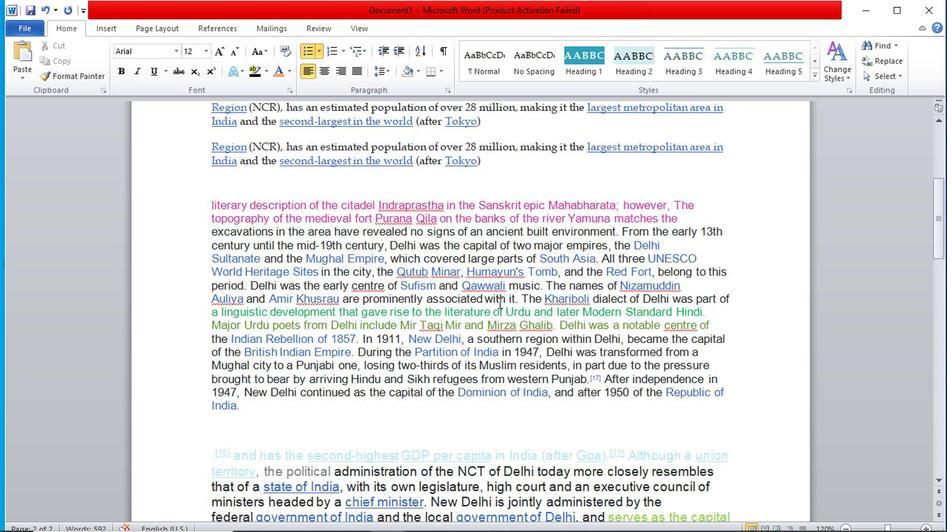 
Action: Mouse scrolled (499, 305) with delta (0, 0)
Screenshot: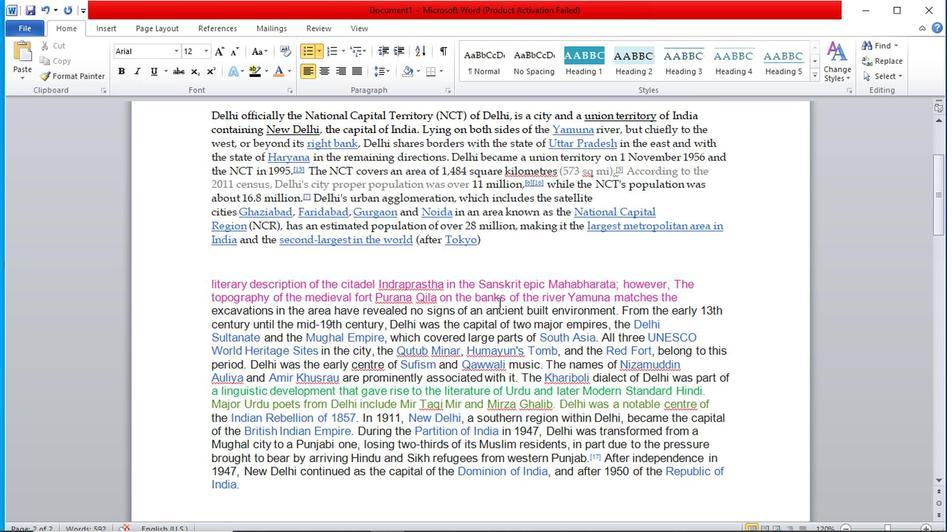 
Action: Mouse scrolled (499, 305) with delta (0, 0)
Screenshot: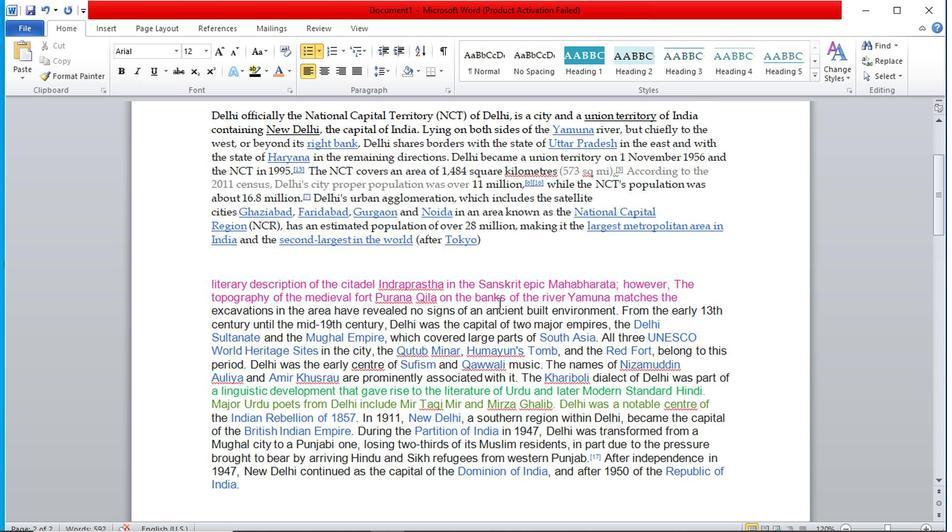 
Action: Mouse scrolled (499, 305) with delta (0, 0)
Screenshot: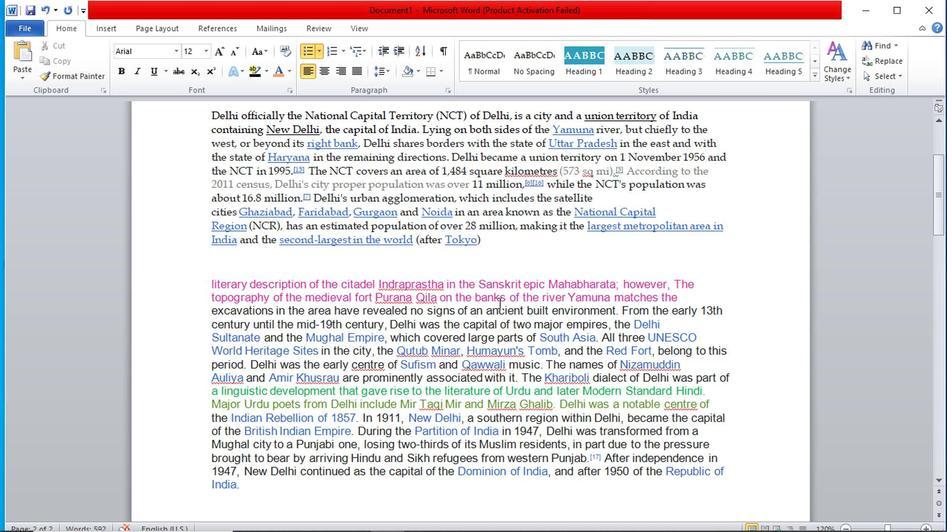 
Action: Mouse scrolled (499, 305) with delta (0, 0)
Screenshot: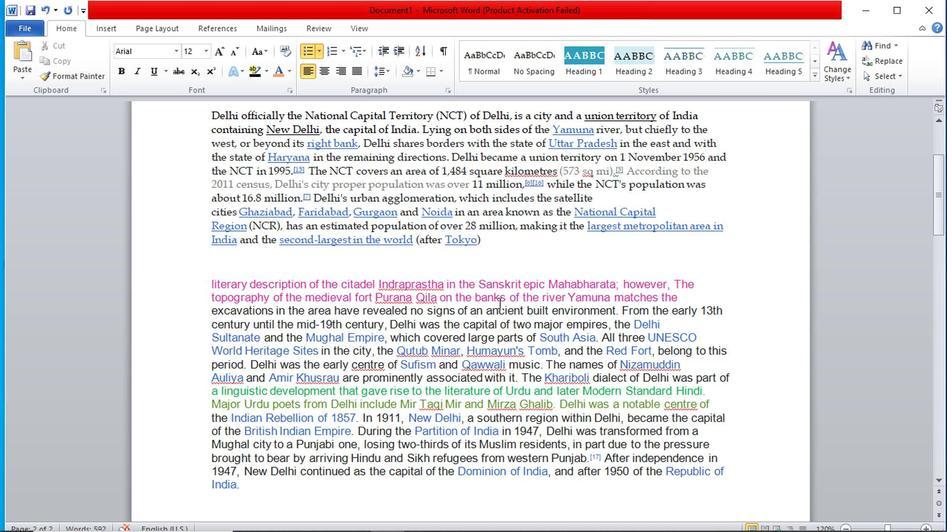 
Action: Mouse moved to (208, 264)
Screenshot: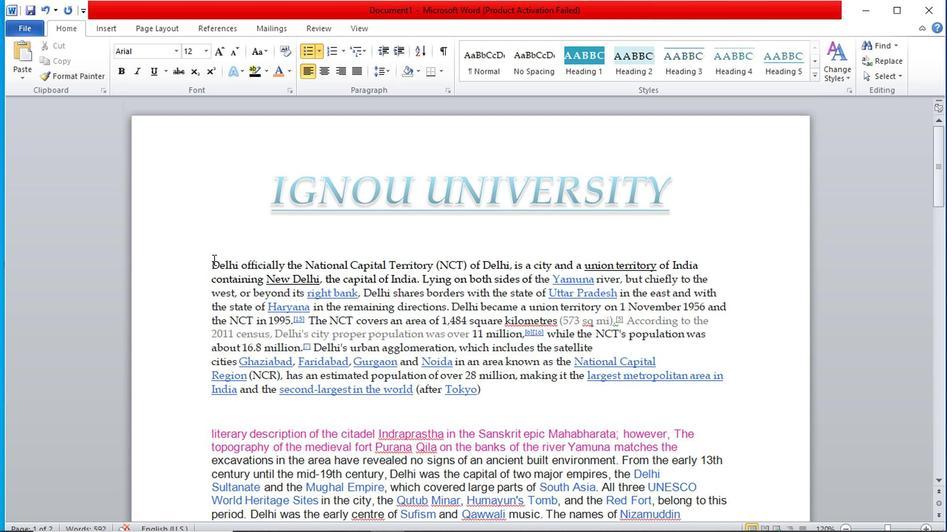 
Action: Mouse pressed left at (208, 264)
Screenshot: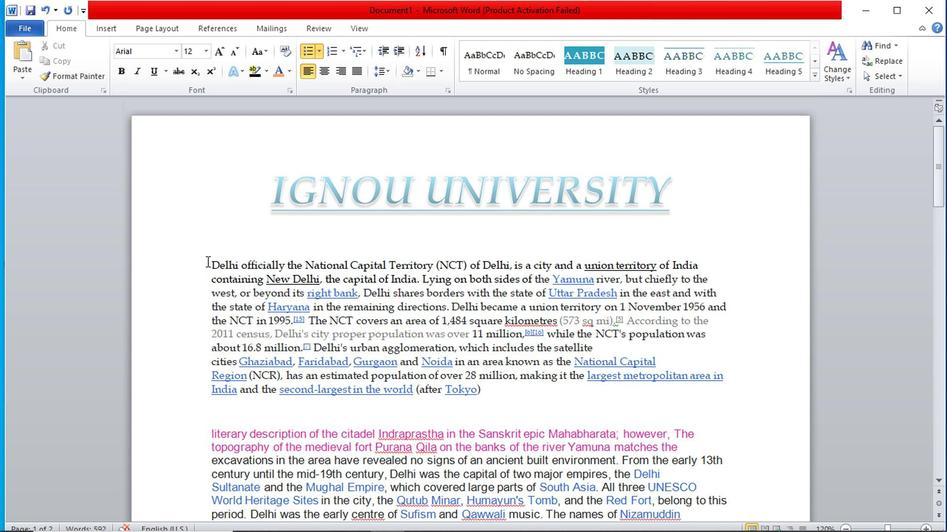 
Action: Mouse moved to (143, 77)
Screenshot: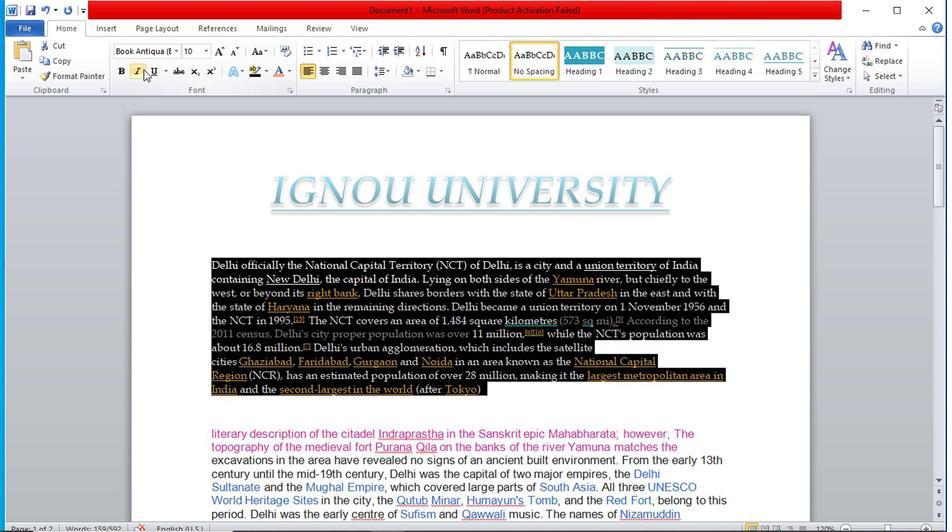 
Action: Mouse pressed left at (143, 77)
Screenshot: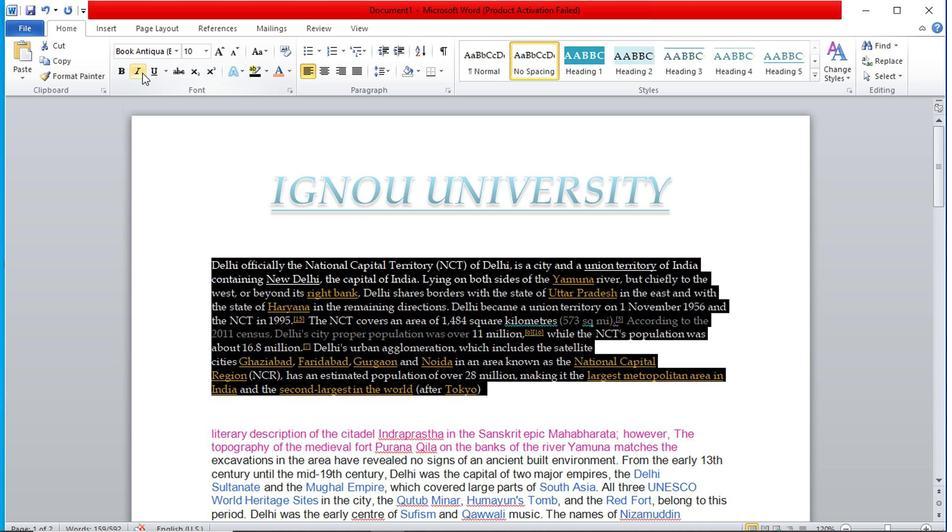 
Action: Mouse moved to (201, 225)
Screenshot: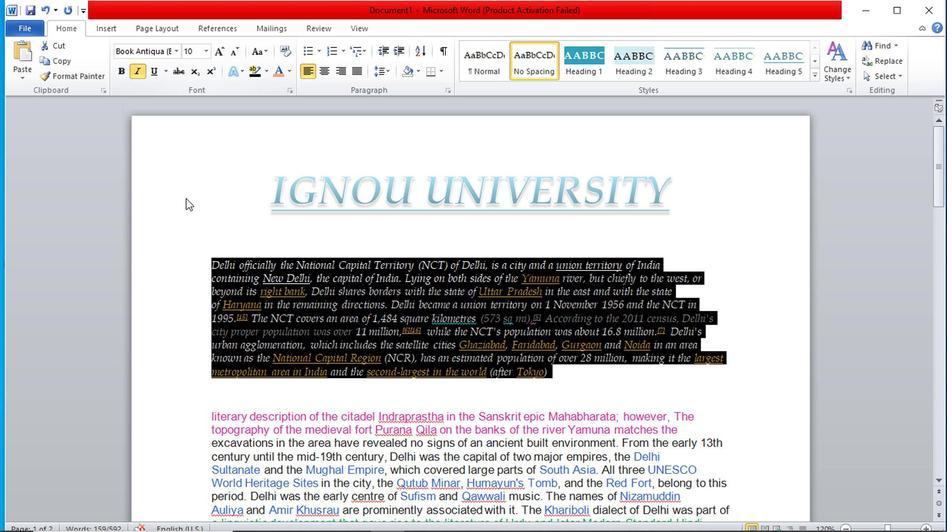 
Action: Mouse pressed left at (201, 225)
Screenshot: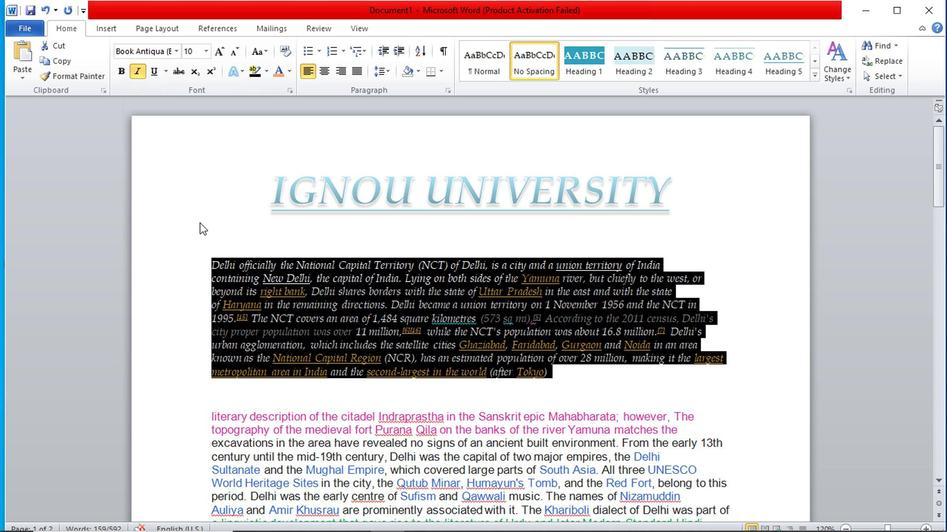
Action: Mouse moved to (206, 56)
Screenshot: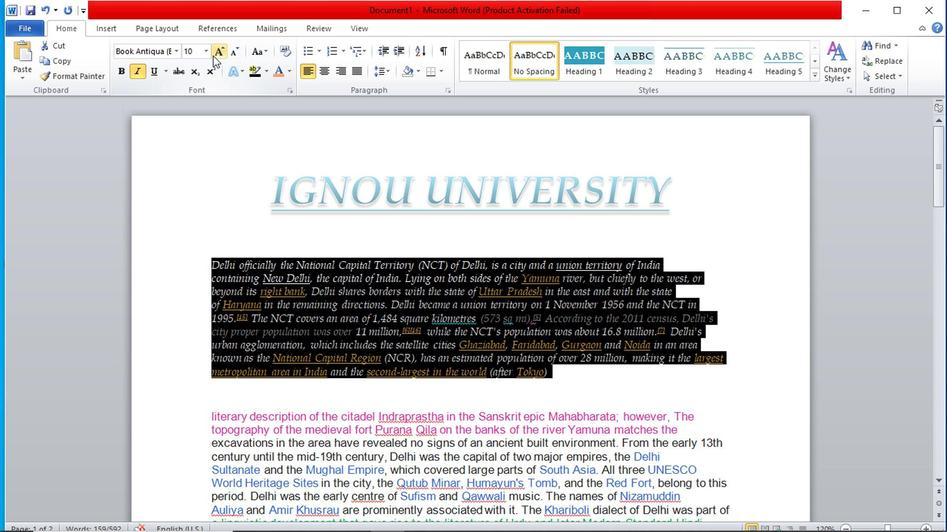 
Action: Mouse pressed left at (206, 56)
Screenshot: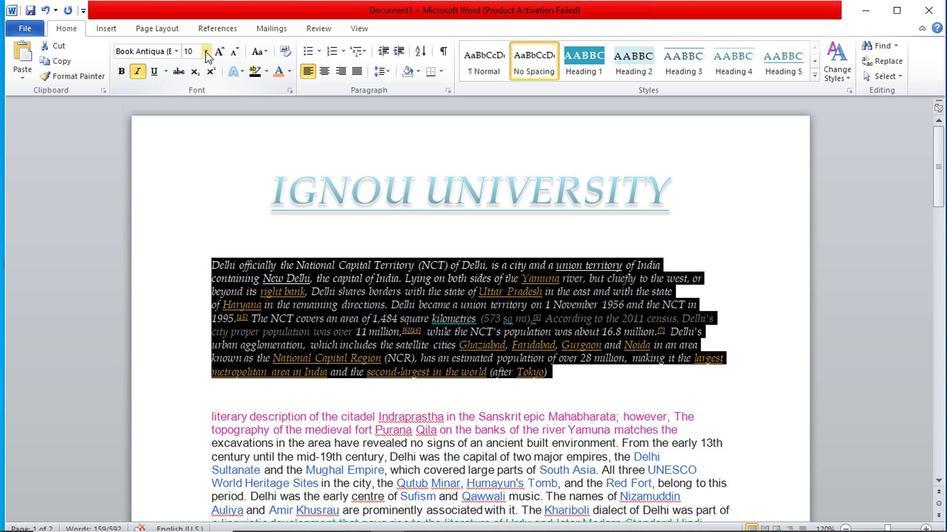 
Action: Mouse moved to (190, 106)
Screenshot: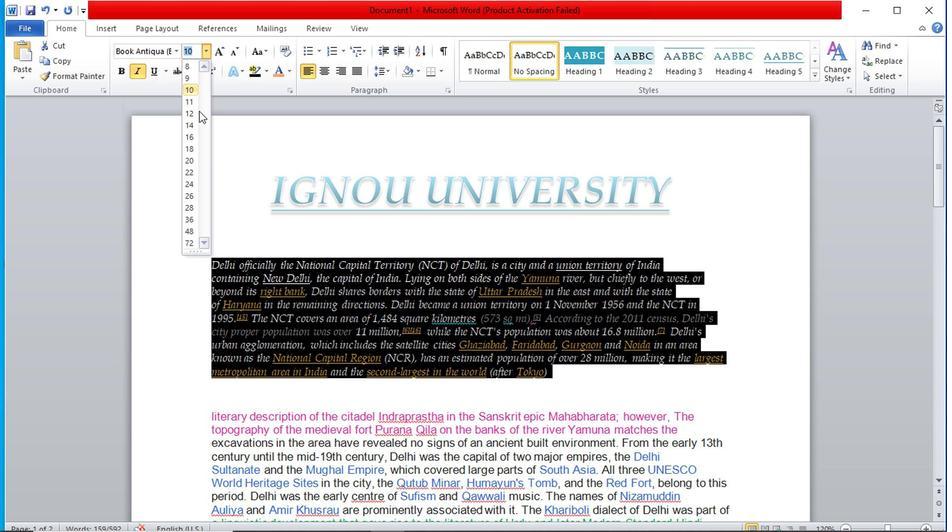 
Action: Mouse pressed left at (190, 106)
Screenshot: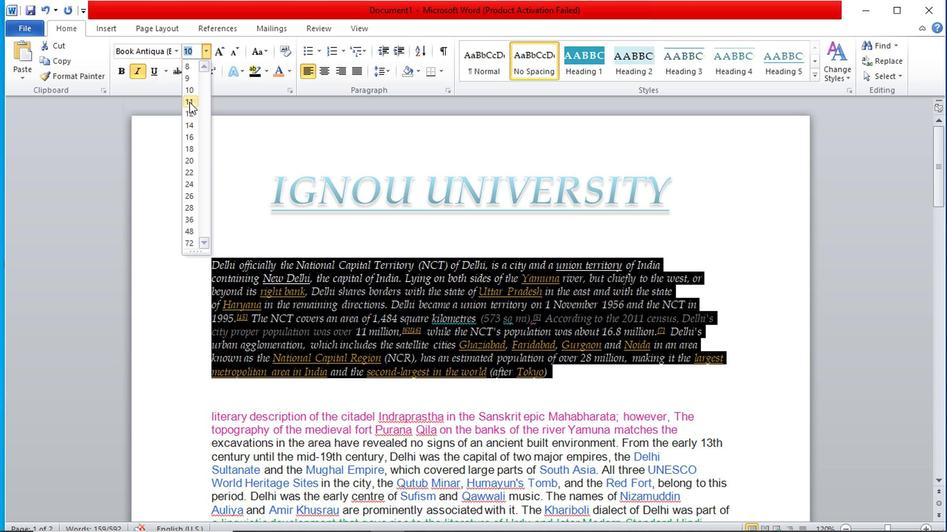 
Action: Mouse moved to (239, 209)
Screenshot: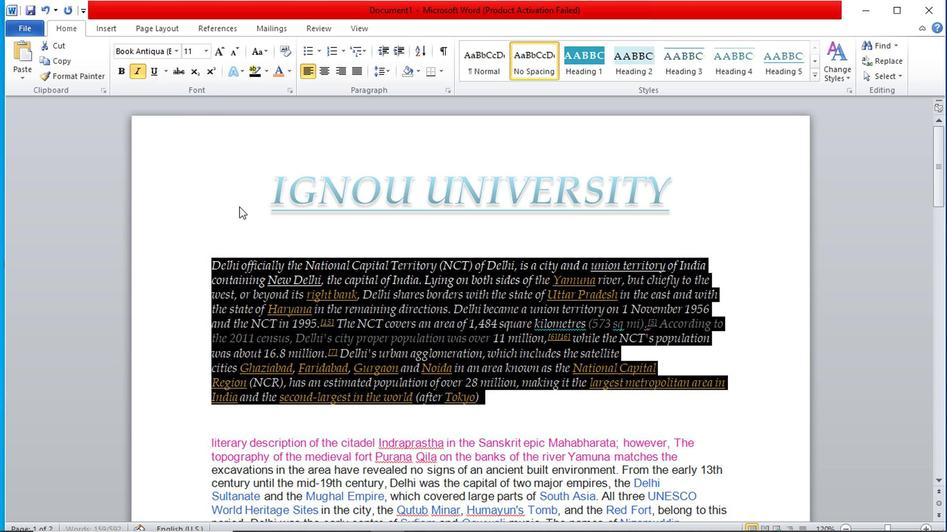 
Action: Mouse pressed left at (239, 209)
Screenshot: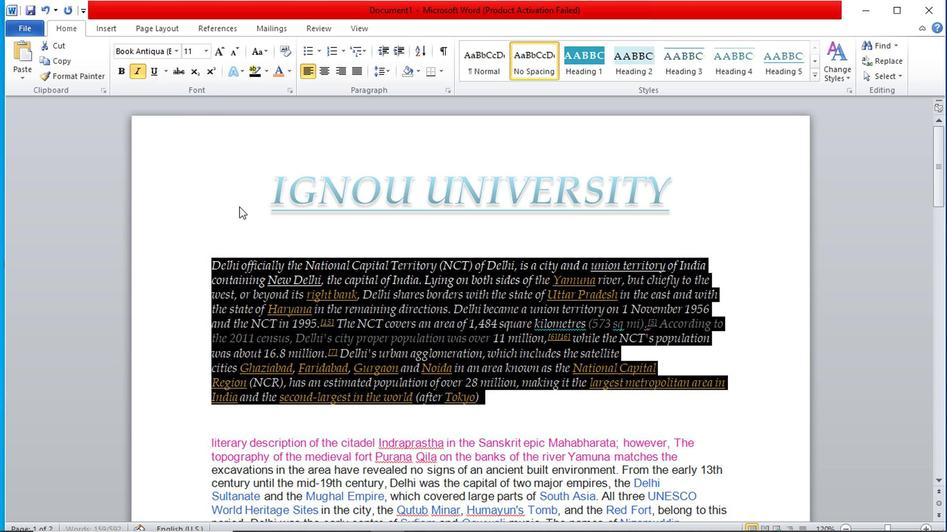 
Action: Mouse moved to (110, 32)
Screenshot: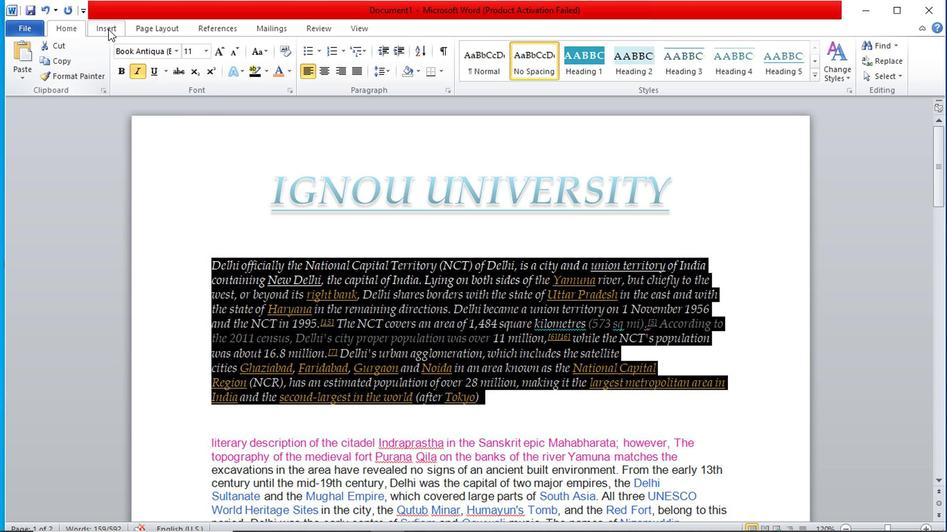 
Action: Mouse pressed left at (110, 32)
Screenshot: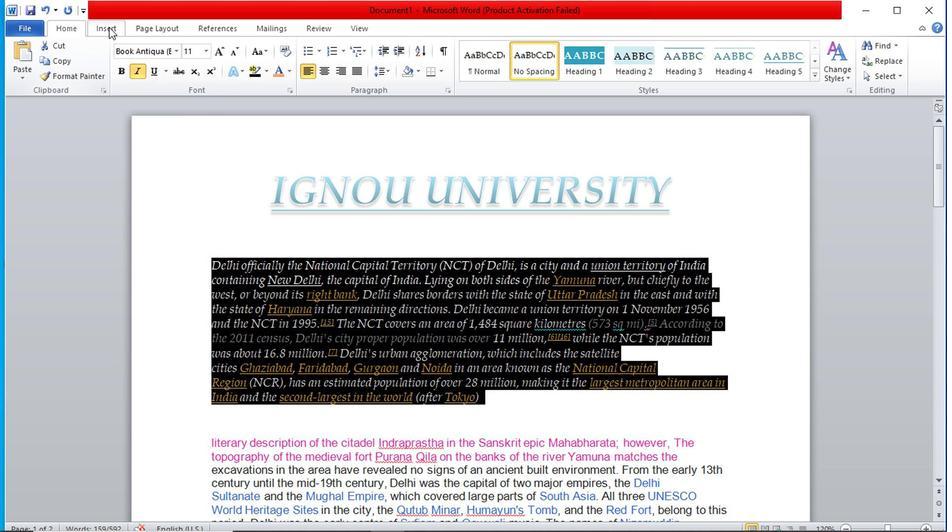 
Action: Mouse moved to (153, 31)
Screenshot: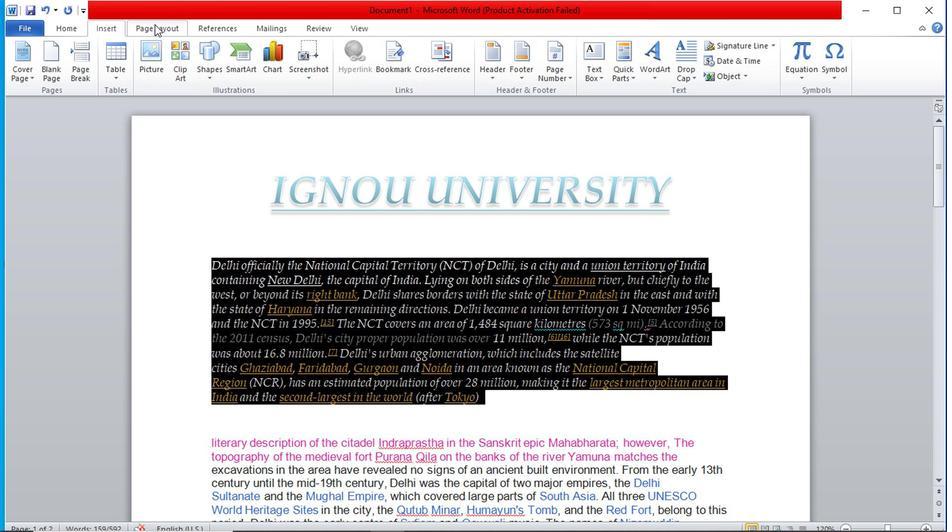 
Action: Mouse pressed left at (153, 31)
Screenshot: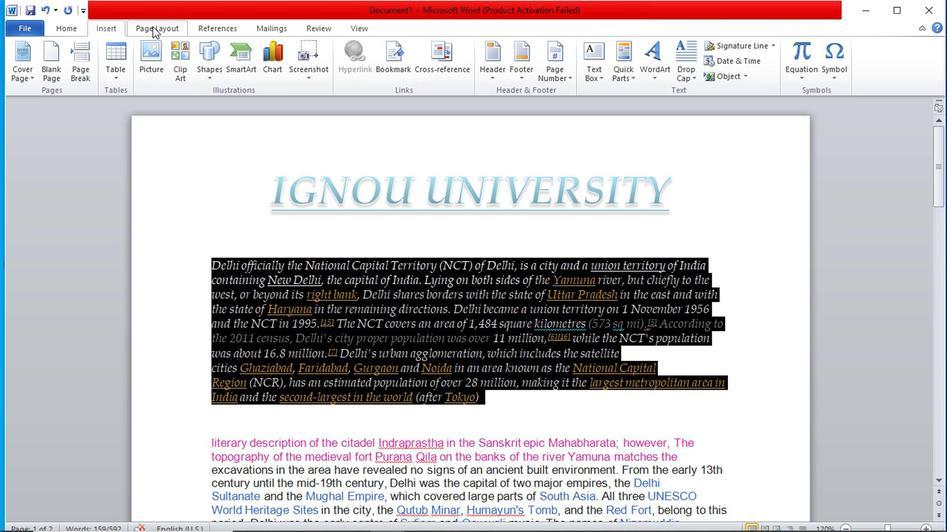 
Action: Mouse moved to (107, 38)
Screenshot: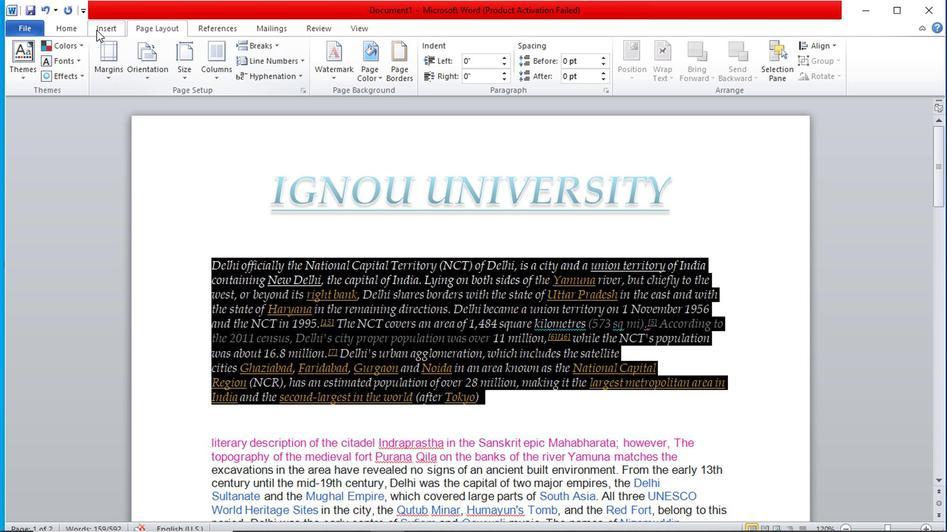 
Action: Mouse pressed left at (107, 38)
Screenshot: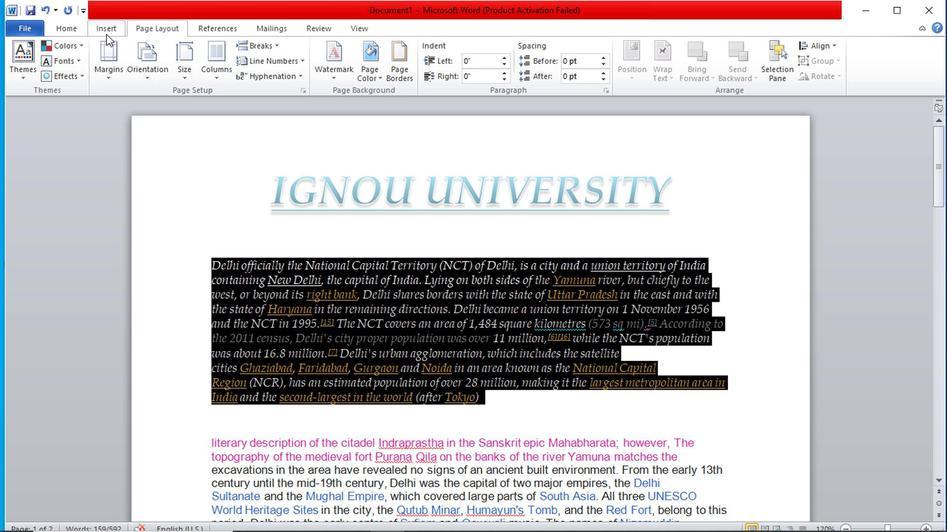 
Action: Mouse moved to (56, 31)
Screenshot: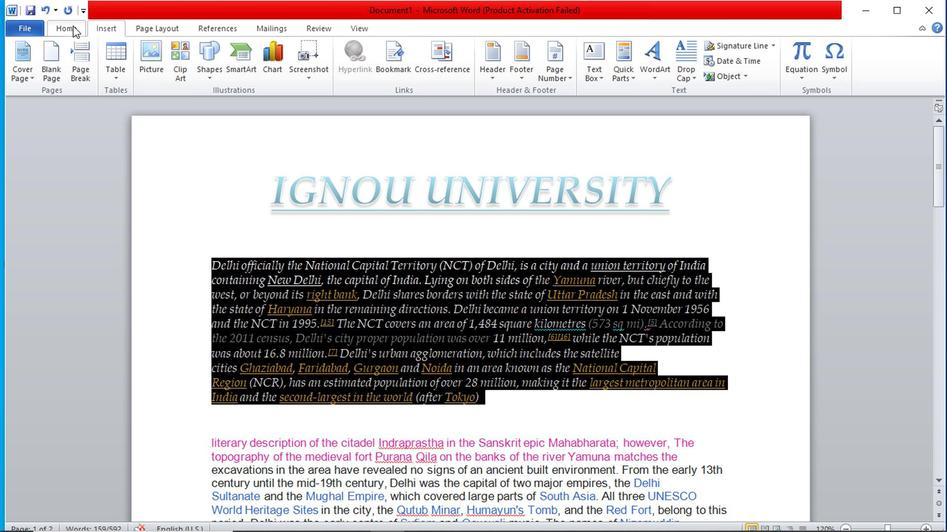 
Action: Mouse pressed left at (56, 31)
Screenshot: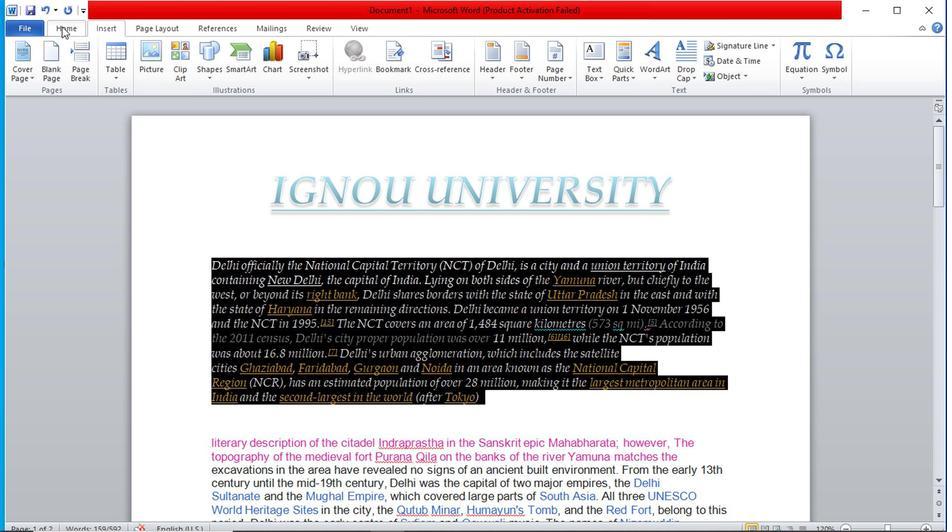 
Action: Mouse moved to (291, 82)
Screenshot: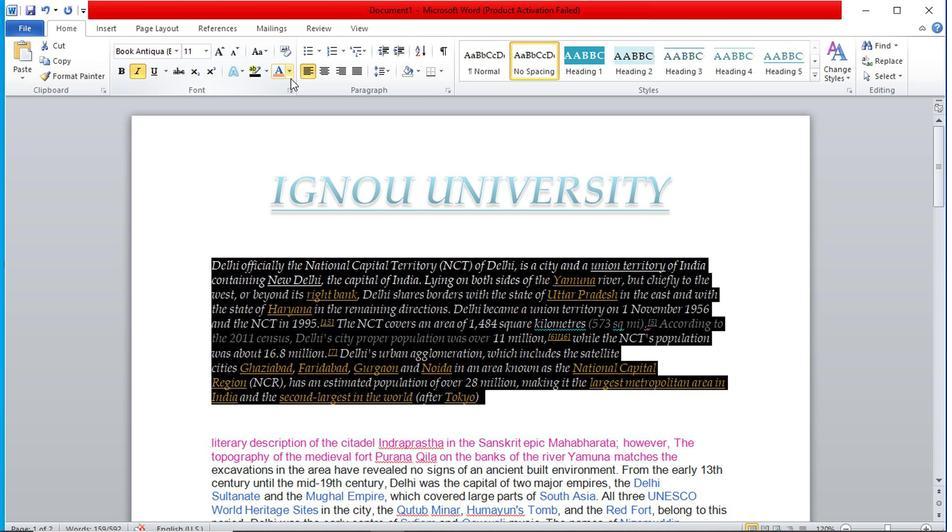 
Action: Mouse pressed left at (291, 82)
Screenshot: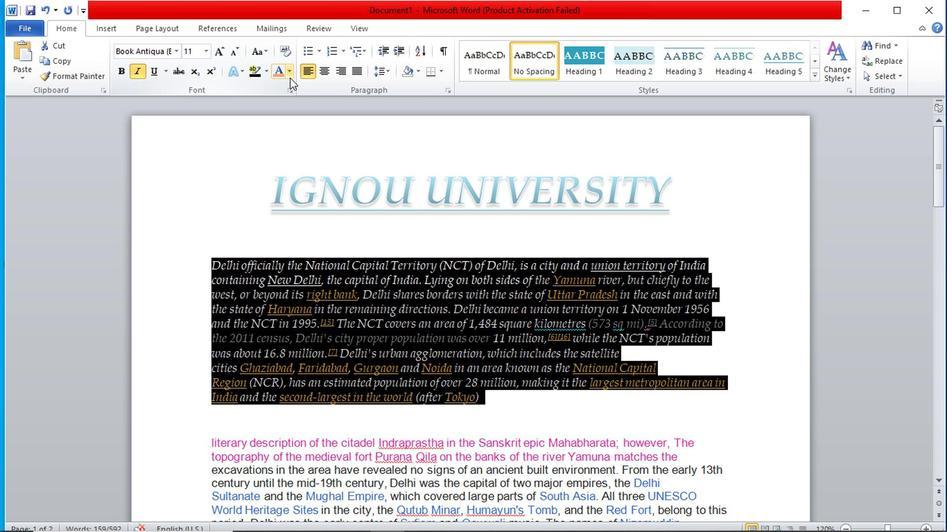 
Action: Mouse moved to (302, 153)
Screenshot: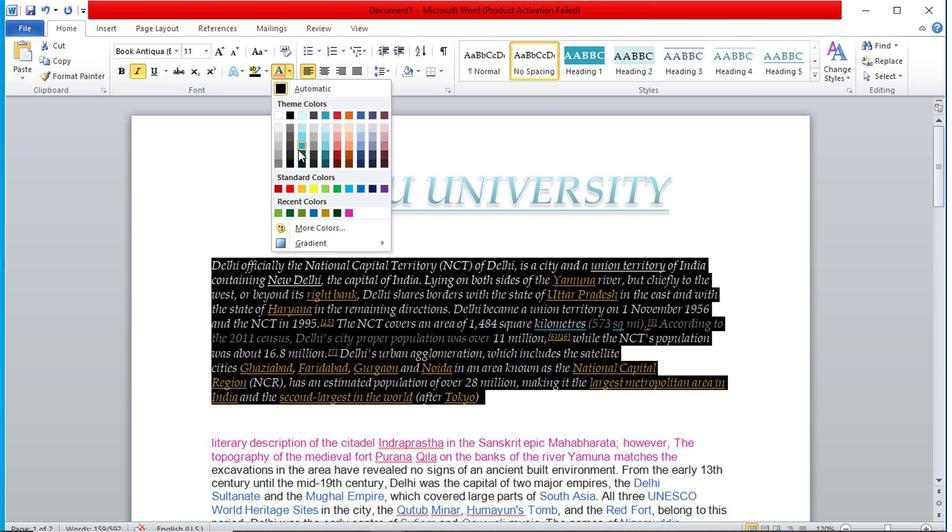 
Action: Mouse pressed left at (302, 153)
Screenshot: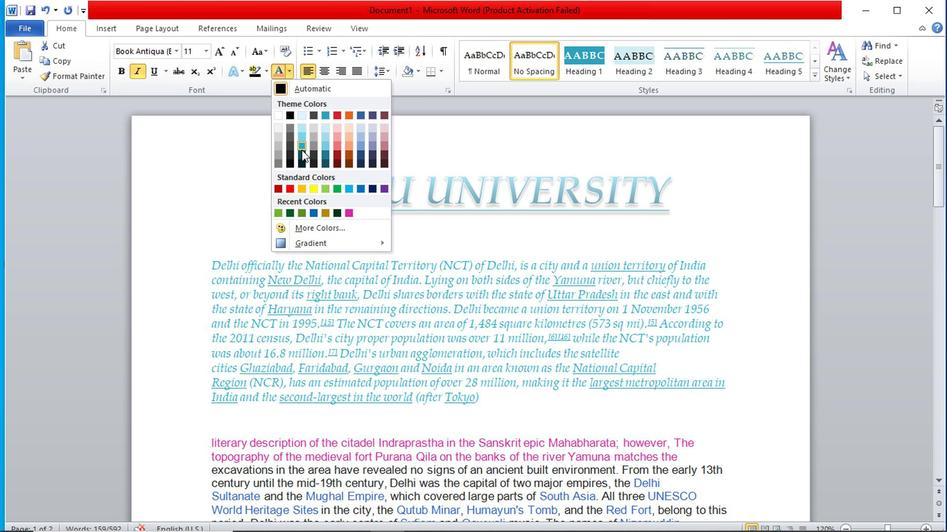 
Action: Mouse moved to (183, 214)
Screenshot: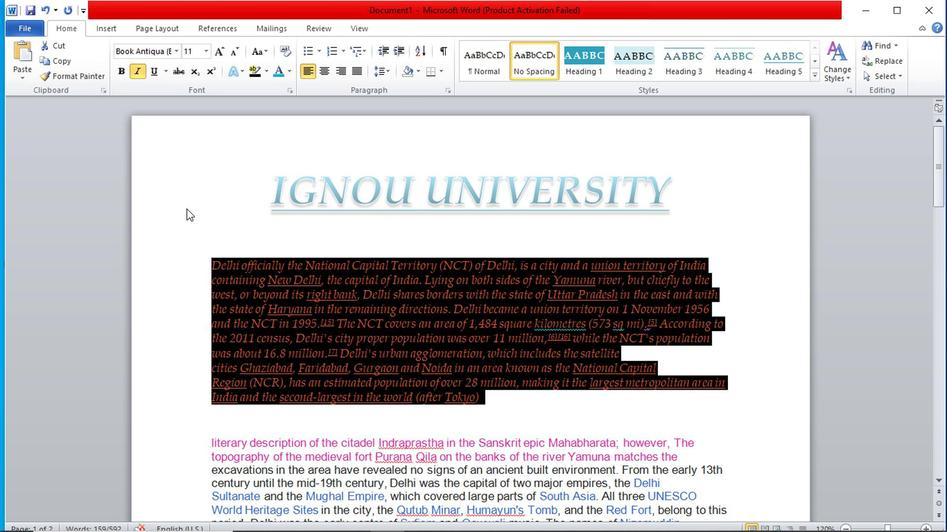 
Action: Mouse pressed left at (183, 214)
Screenshot: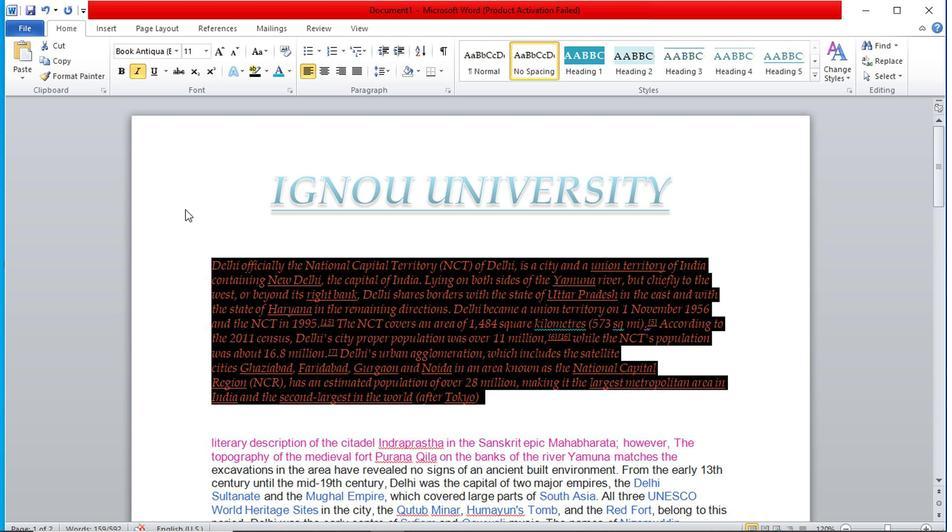 
Action: Mouse moved to (203, 230)
Screenshot: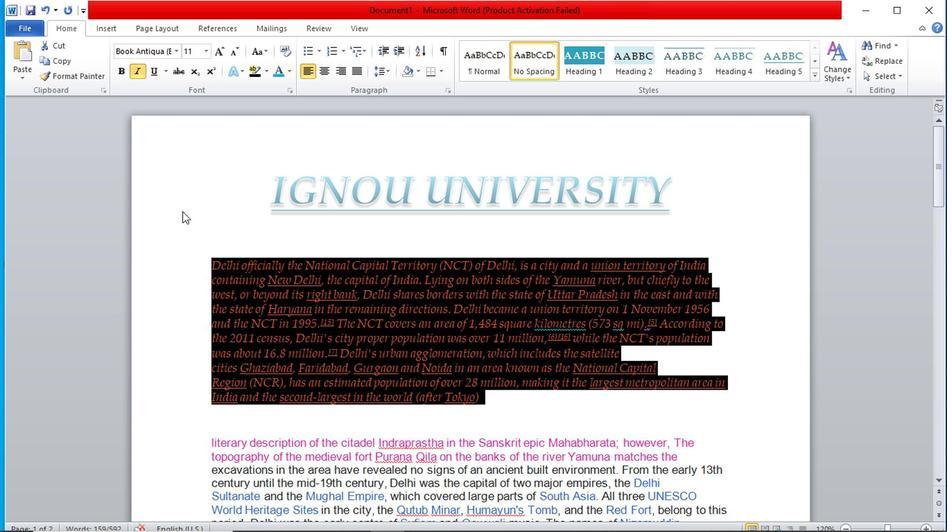 
Action: Mouse pressed left at (203, 230)
Screenshot: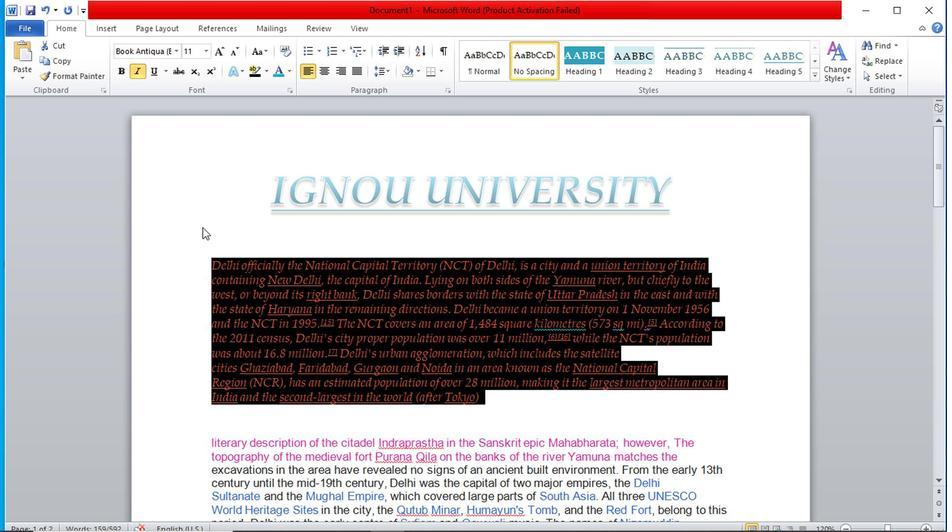 
Action: Mouse moved to (197, 249)
Screenshot: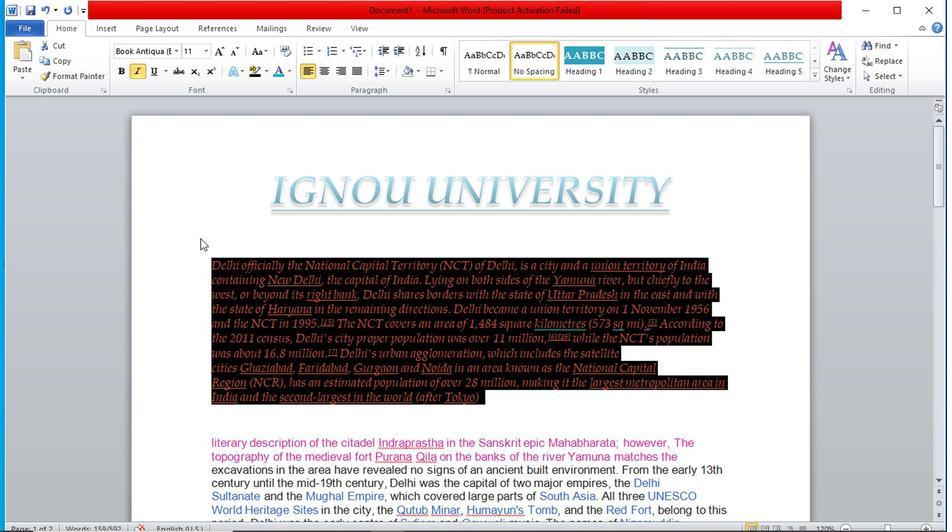 
Action: Mouse pressed left at (197, 249)
Screenshot: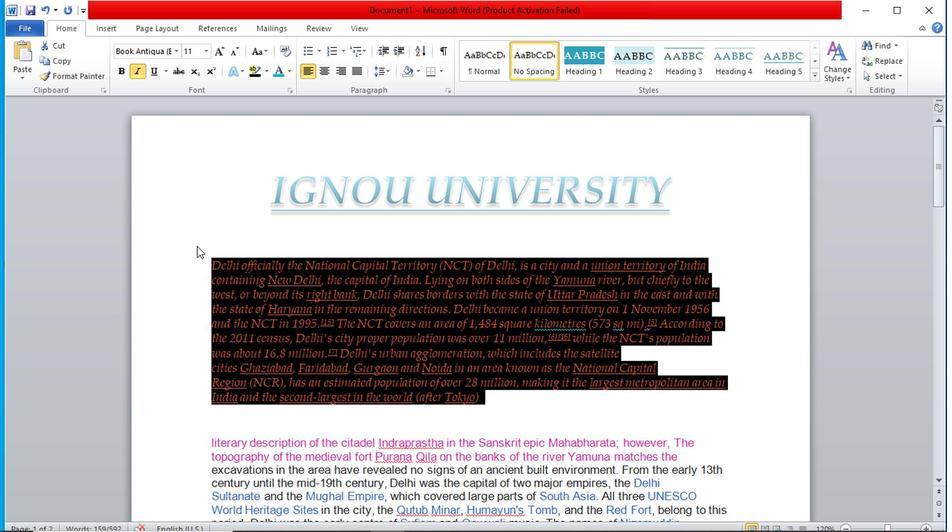 
Action: Mouse moved to (293, 78)
Screenshot: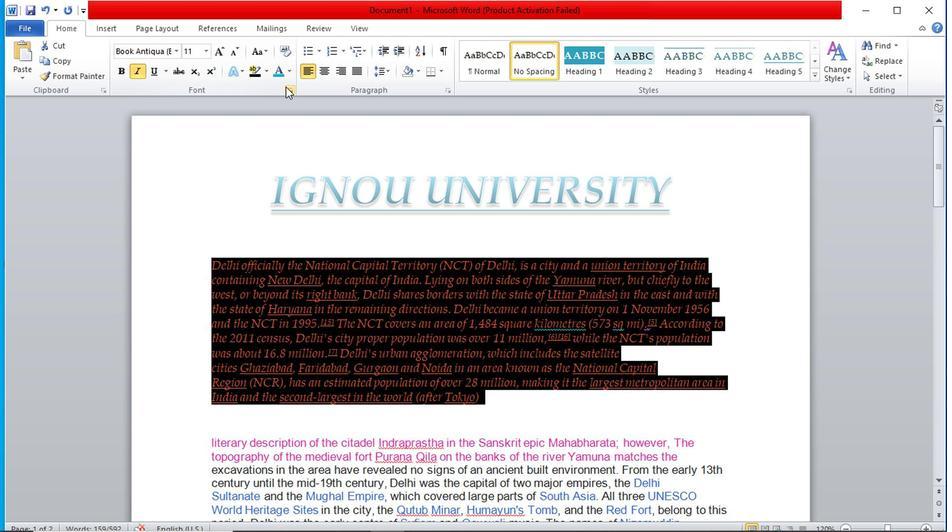 
Action: Mouse pressed left at (293, 78)
Screenshot: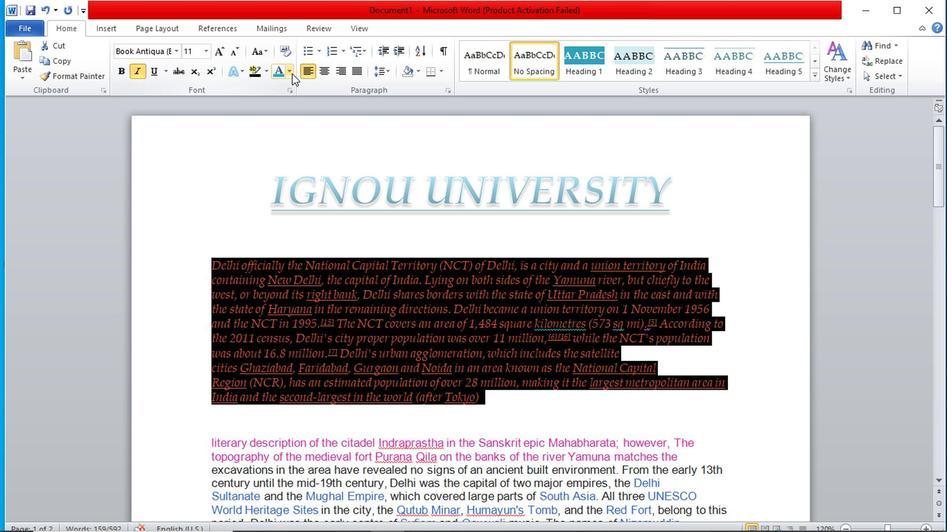 
Action: Mouse moved to (348, 153)
Screenshot: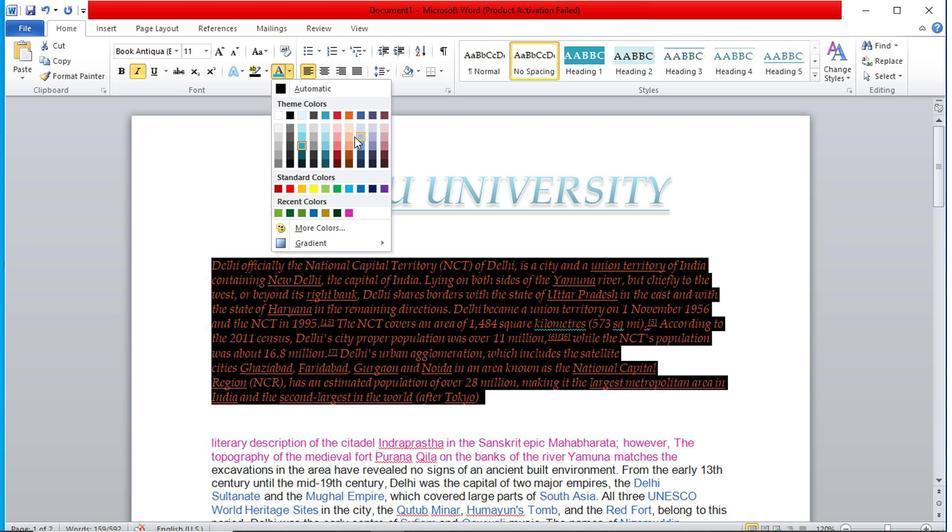 
Action: Mouse pressed left at (348, 153)
Screenshot: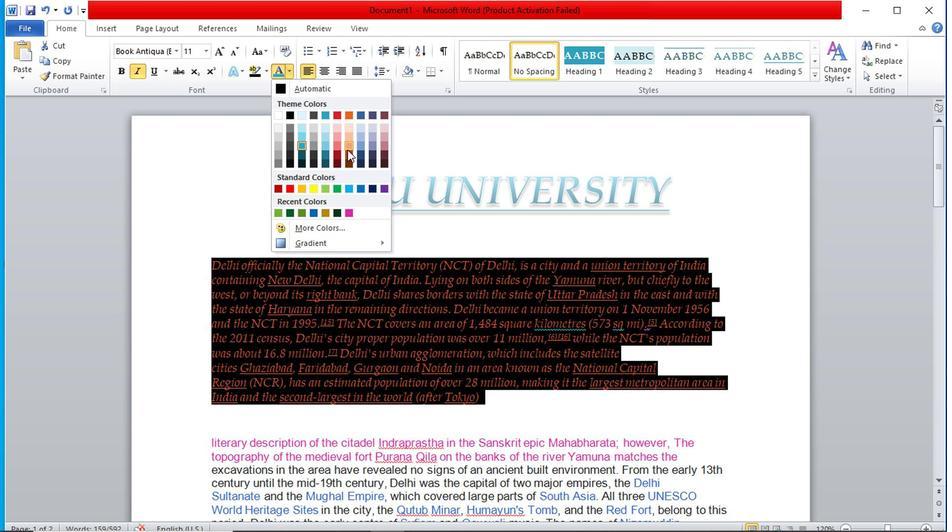 
Action: Mouse moved to (203, 192)
Screenshot: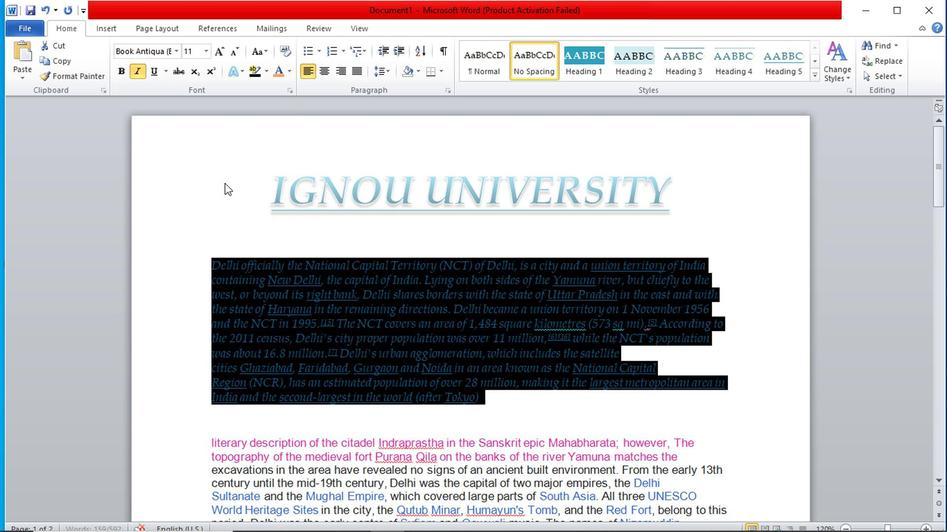 
Action: Mouse pressed left at (203, 192)
Screenshot: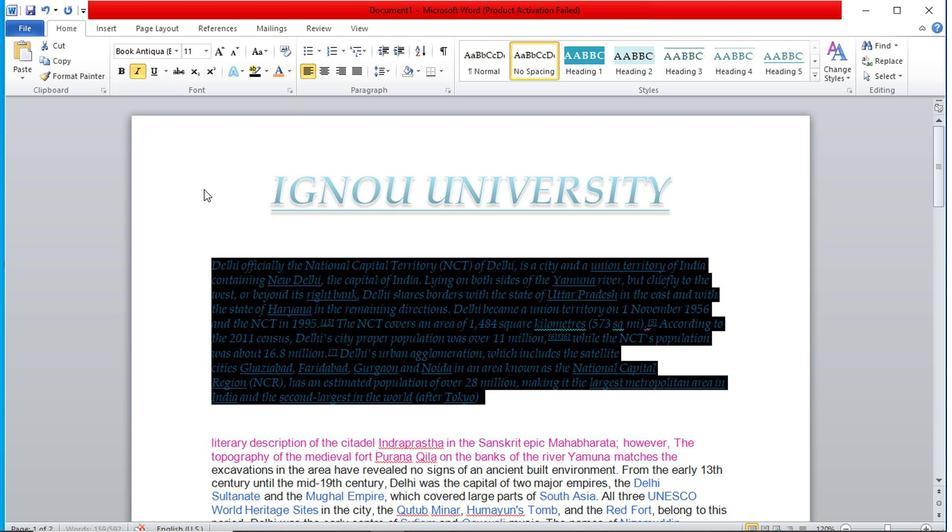 
Action: Mouse moved to (199, 198)
Screenshot: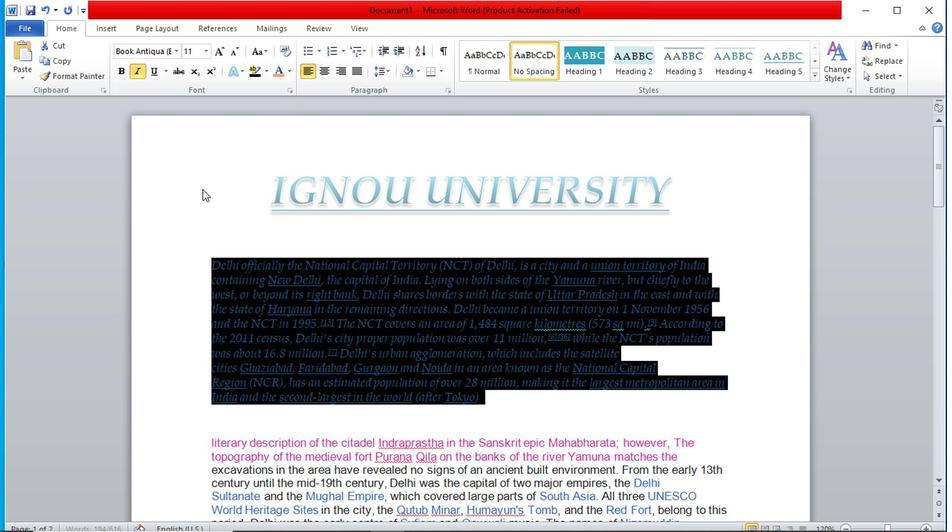 
Action: Mouse pressed left at (199, 198)
Screenshot: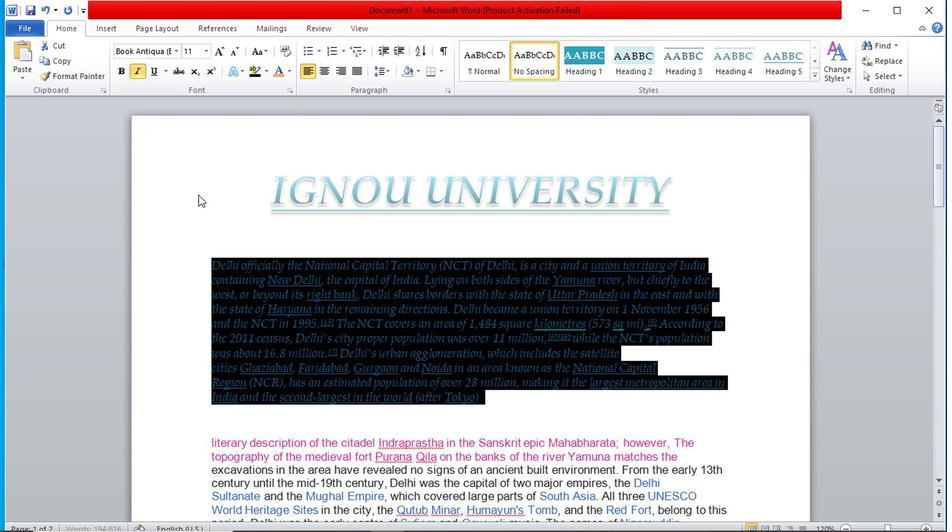 
Action: Mouse moved to (201, 225)
Screenshot: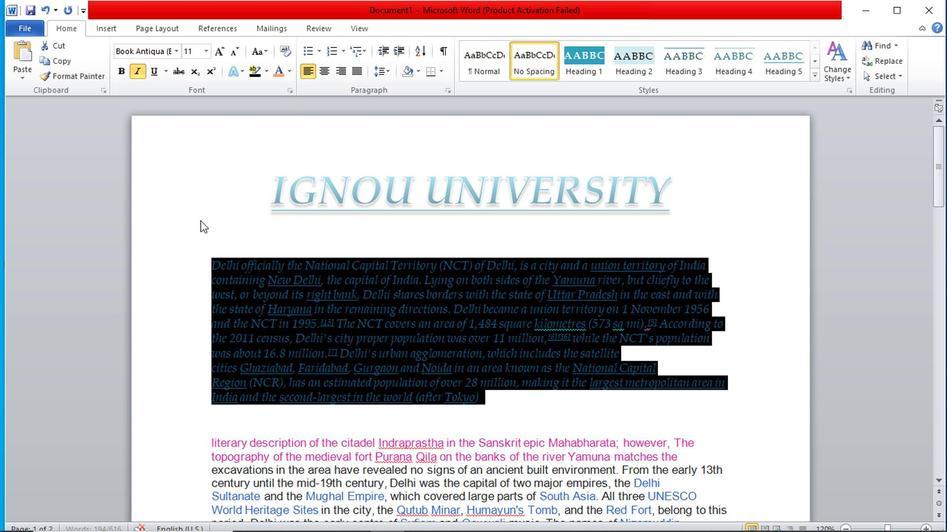 
Action: Mouse pressed left at (201, 225)
Screenshot: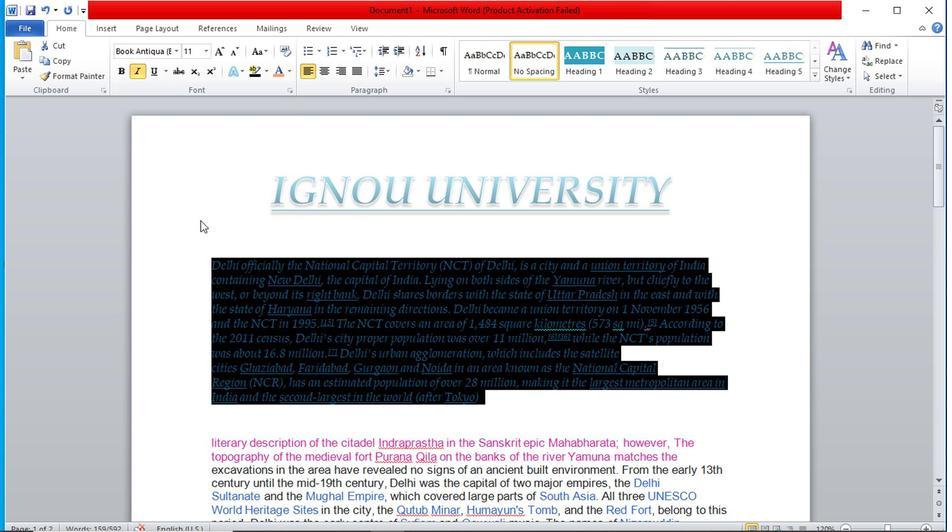 
Action: Mouse moved to (199, 236)
Screenshot: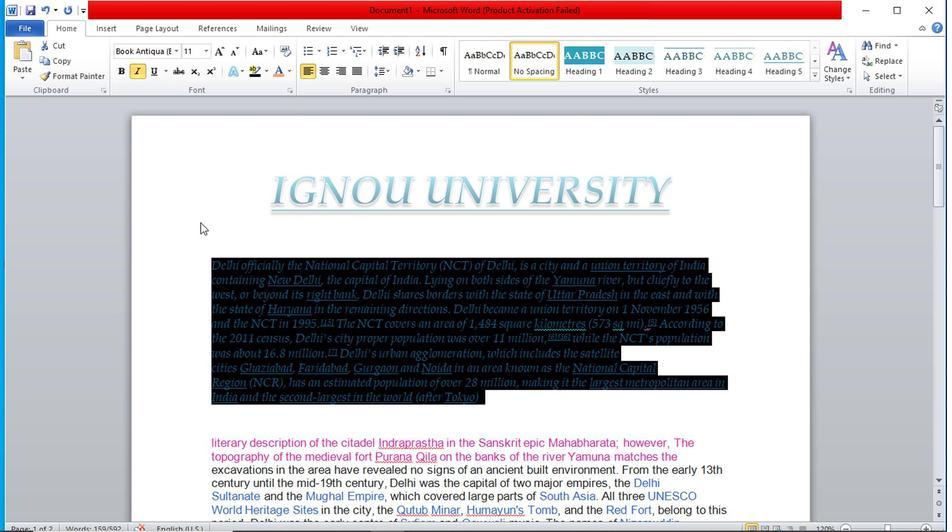 
Action: Mouse pressed left at (199, 236)
Screenshot: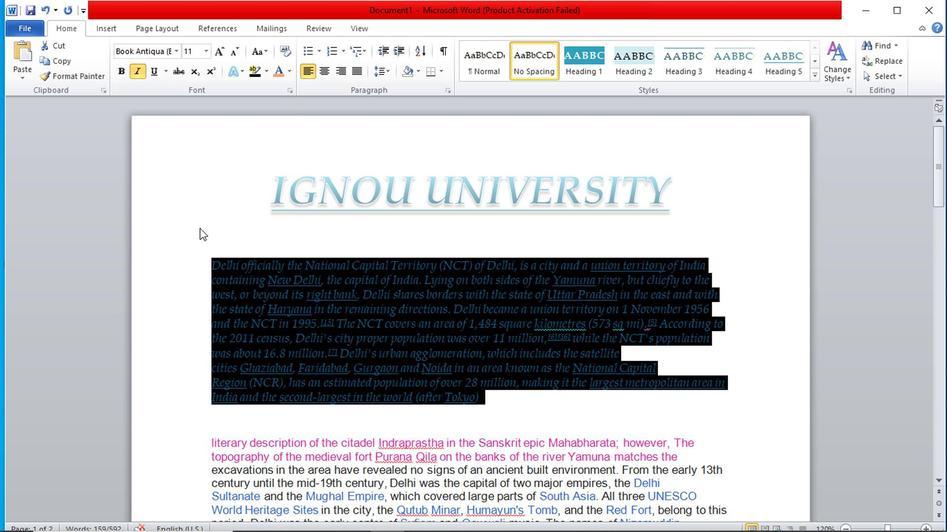 
Action: Mouse moved to (205, 327)
Screenshot: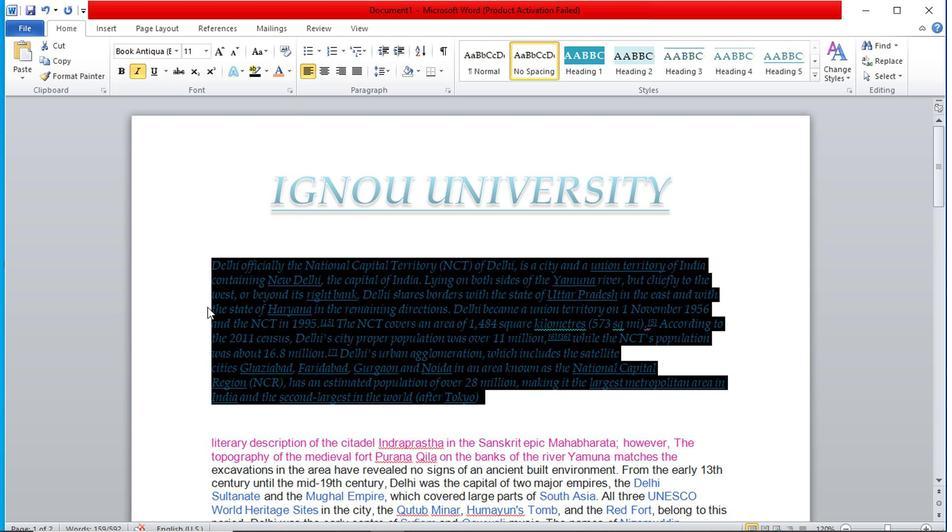 
Action: Mouse pressed left at (205, 327)
Screenshot: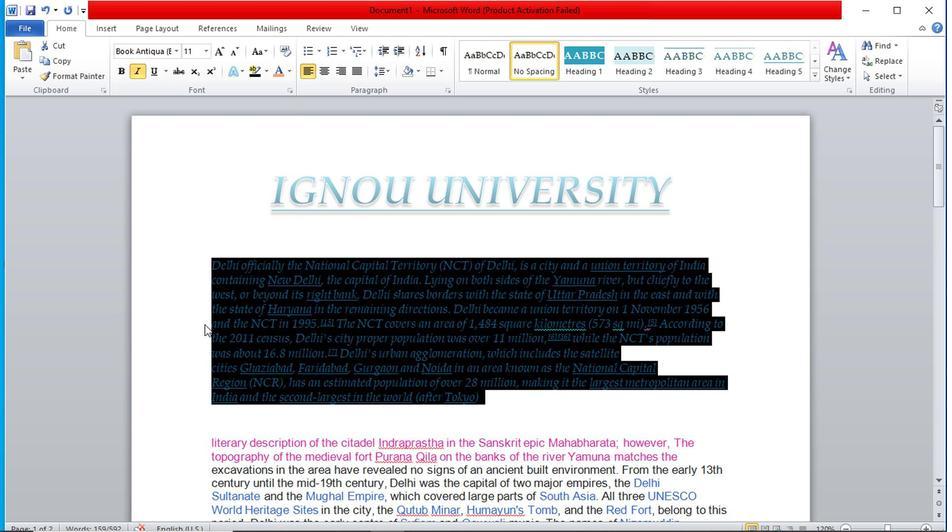 
Action: Mouse pressed left at (205, 327)
Screenshot: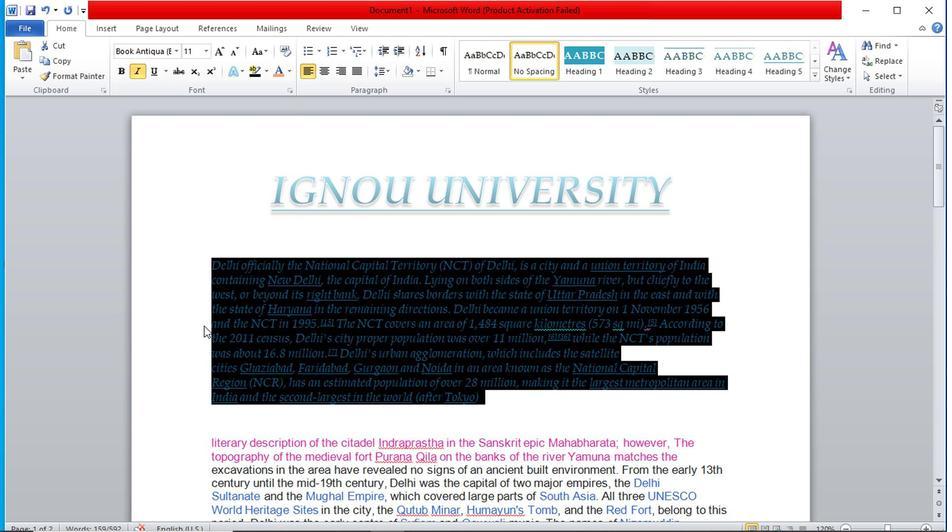 
Action: Mouse moved to (603, 416)
Screenshot: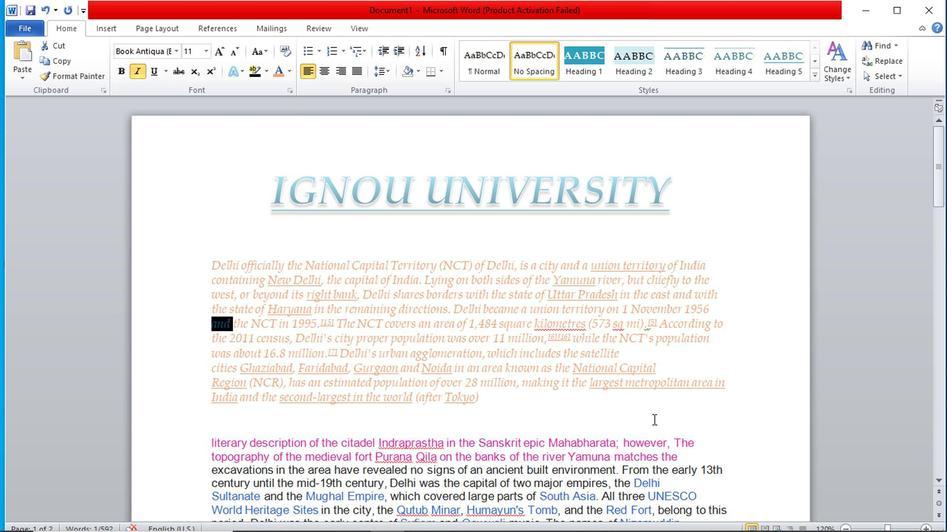 
Action: Mouse pressed left at (603, 416)
Screenshot: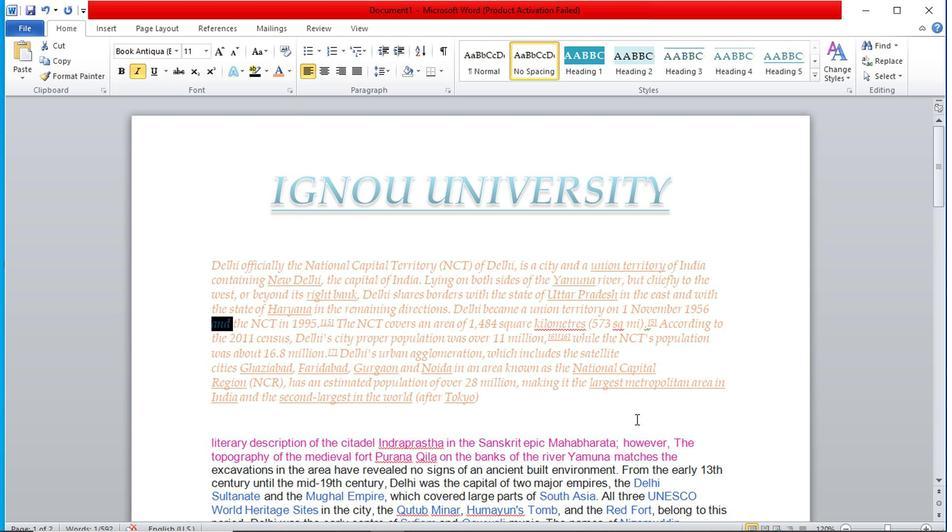 
Action: Mouse moved to (190, 263)
Screenshot: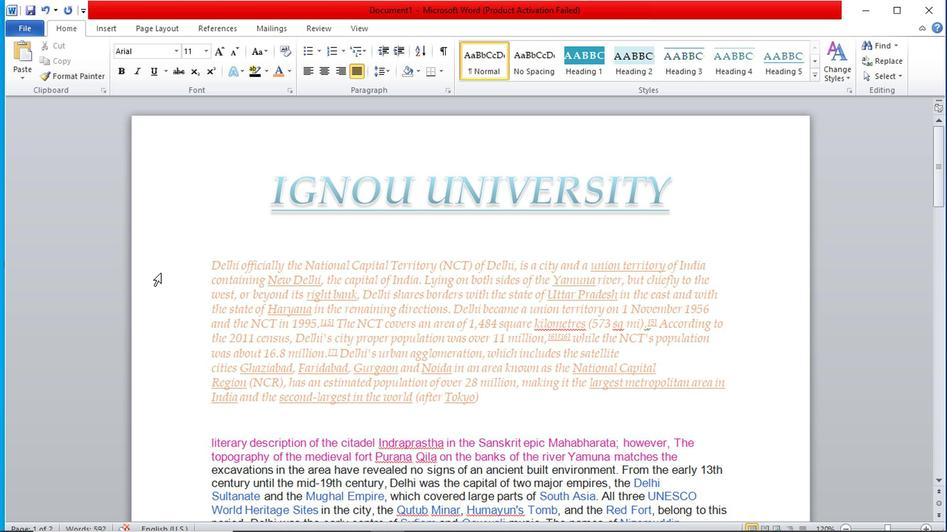 
Action: Mouse pressed left at (190, 263)
Screenshot: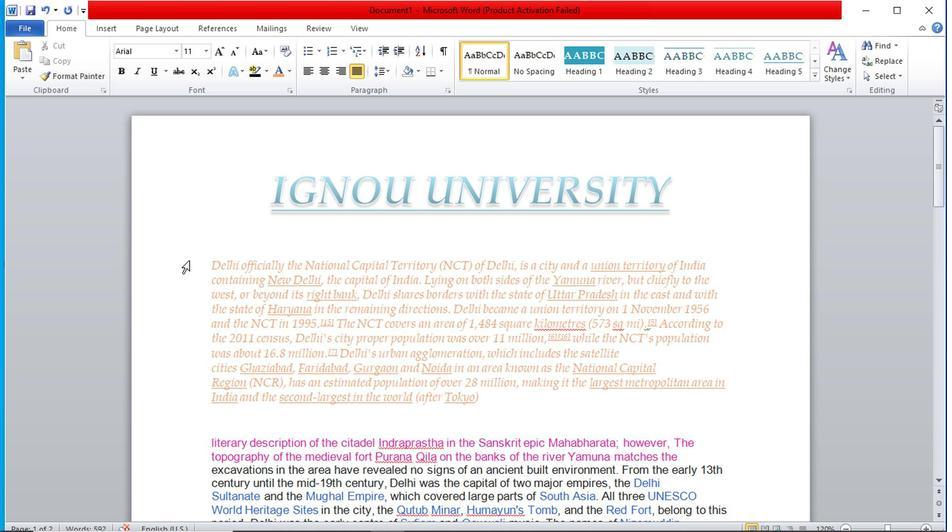 
Action: Mouse moved to (294, 77)
Screenshot: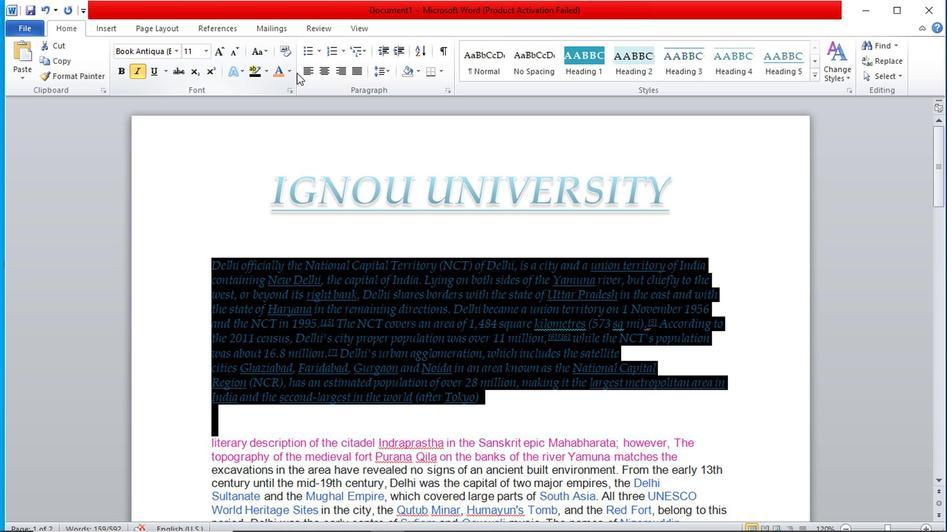 
Action: Mouse pressed left at (294, 77)
Screenshot: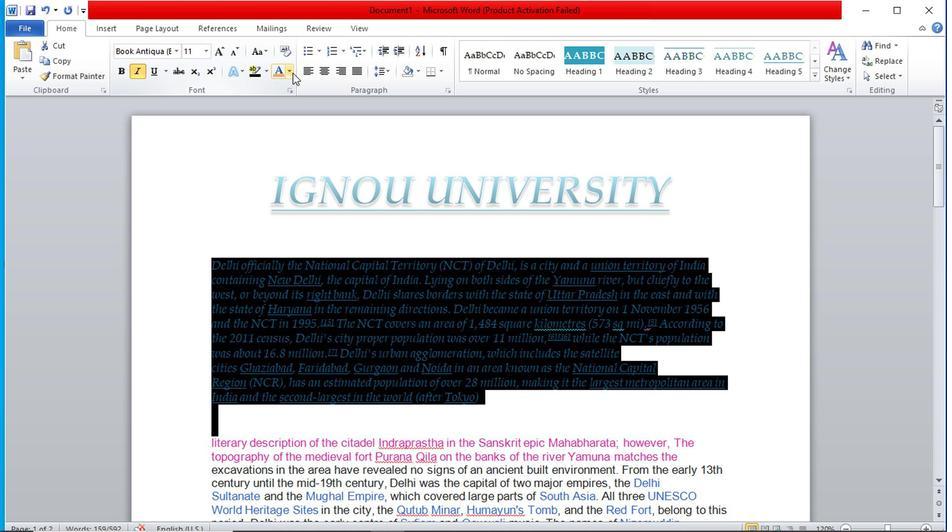 
Action: Mouse moved to (304, 195)
Screenshot: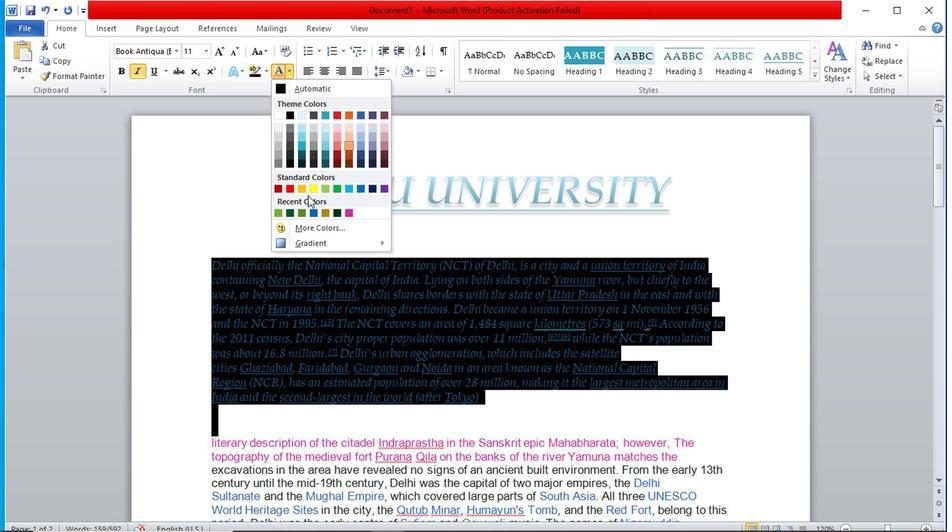 
Action: Mouse pressed left at (304, 195)
Screenshot: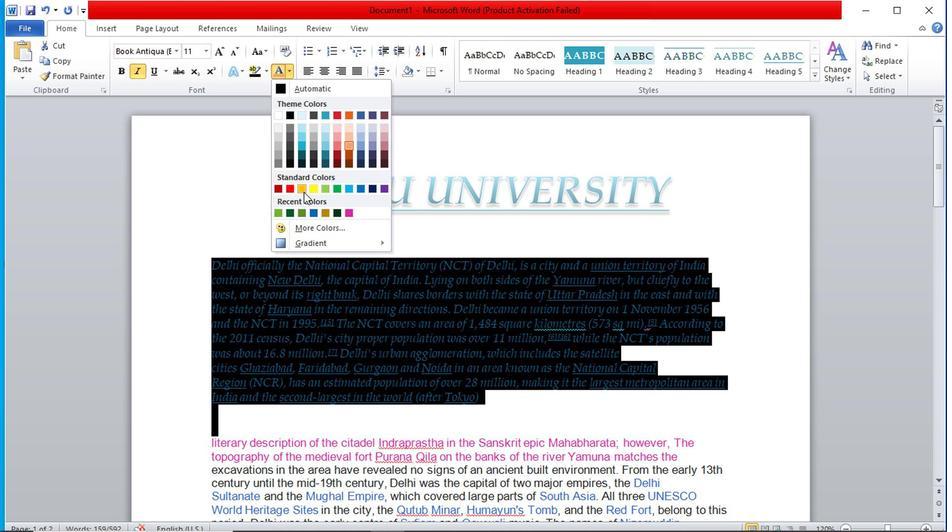
Action: Mouse moved to (206, 243)
Screenshot: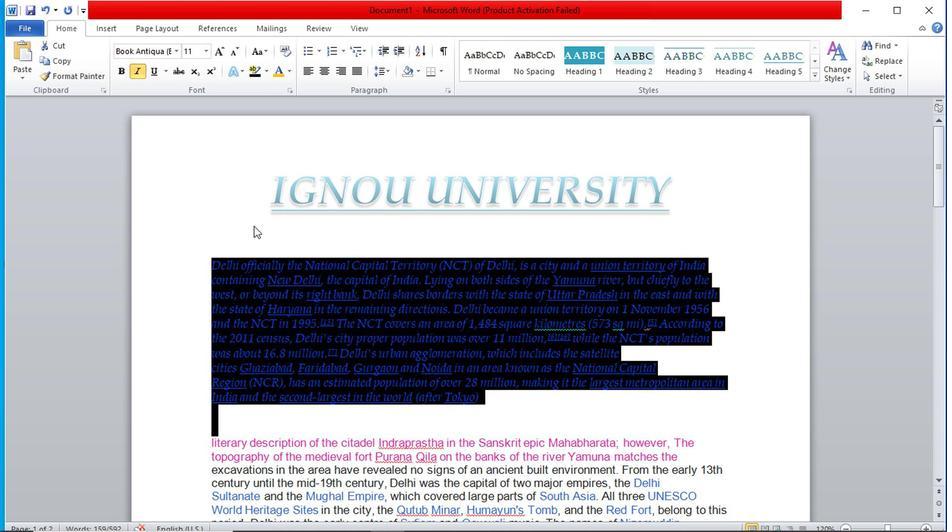 
Action: Mouse pressed left at (206, 243)
Screenshot: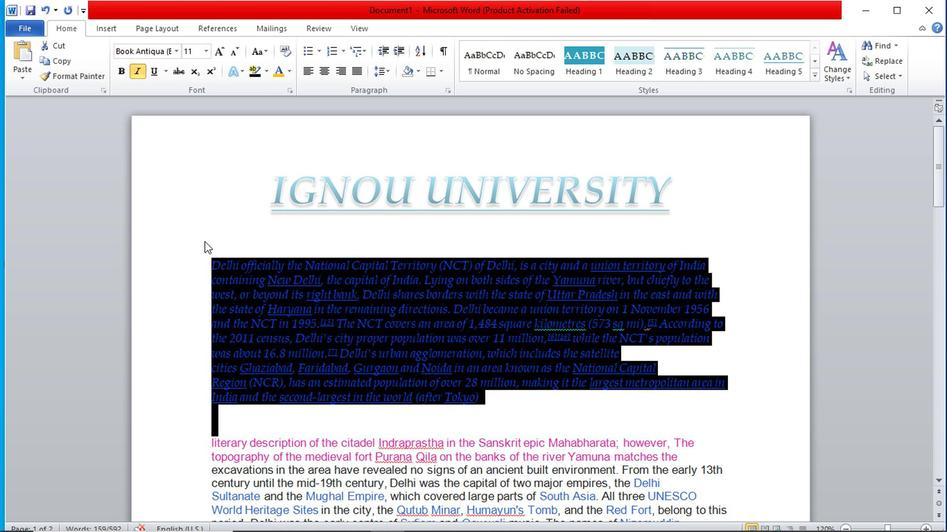 
Action: Mouse moved to (204, 243)
Screenshot: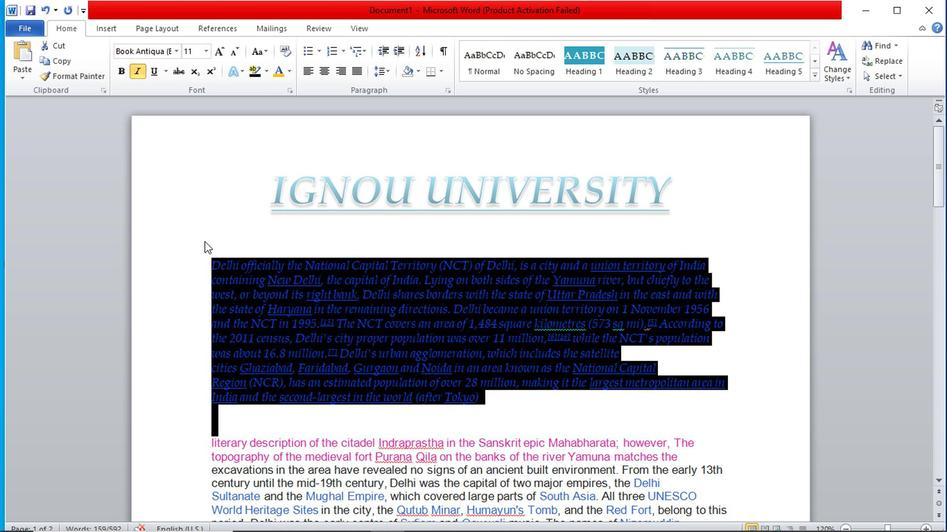 
Action: Mouse pressed left at (204, 243)
Screenshot: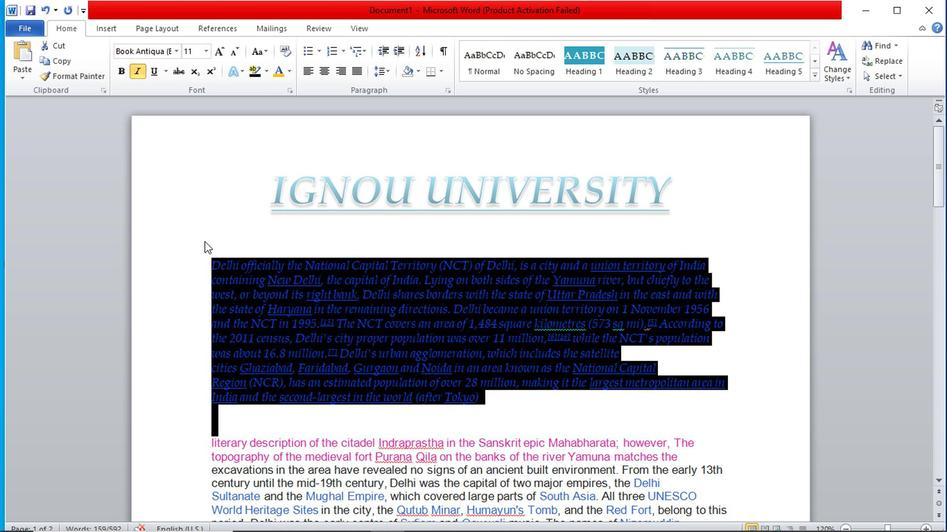 
Action: Mouse moved to (196, 236)
Screenshot: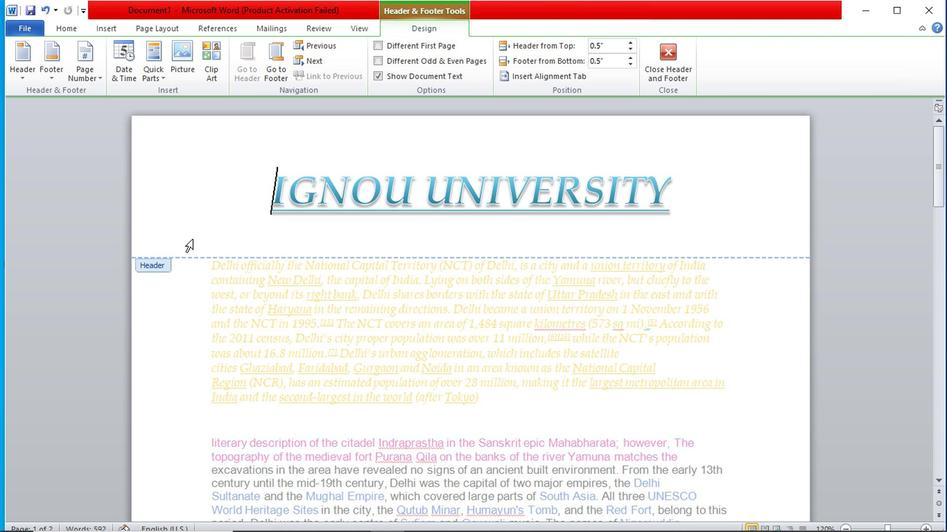 
Action: Mouse pressed left at (196, 236)
Screenshot: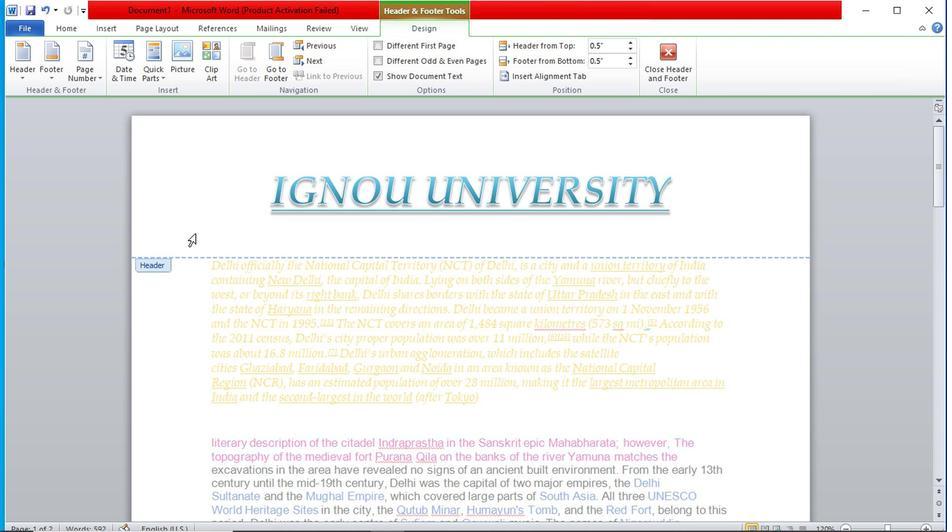 
Action: Mouse moved to (209, 278)
Screenshot: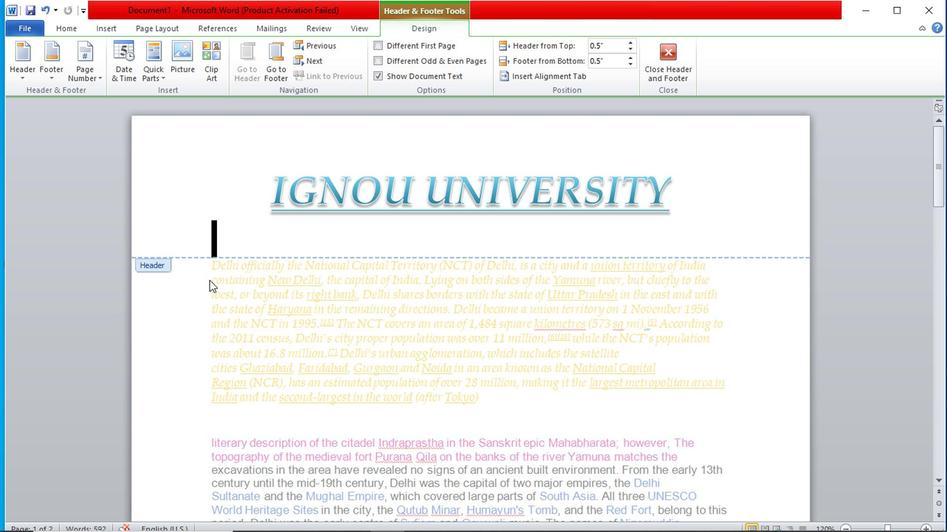 
Action: Mouse pressed left at (209, 278)
Screenshot: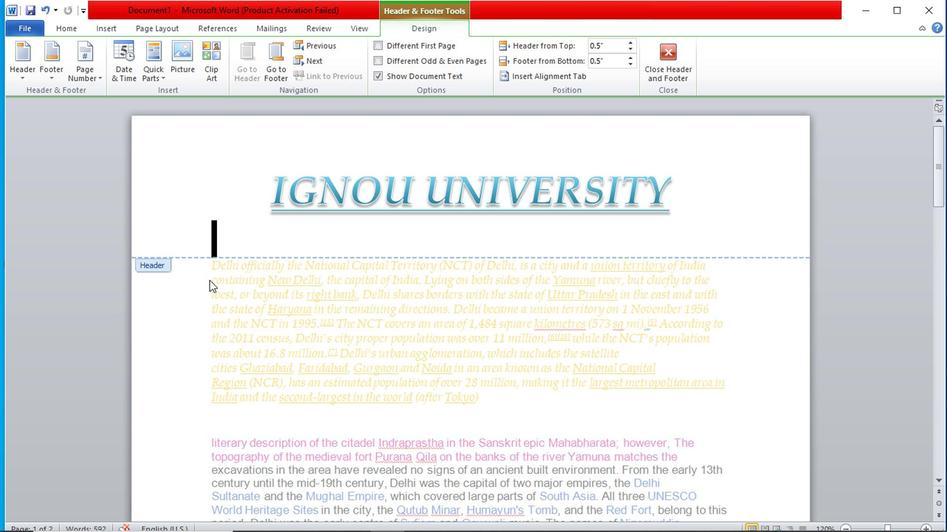 
Action: Mouse pressed left at (209, 278)
Screenshot: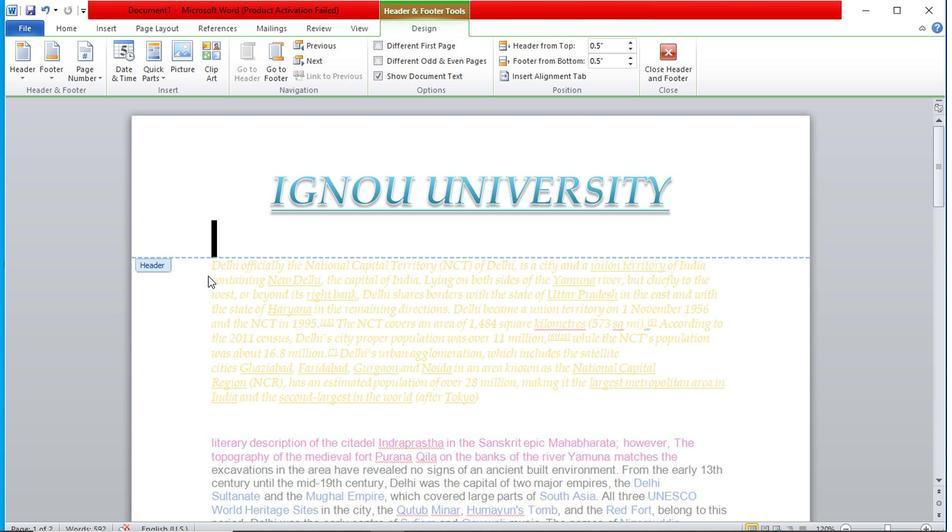 
Action: Mouse moved to (288, 78)
Screenshot: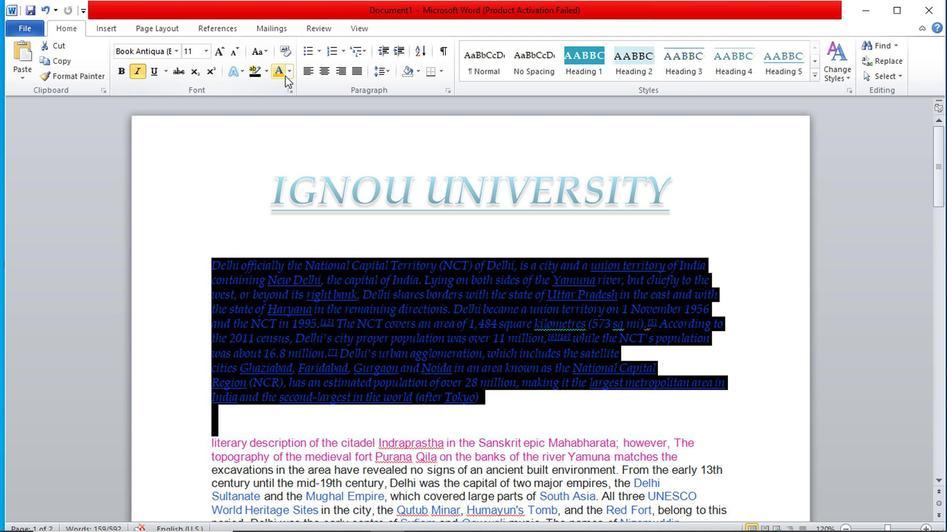 
Action: Mouse pressed left at (288, 78)
Screenshot: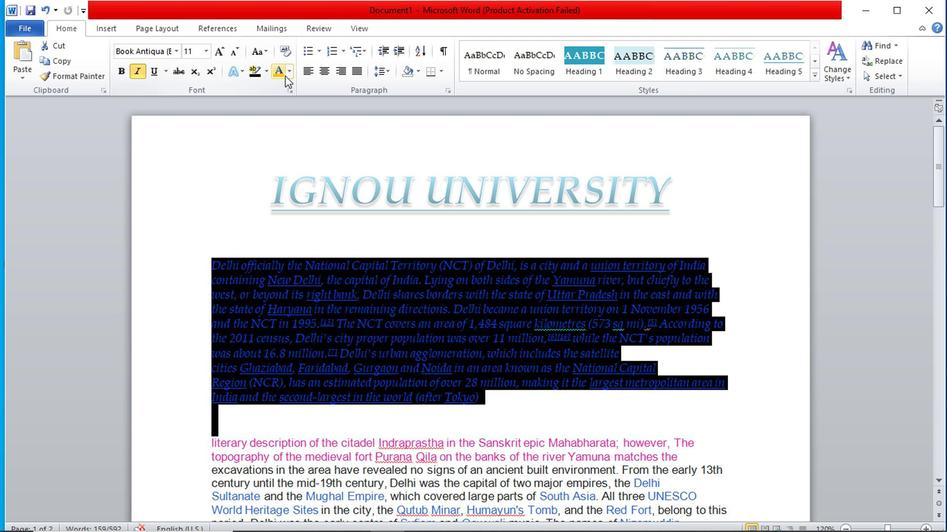 
Action: Mouse moved to (297, 190)
Screenshot: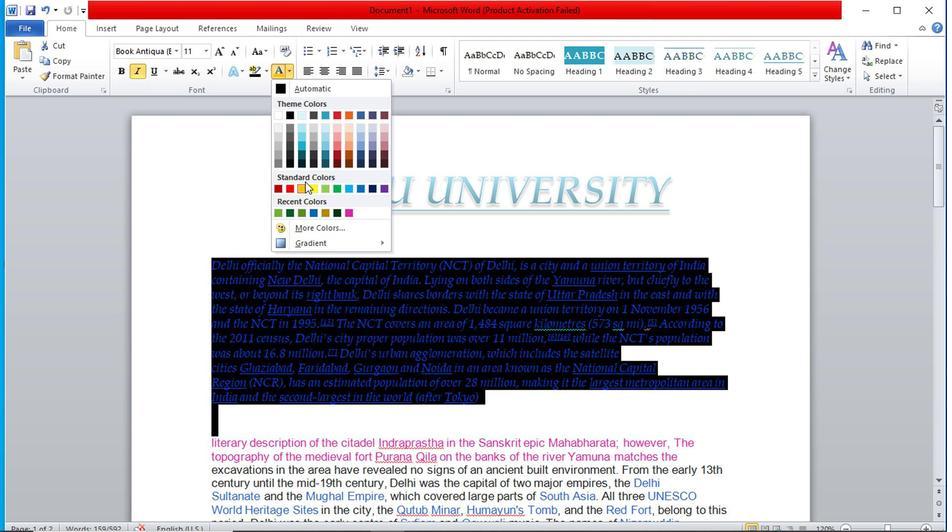 
Action: Mouse pressed left at (297, 190)
Screenshot: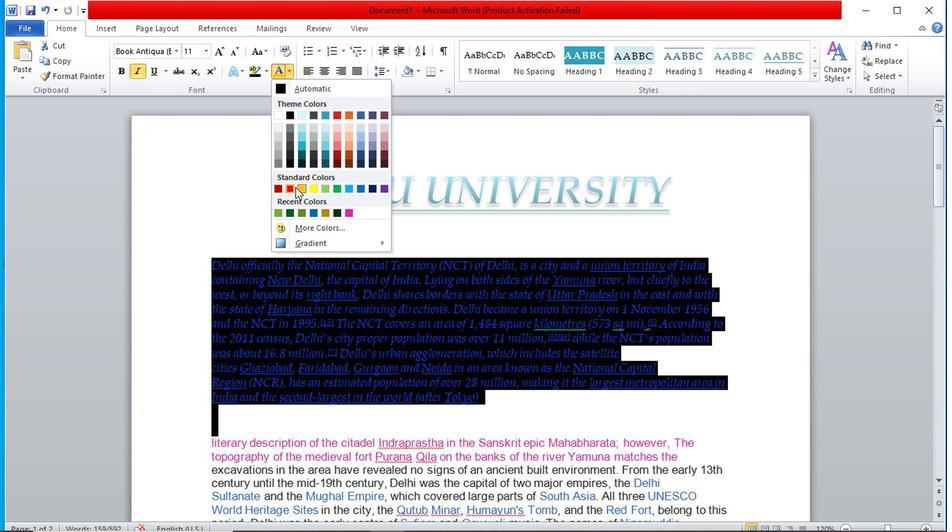 
Action: Mouse moved to (208, 238)
Screenshot: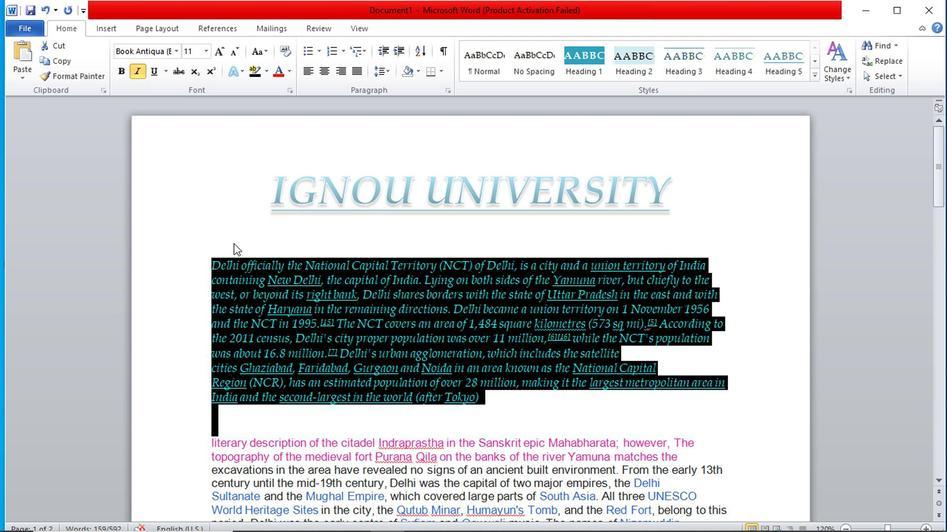 
Action: Mouse pressed left at (208, 238)
Screenshot: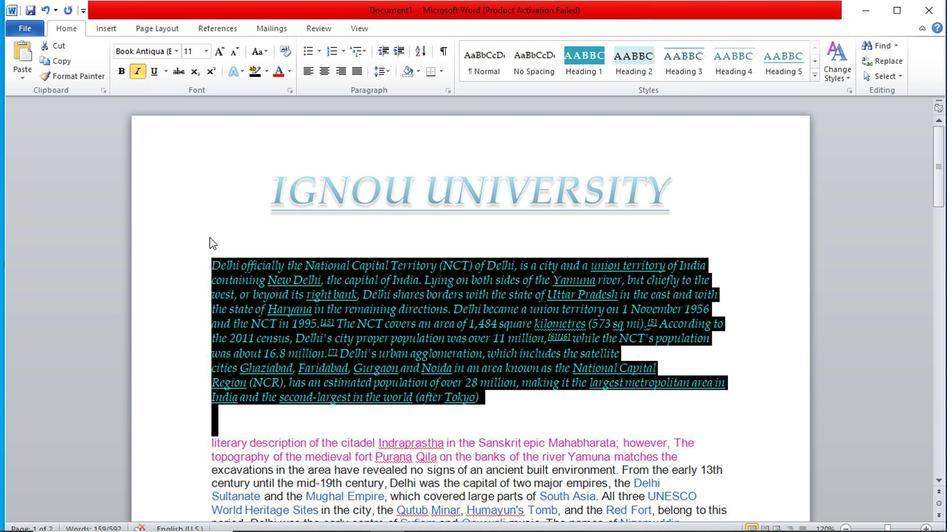 
Action: Mouse moved to (290, 82)
Screenshot: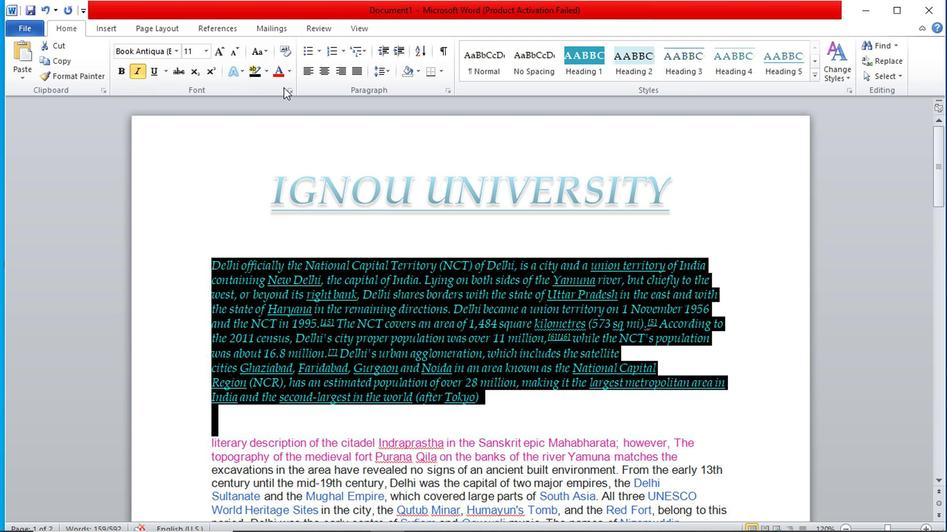 
Action: Mouse pressed left at (290, 82)
Screenshot: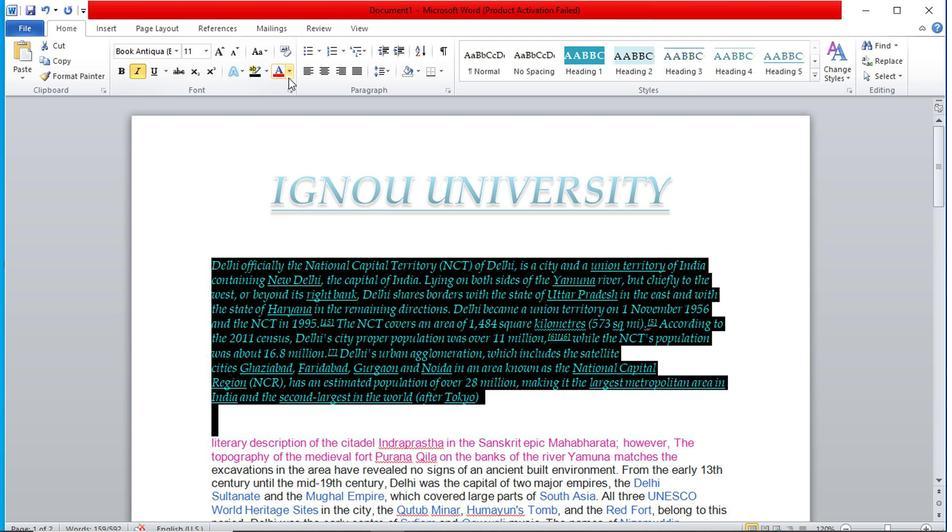 
Action: Mouse moved to (303, 190)
Screenshot: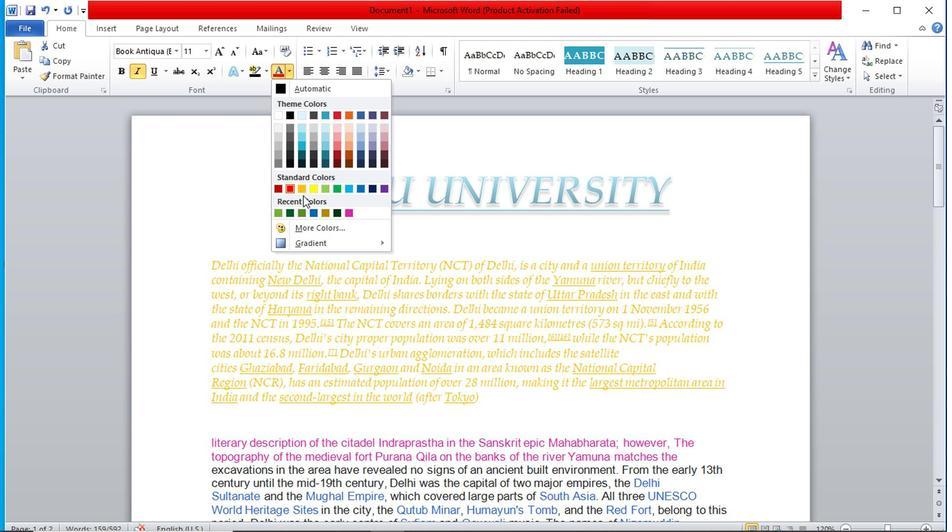 
Action: Mouse pressed left at (303, 190)
Screenshot: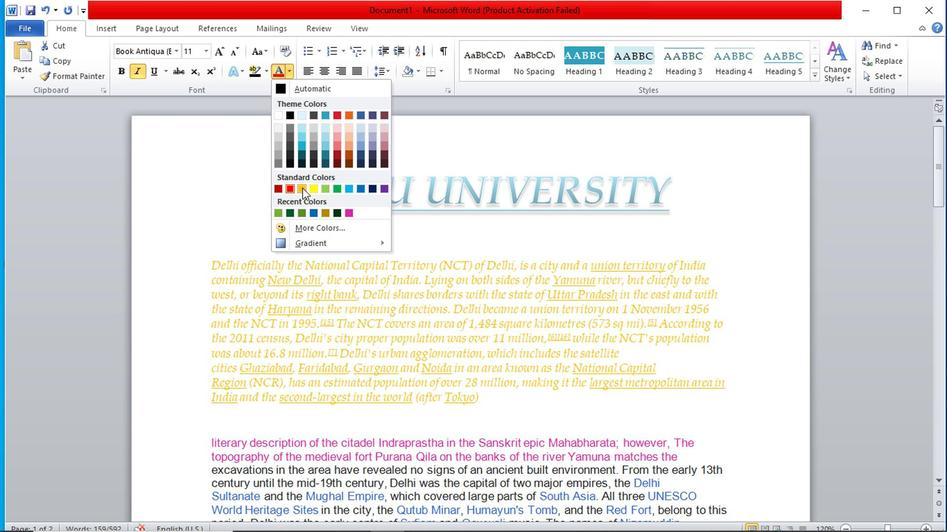 
Action: Mouse moved to (291, 75)
Screenshot: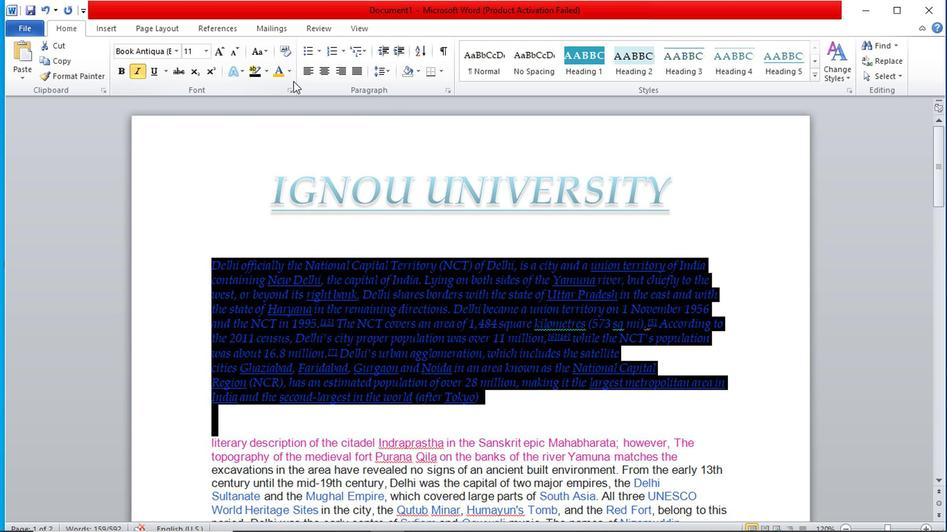 
Action: Mouse pressed left at (291, 75)
Screenshot: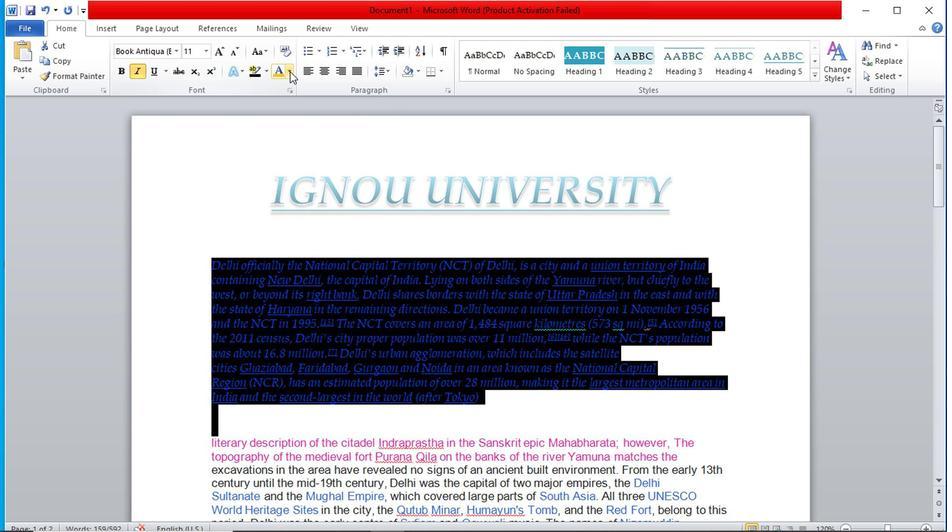 
Action: Mouse moved to (312, 224)
Screenshot: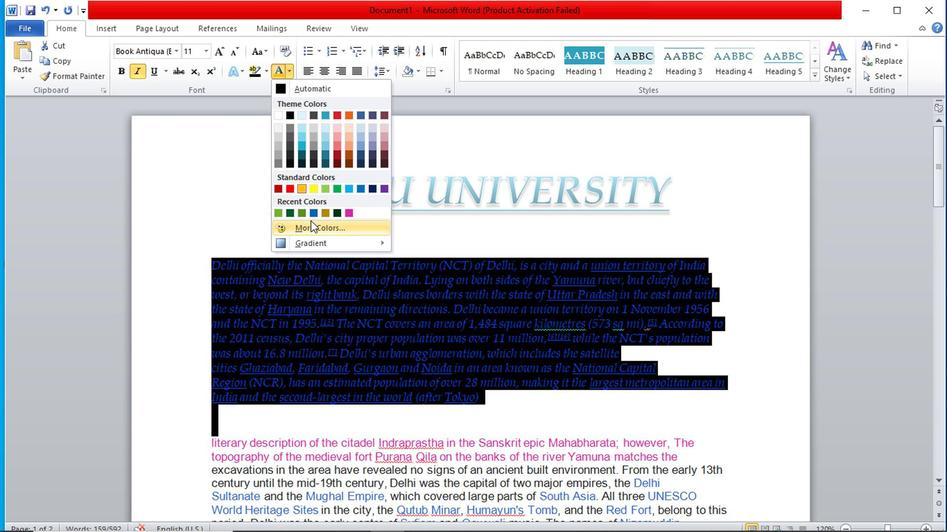 
Action: Mouse pressed left at (312, 224)
Screenshot: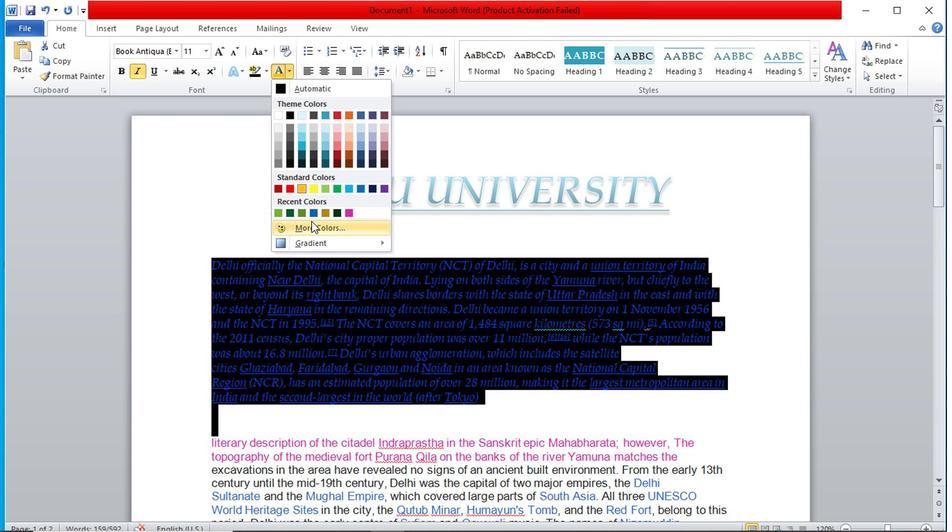 
Action: Mouse moved to (512, 248)
Screenshot: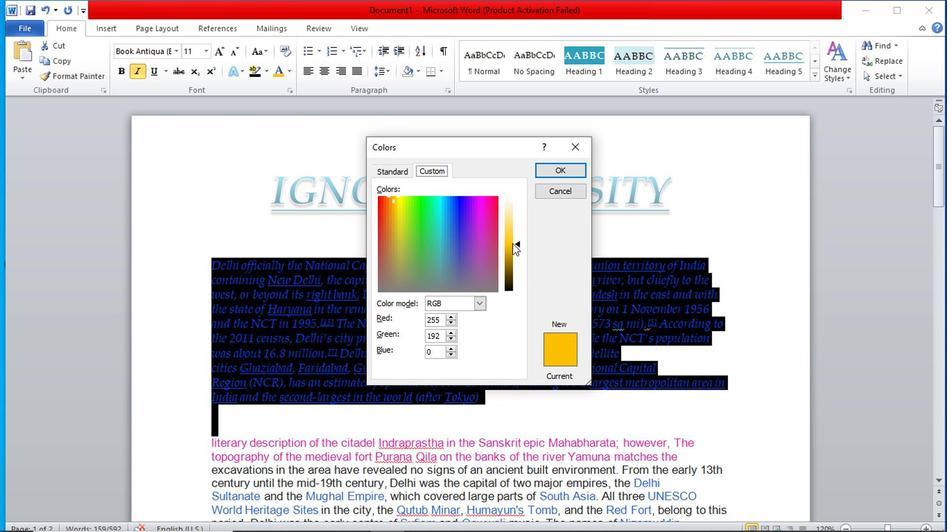 
Action: Mouse pressed left at (512, 248)
Screenshot: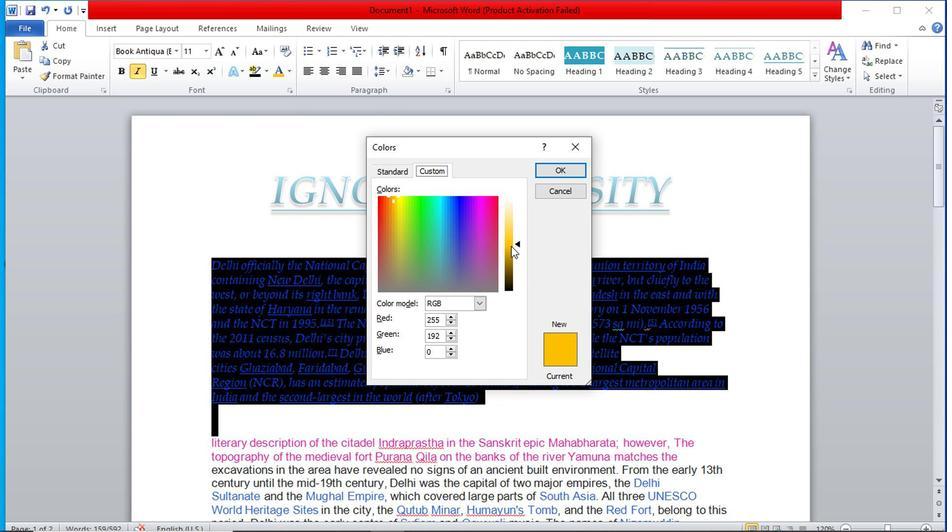 
Action: Mouse moved to (512, 257)
Screenshot: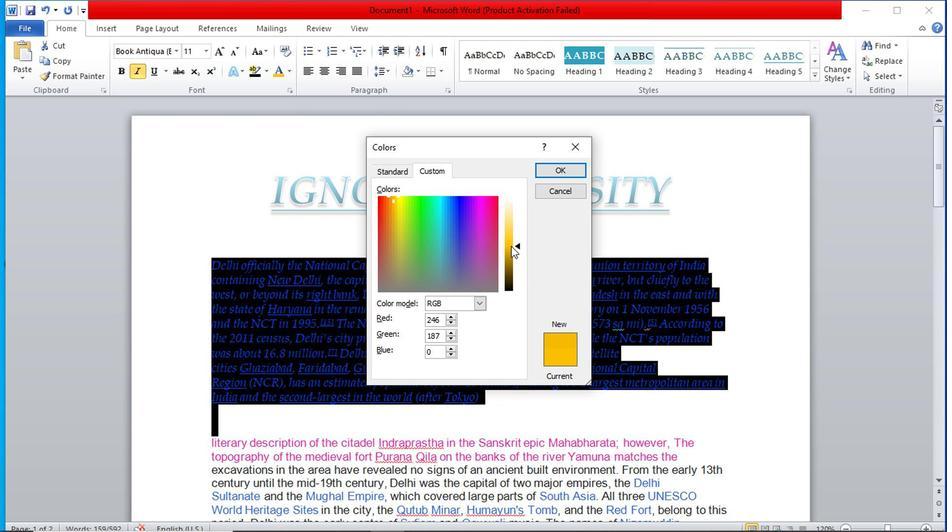 
Action: Mouse pressed left at (512, 257)
Screenshot: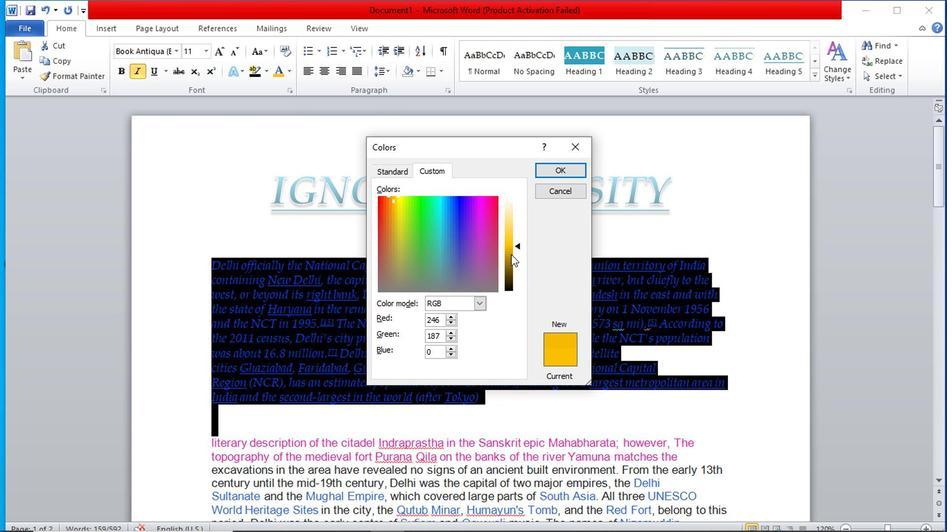 
Action: Mouse moved to (509, 250)
Screenshot: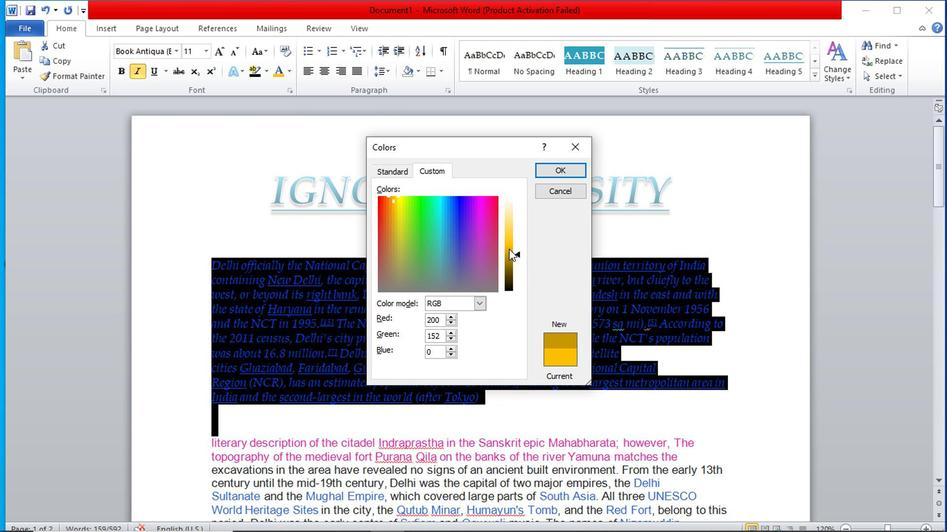 
Action: Mouse pressed left at (509, 250)
Screenshot: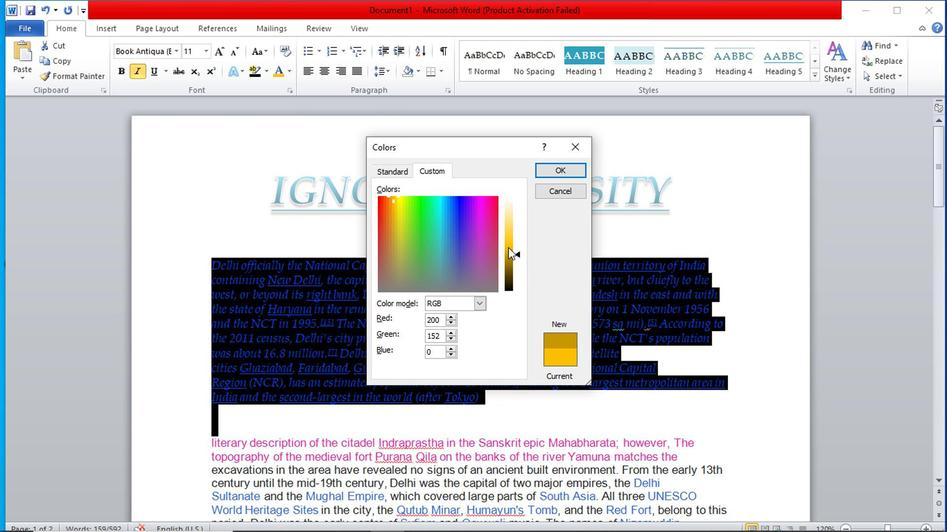 
Action: Mouse moved to (510, 255)
Screenshot: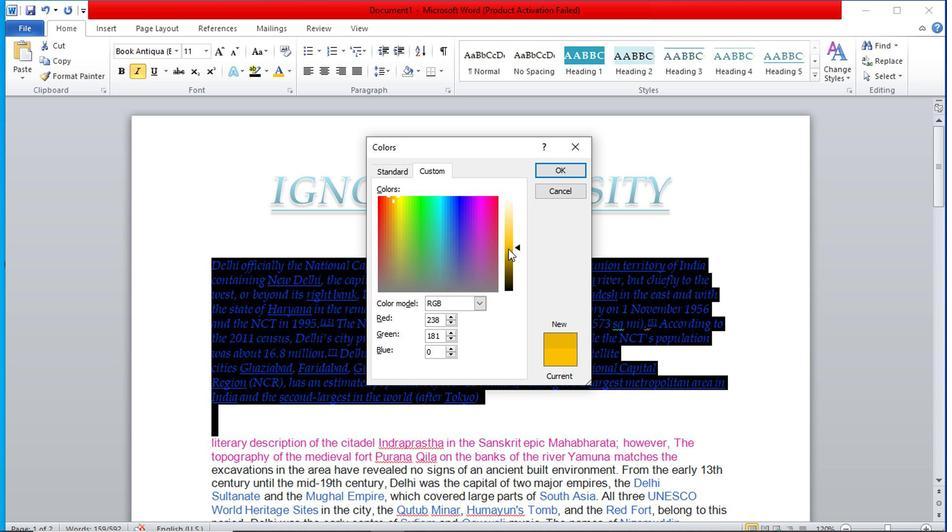 
Action: Mouse pressed left at (510, 255)
Screenshot: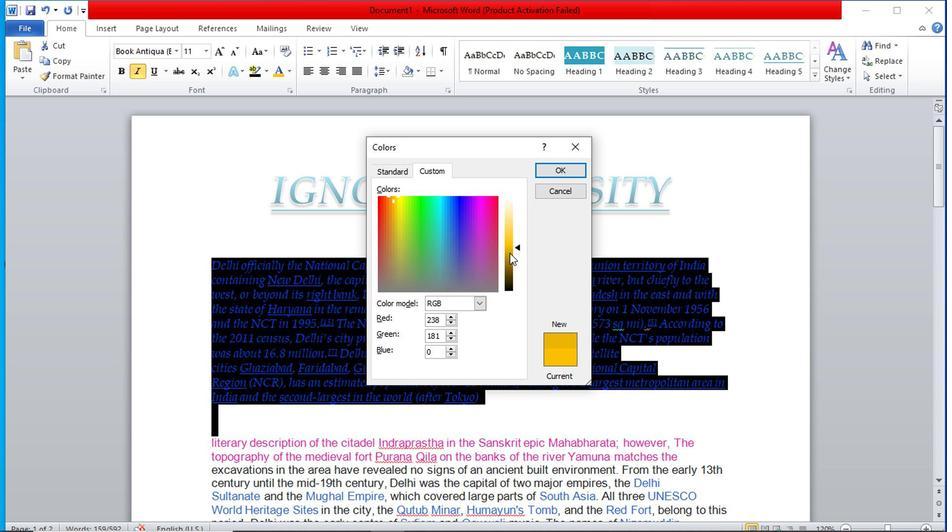 
Action: Mouse moved to (192, 246)
Screenshot: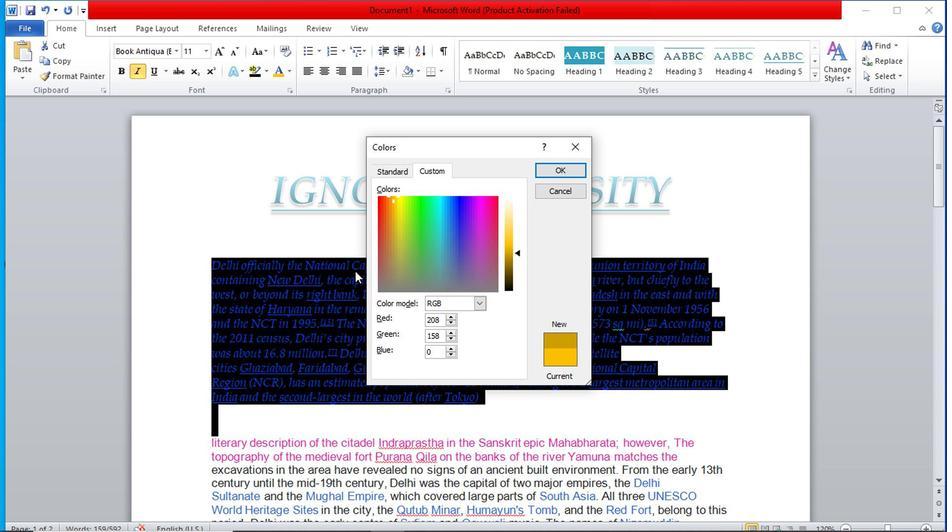 
Action: Mouse pressed left at (192, 246)
Screenshot: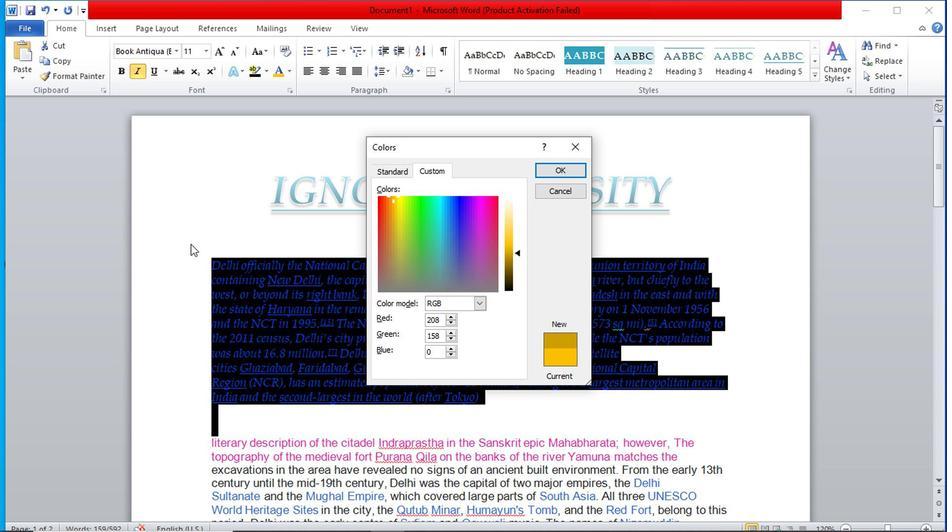 
Action: Mouse moved to (566, 172)
Screenshot: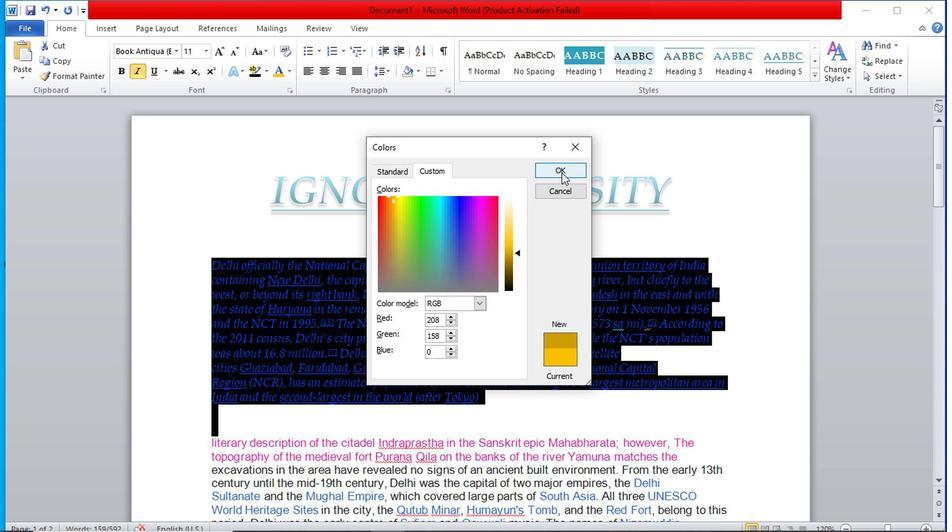 
Action: Mouse pressed left at (566, 172)
Screenshot: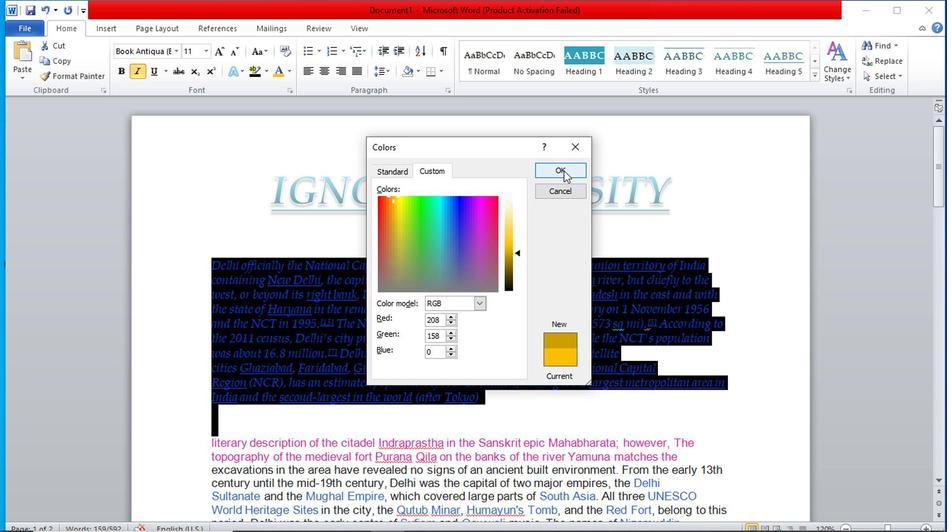 
Action: Mouse moved to (283, 209)
Screenshot: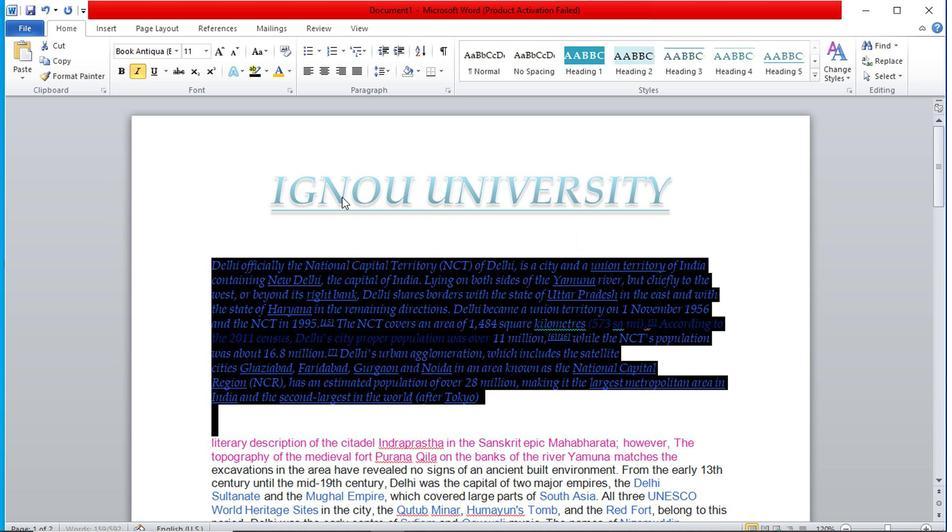 
Action: Mouse pressed left at (283, 209)
Screenshot: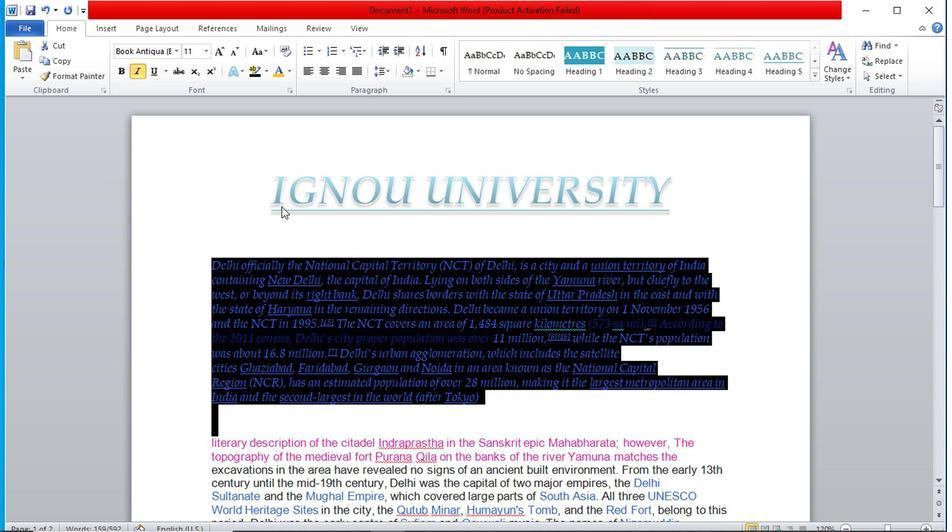 
Action: Mouse moved to (225, 213)
Screenshot: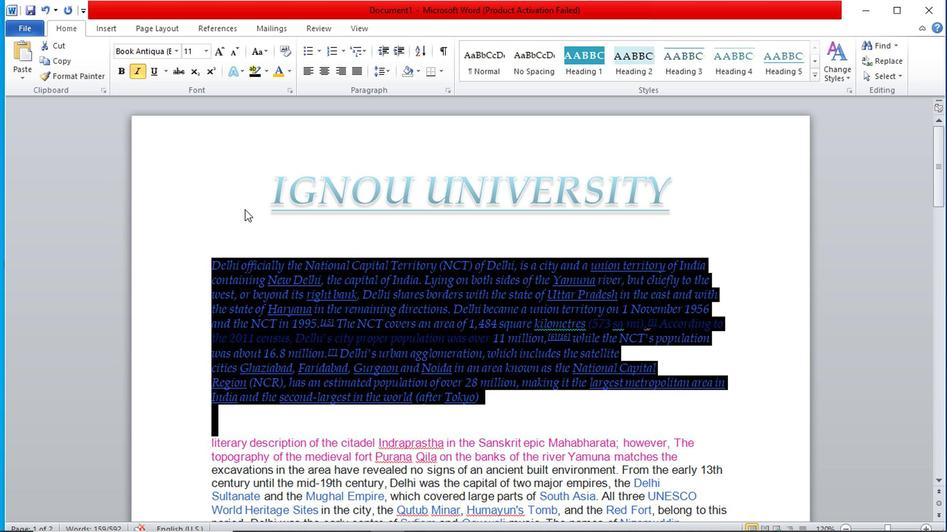 
Action: Mouse pressed left at (225, 213)
Screenshot: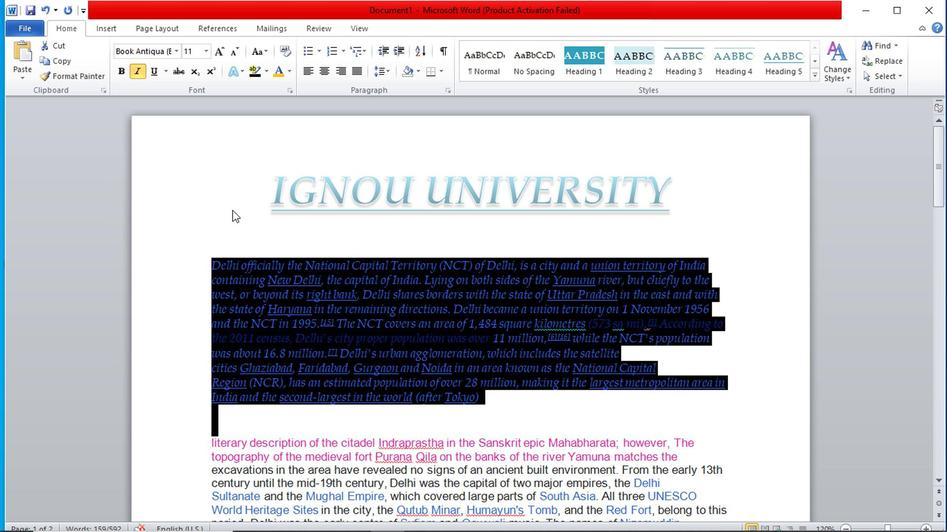 
Action: Mouse moved to (208, 304)
Screenshot: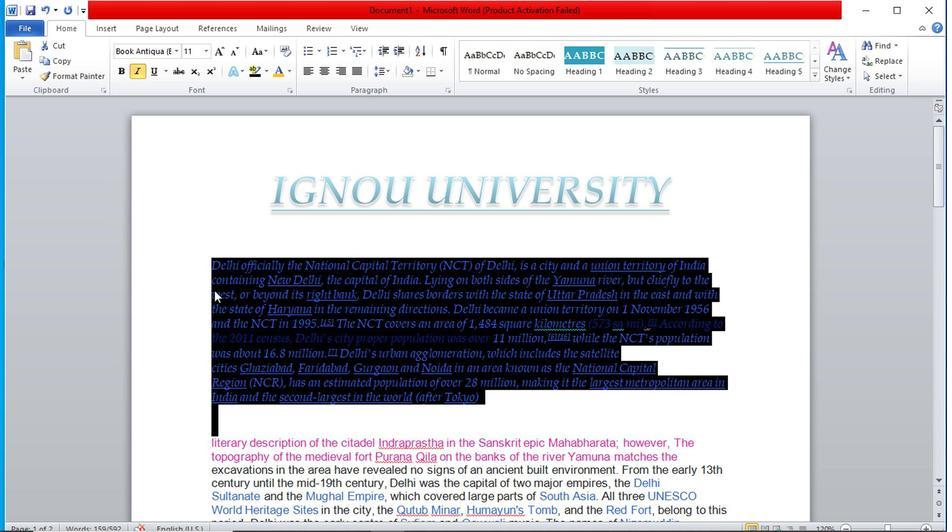 
Action: Mouse pressed left at (208, 304)
Screenshot: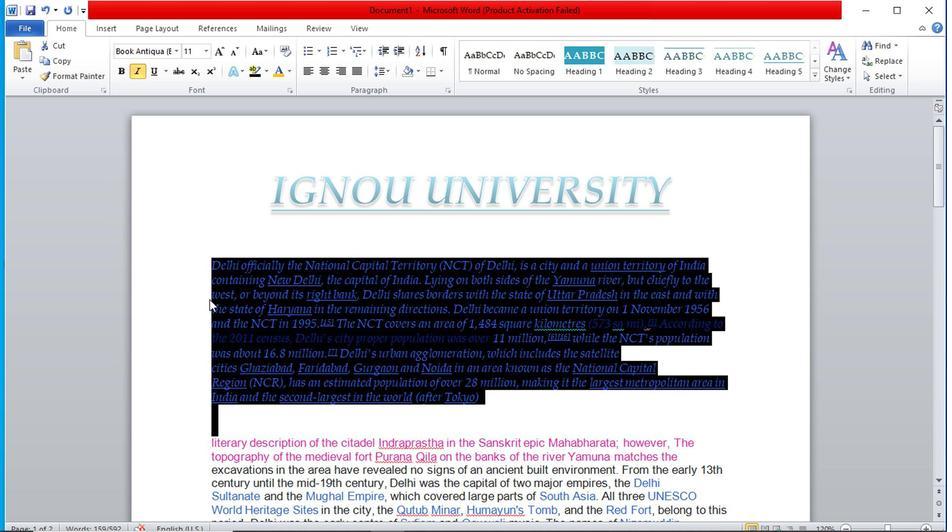 
Action: Mouse pressed left at (208, 304)
Screenshot: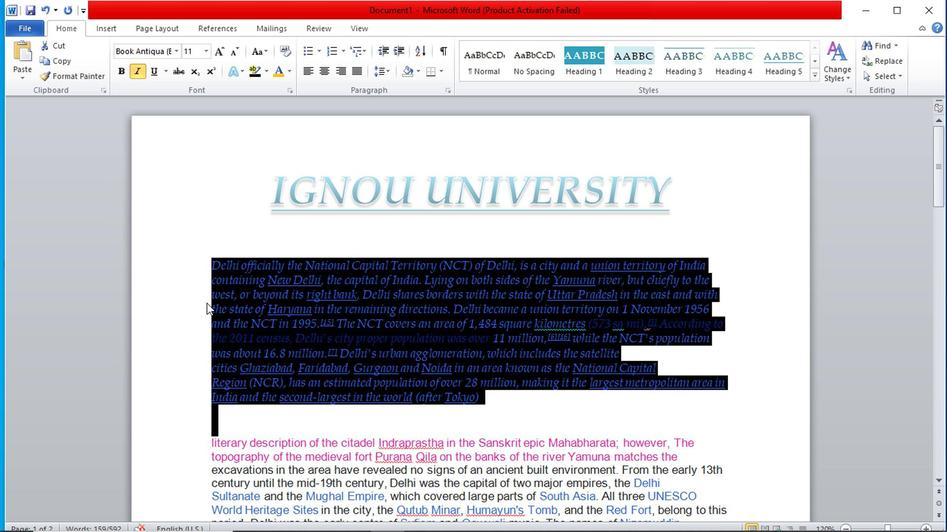 
Action: Mouse moved to (522, 400)
Screenshot: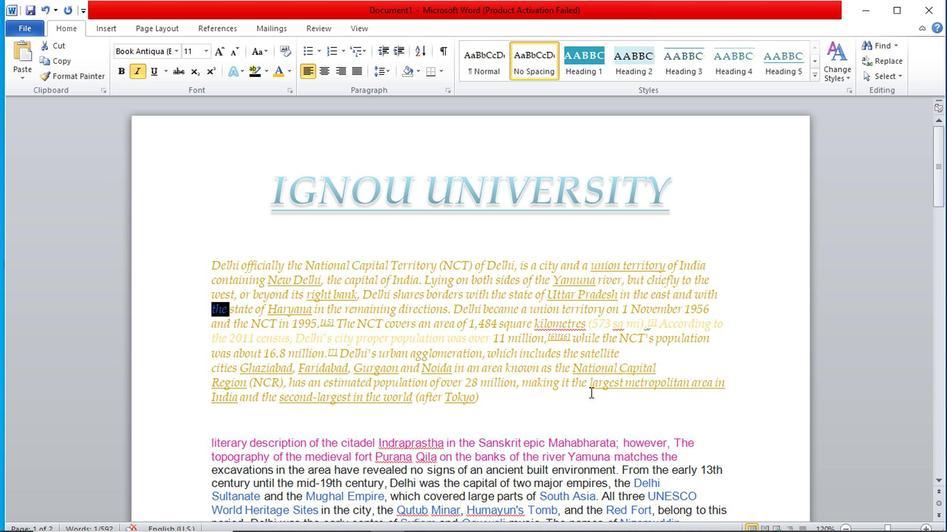 
Action: Mouse pressed left at (522, 400)
Screenshot: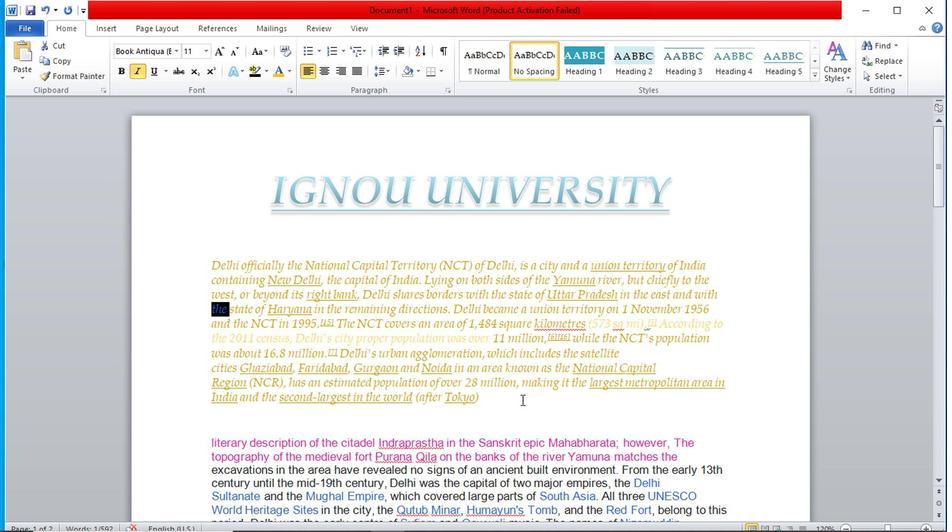 
Action: Mouse moved to (535, 337)
Screenshot: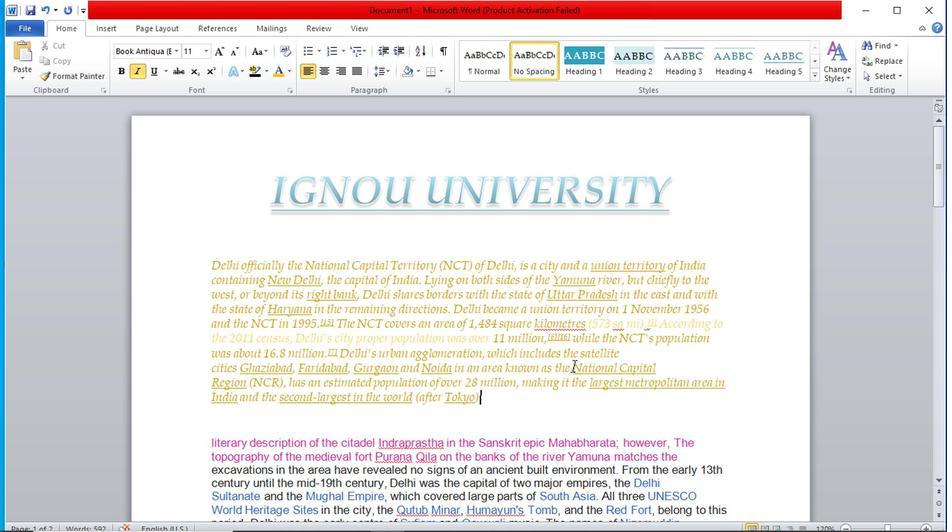 
Action: Mouse scrolled (535, 336) with delta (0, 0)
Screenshot: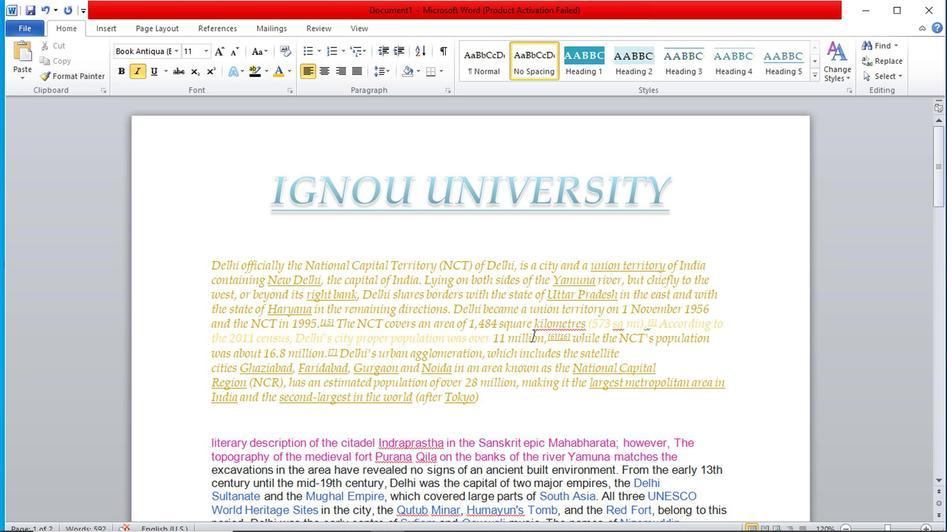 
Action: Mouse scrolled (535, 336) with delta (0, 0)
Screenshot: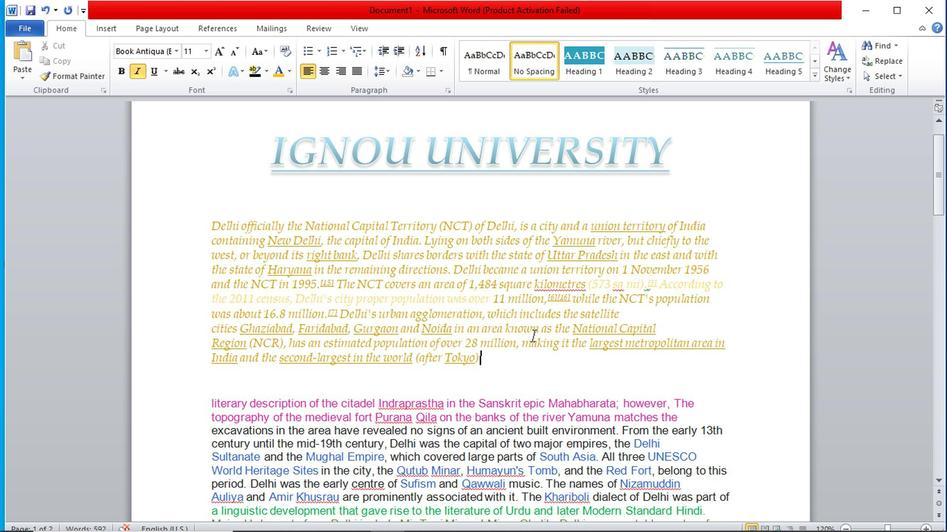 
Action: Mouse moved to (256, 209)
Screenshot: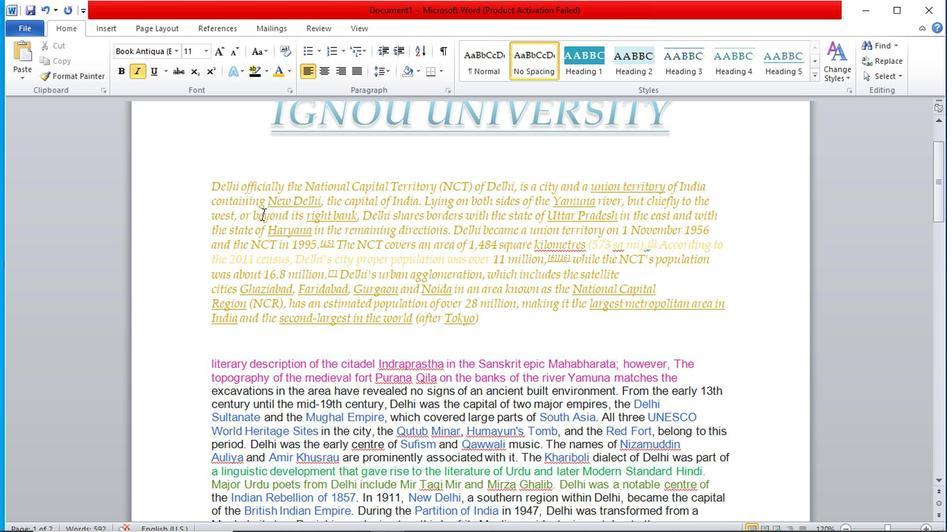 
Action: Mouse scrolled (256, 209) with delta (0, 0)
Screenshot: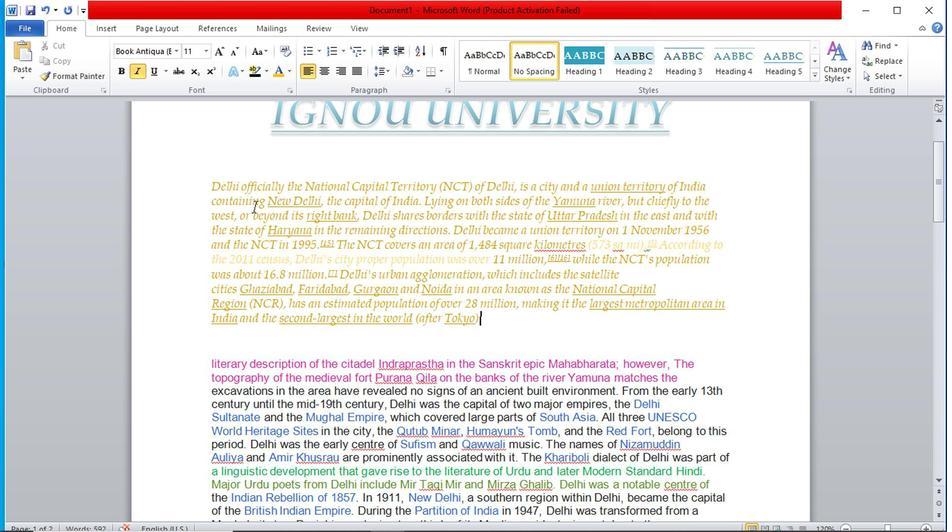 
Action: Mouse scrolled (256, 210) with delta (0, 0)
Screenshot: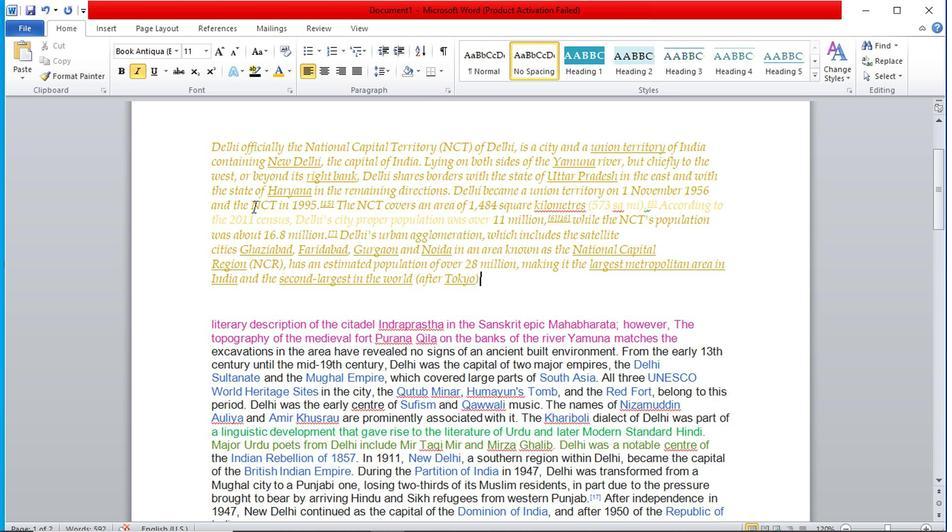 
Action: Mouse scrolled (256, 210) with delta (0, 0)
Screenshot: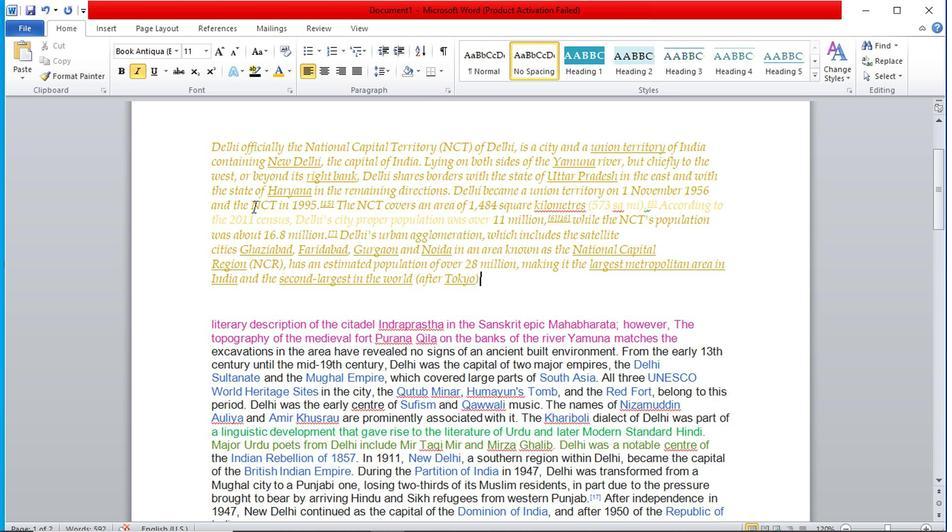 
Action: Mouse moved to (209, 229)
Screenshot: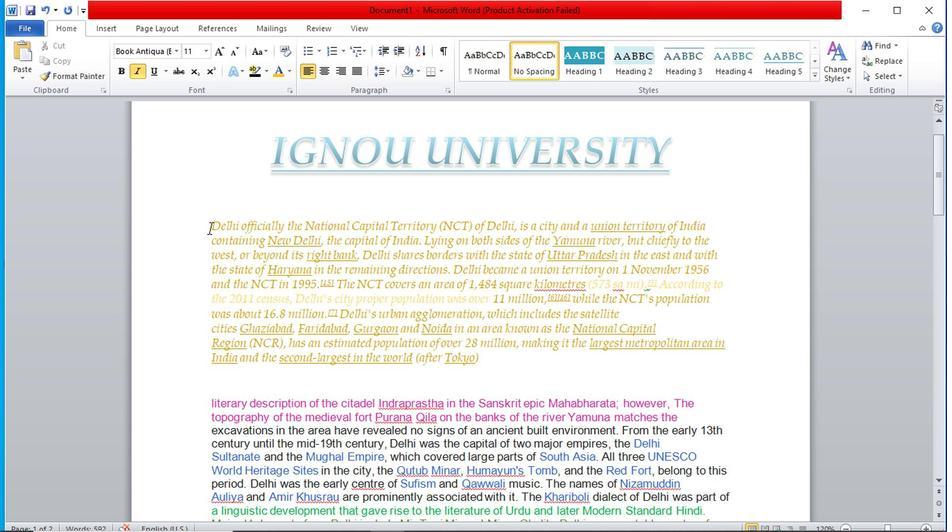 
Action: Mouse pressed left at (209, 229)
Screenshot: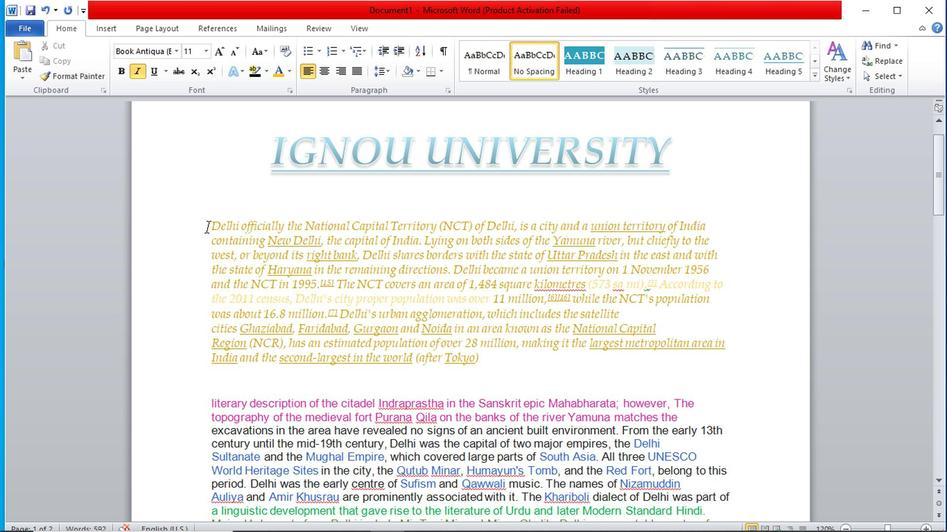 
Action: Mouse moved to (292, 73)
Screenshot: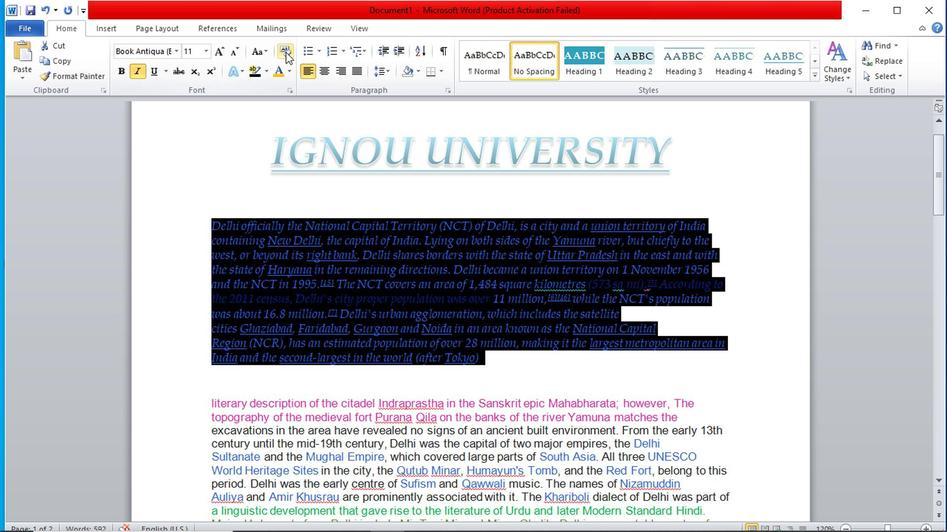 
Action: Mouse pressed left at (292, 73)
Screenshot: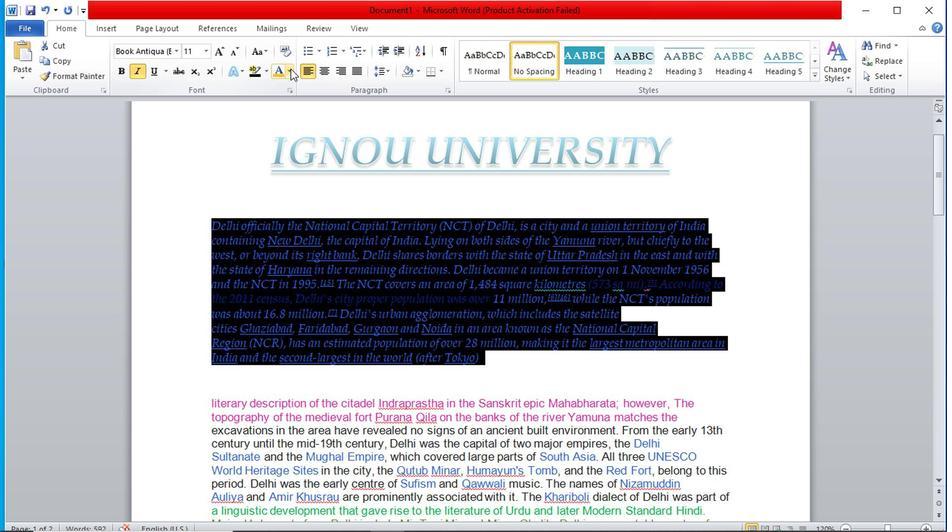 
Action: Mouse moved to (293, 118)
Screenshot: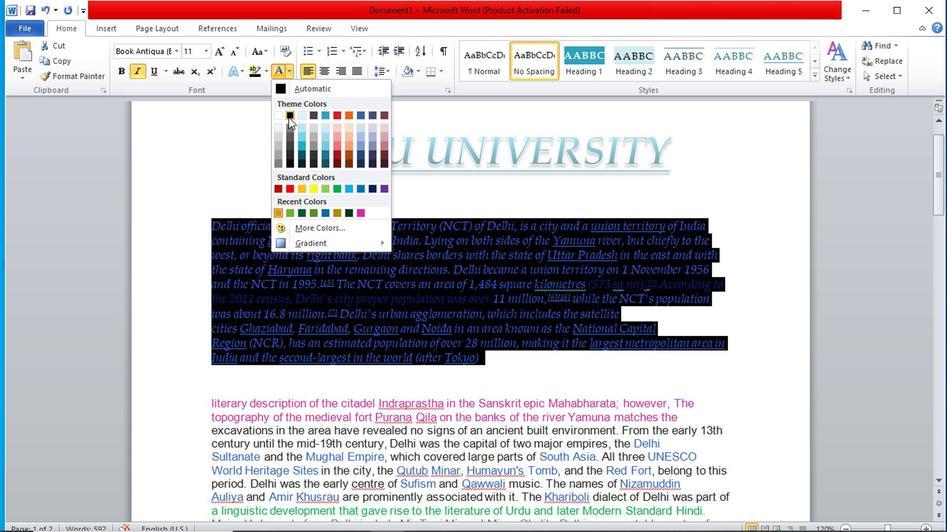 
Action: Mouse pressed left at (293, 118)
Screenshot: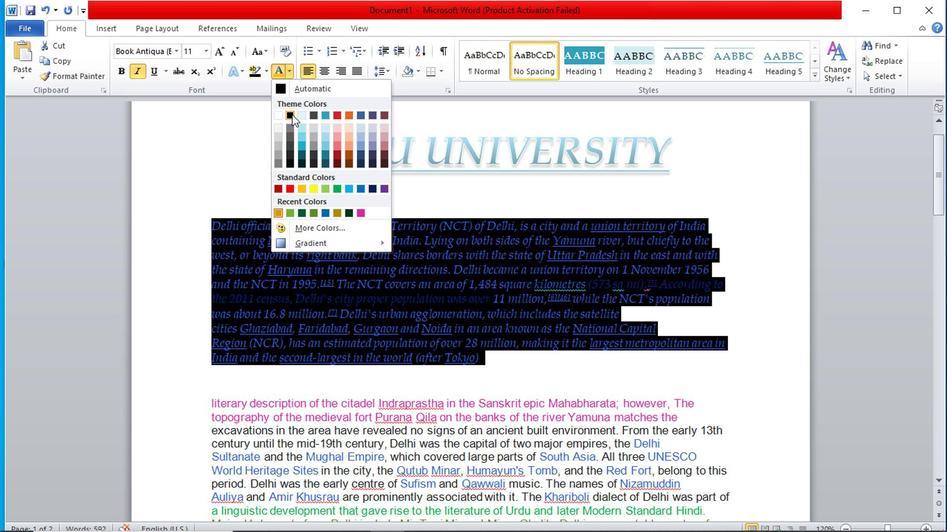
Action: Mouse moved to (181, 177)
